 Task: Find connections with filter location Nakūr with filter topic #coacheswith filter profile language English with filter current company Fasal - Grow More, Grow Better™ with filter school INDUS UNIVERSITY with filter industry Personal Care Product Manufacturing with filter service category Interior Design with filter keywords title Continuous Improvement Lead
Action: Mouse moved to (548, 89)
Screenshot: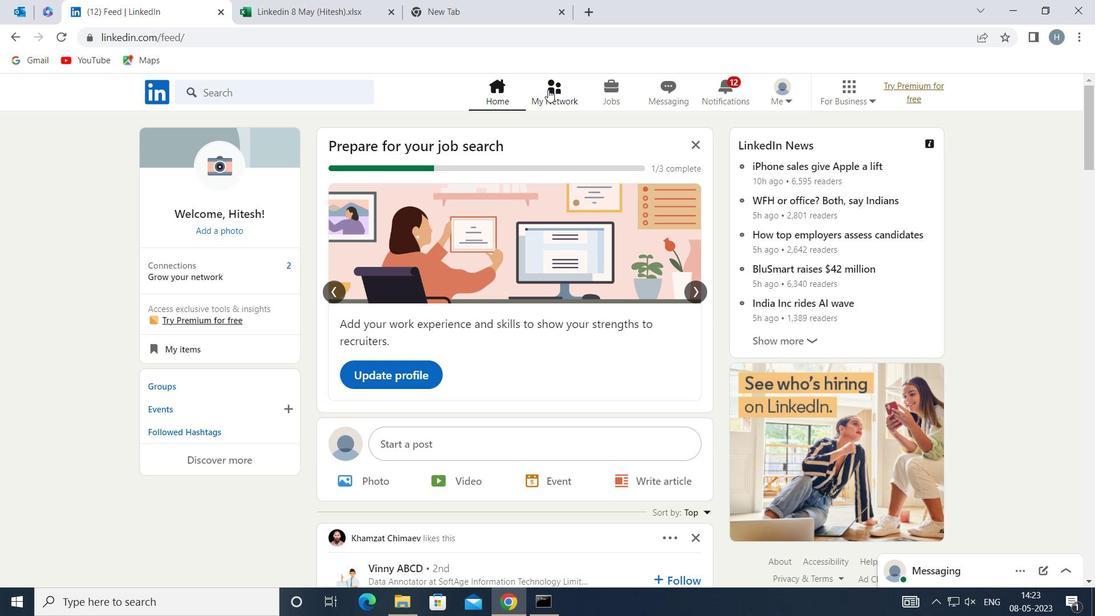 
Action: Mouse pressed left at (548, 89)
Screenshot: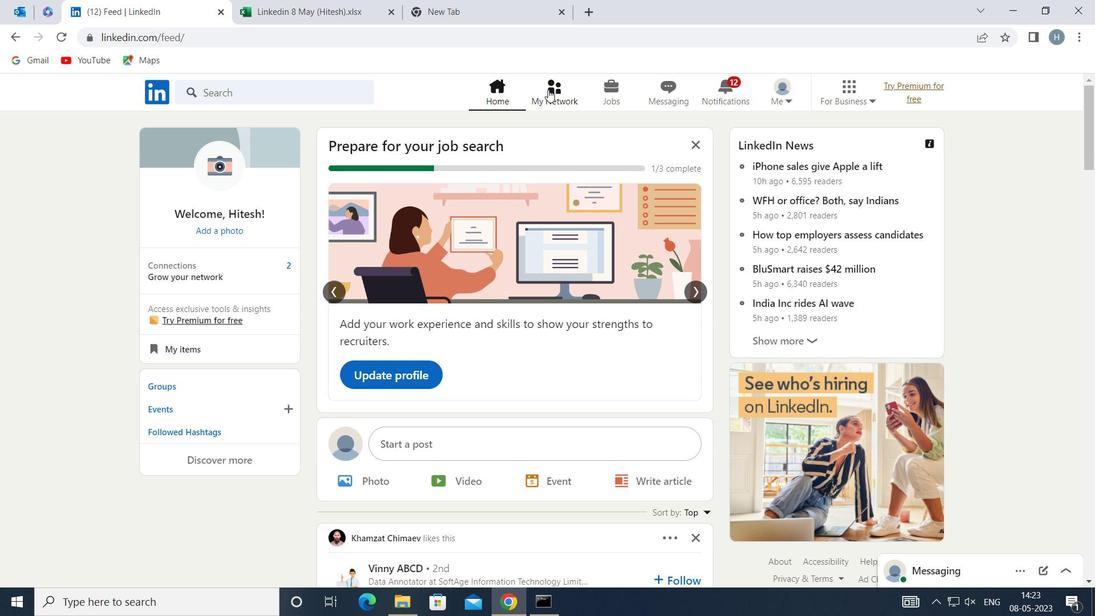 
Action: Mouse moved to (277, 167)
Screenshot: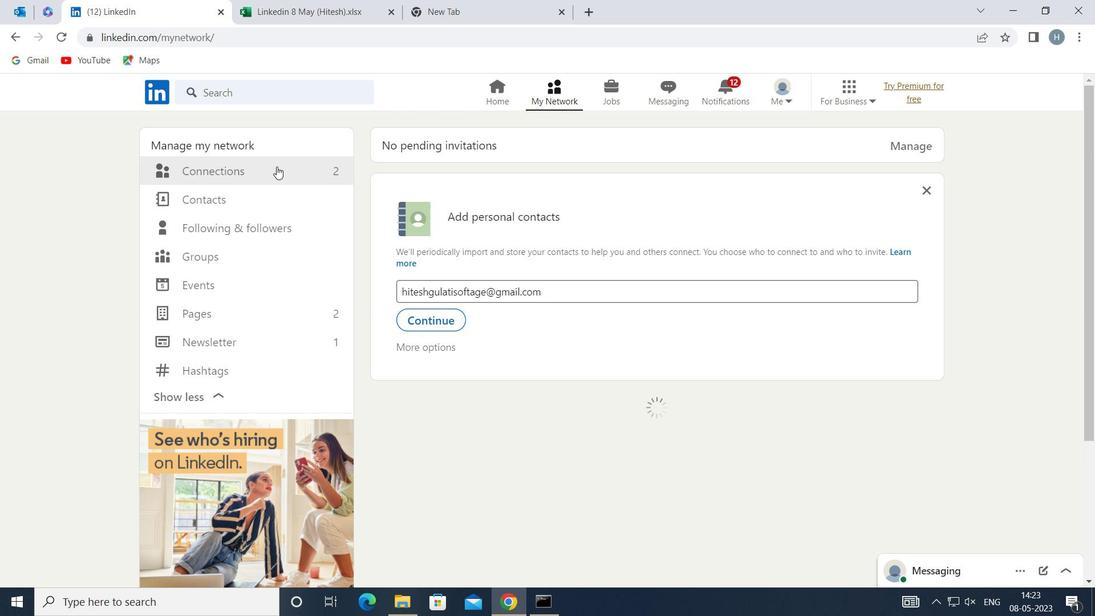 
Action: Mouse pressed left at (277, 167)
Screenshot: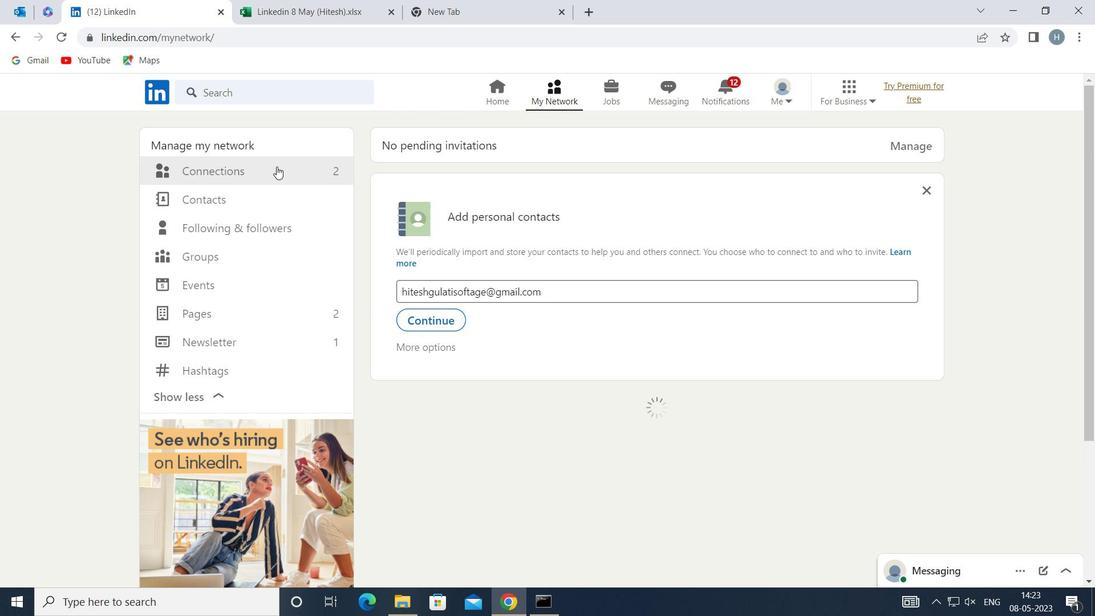 
Action: Mouse moved to (652, 168)
Screenshot: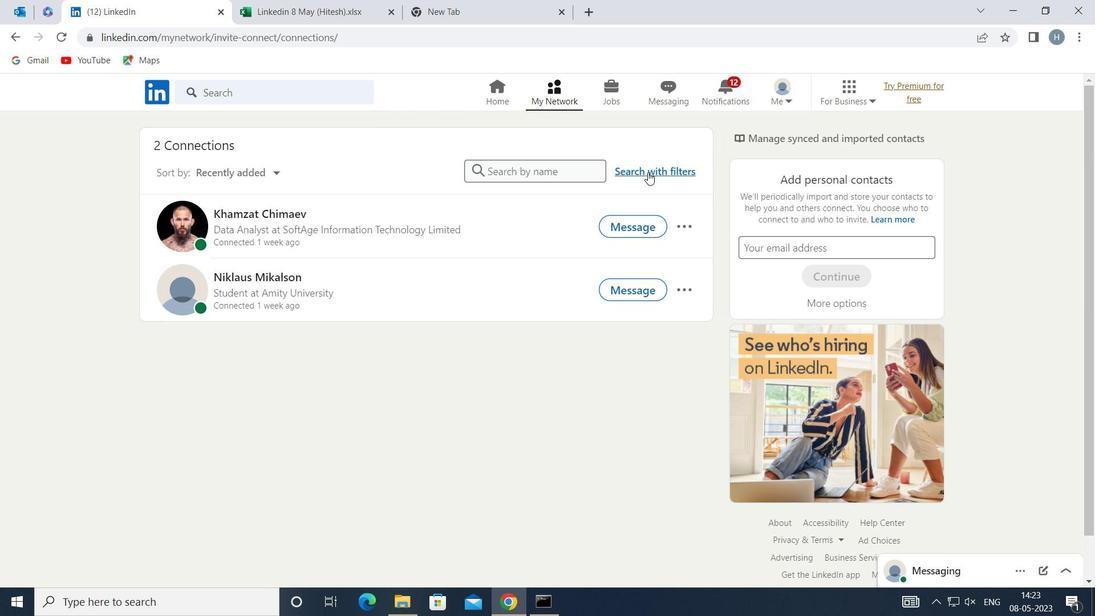 
Action: Mouse pressed left at (652, 168)
Screenshot: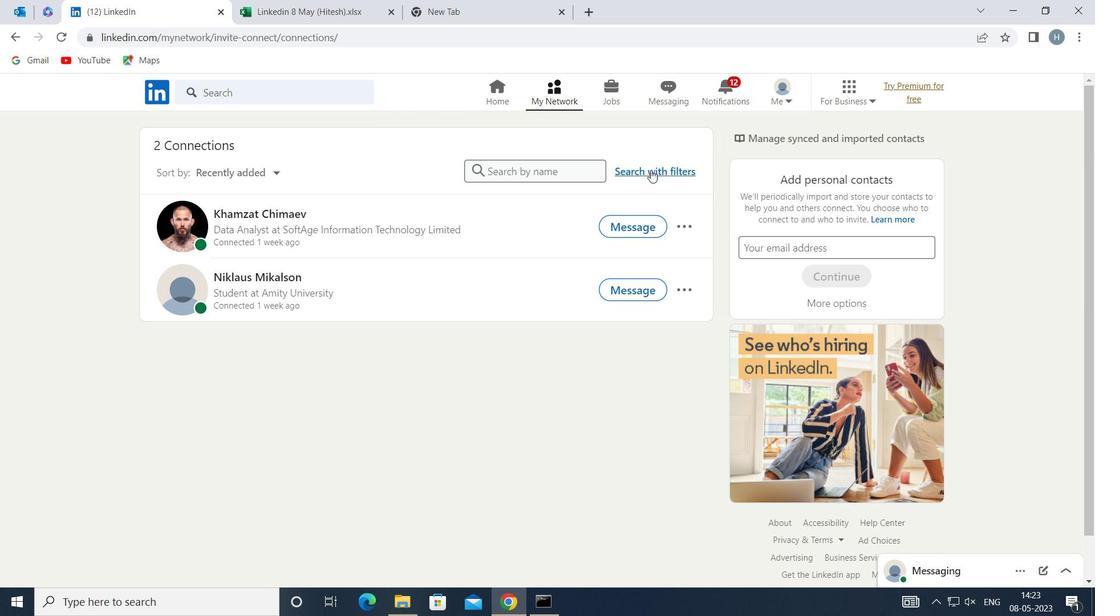 
Action: Mouse moved to (589, 127)
Screenshot: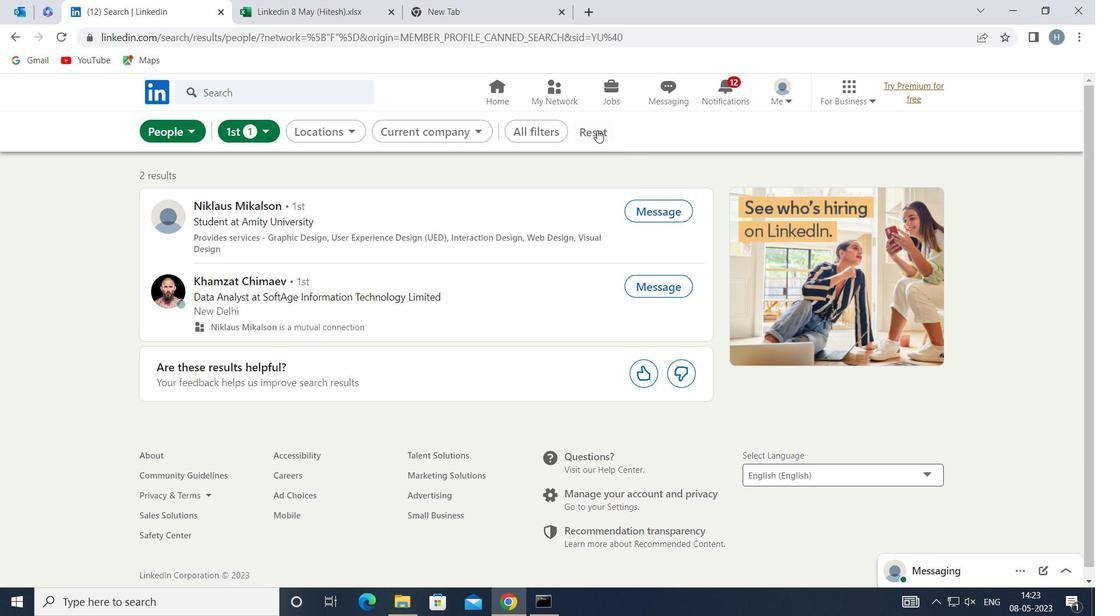 
Action: Mouse pressed left at (589, 127)
Screenshot: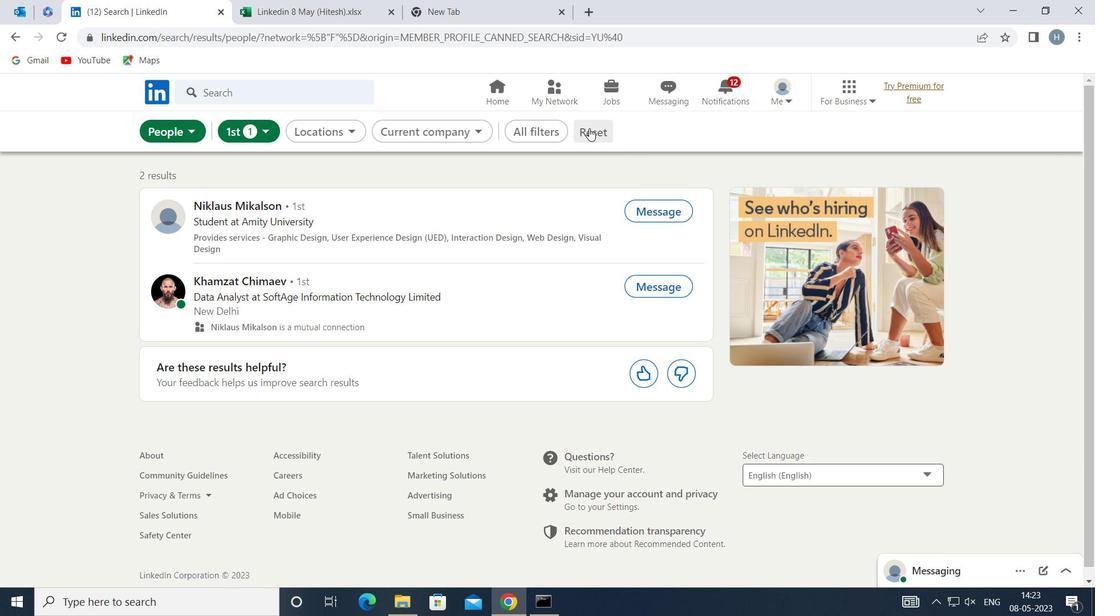 
Action: Mouse moved to (576, 127)
Screenshot: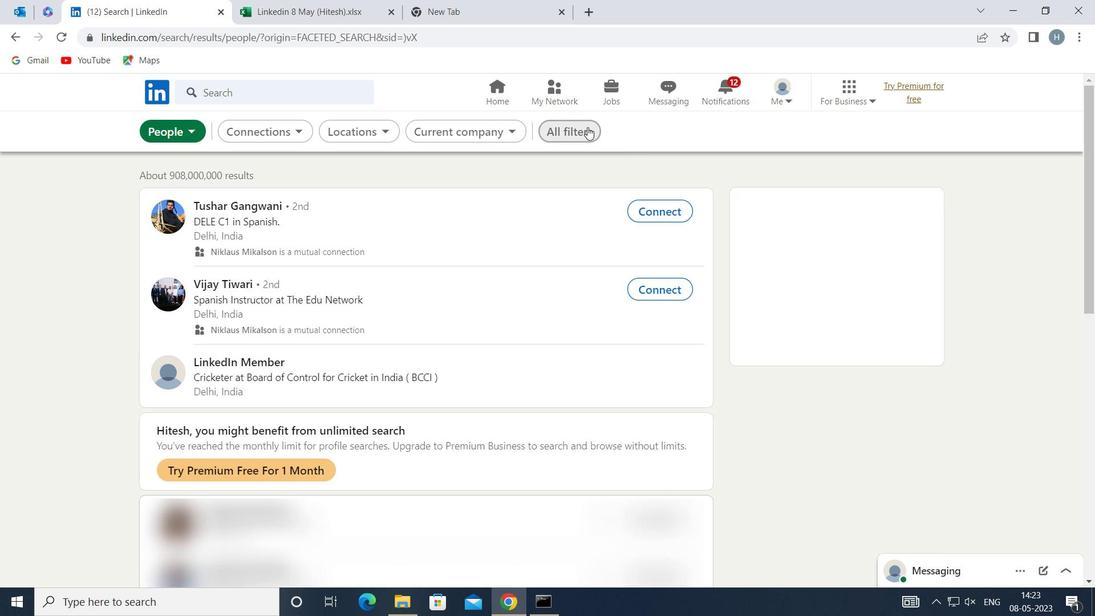 
Action: Mouse pressed left at (576, 127)
Screenshot: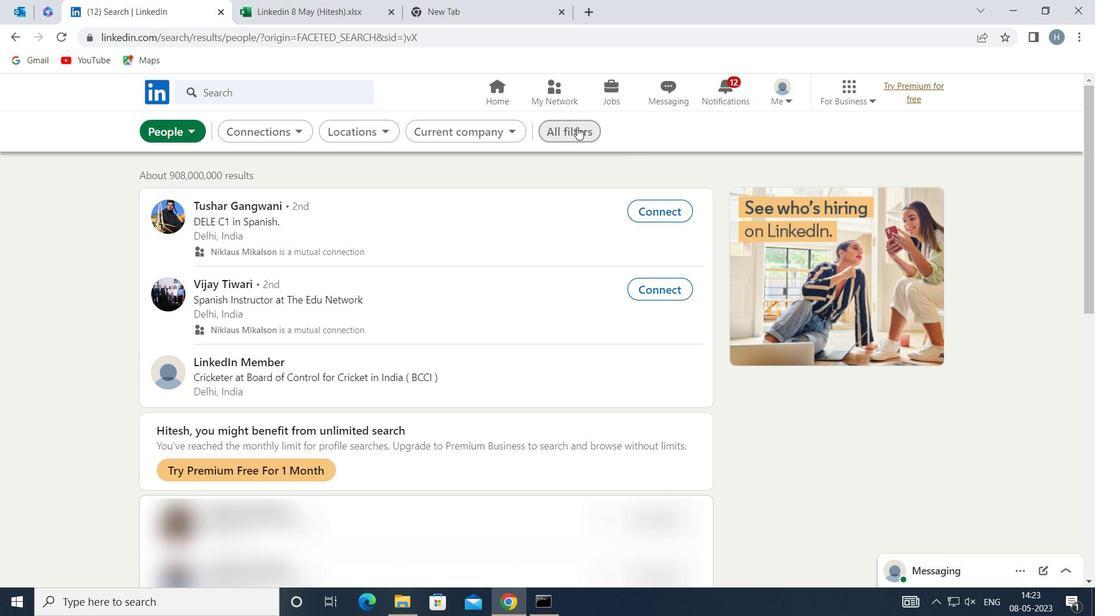
Action: Mouse moved to (822, 302)
Screenshot: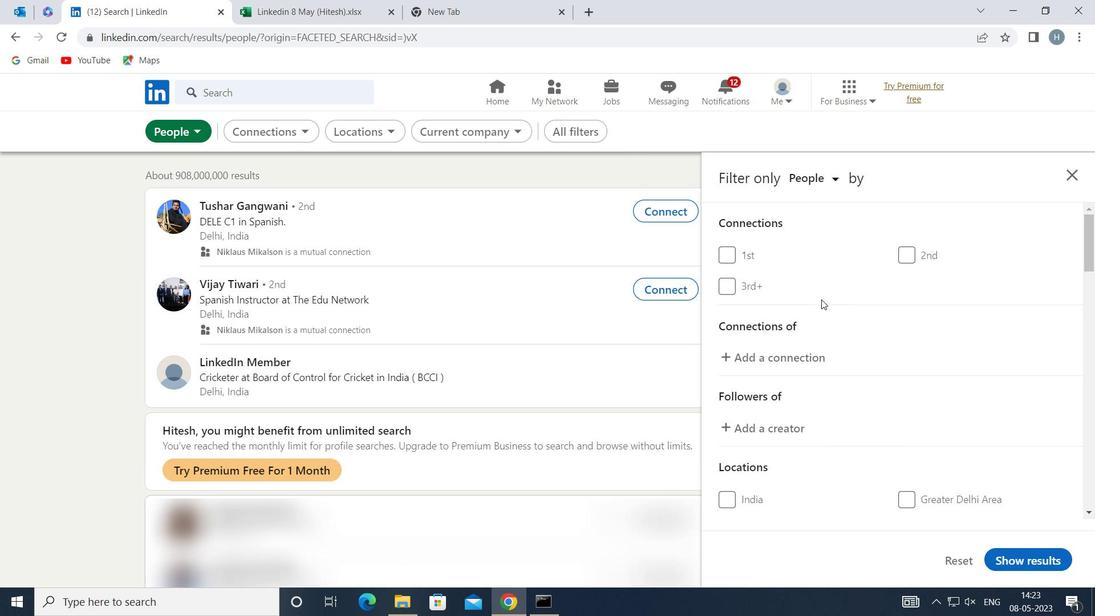 
Action: Mouse scrolled (822, 302) with delta (0, 0)
Screenshot: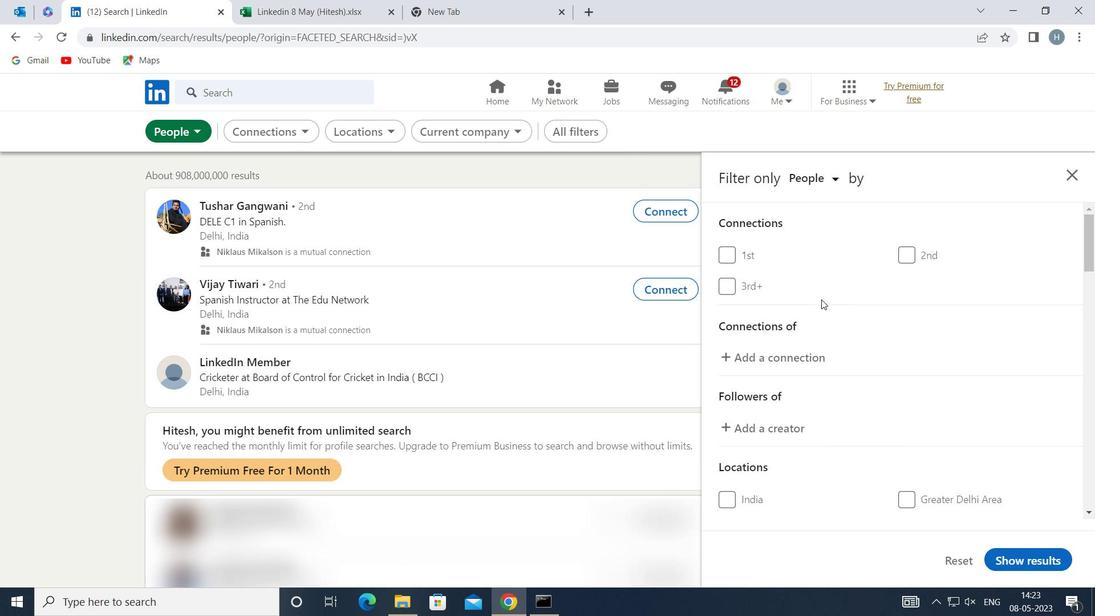 
Action: Mouse moved to (821, 305)
Screenshot: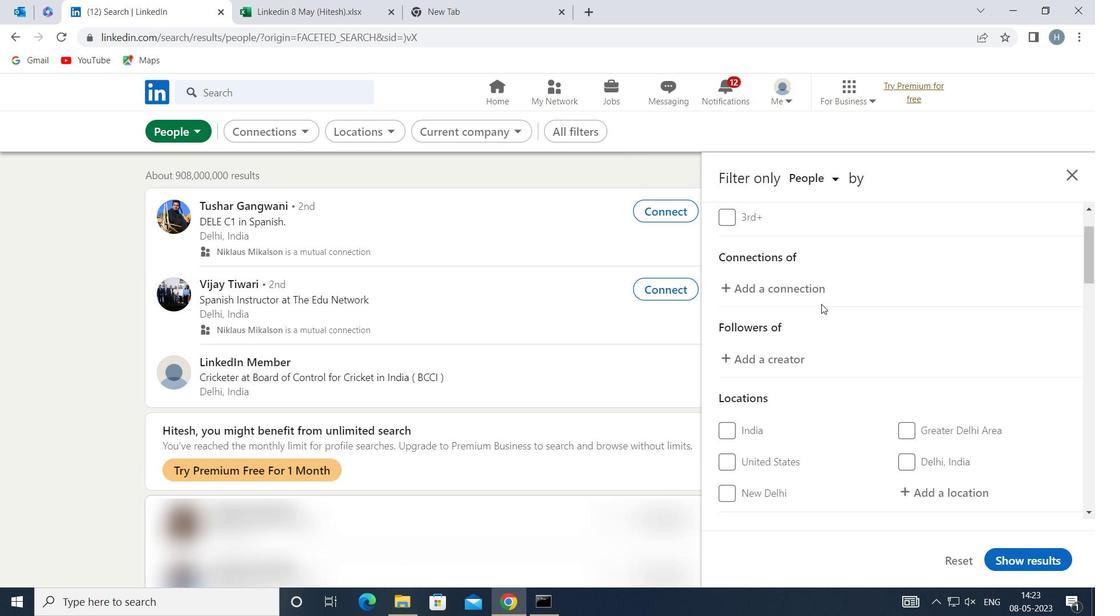 
Action: Mouse scrolled (821, 304) with delta (0, 0)
Screenshot: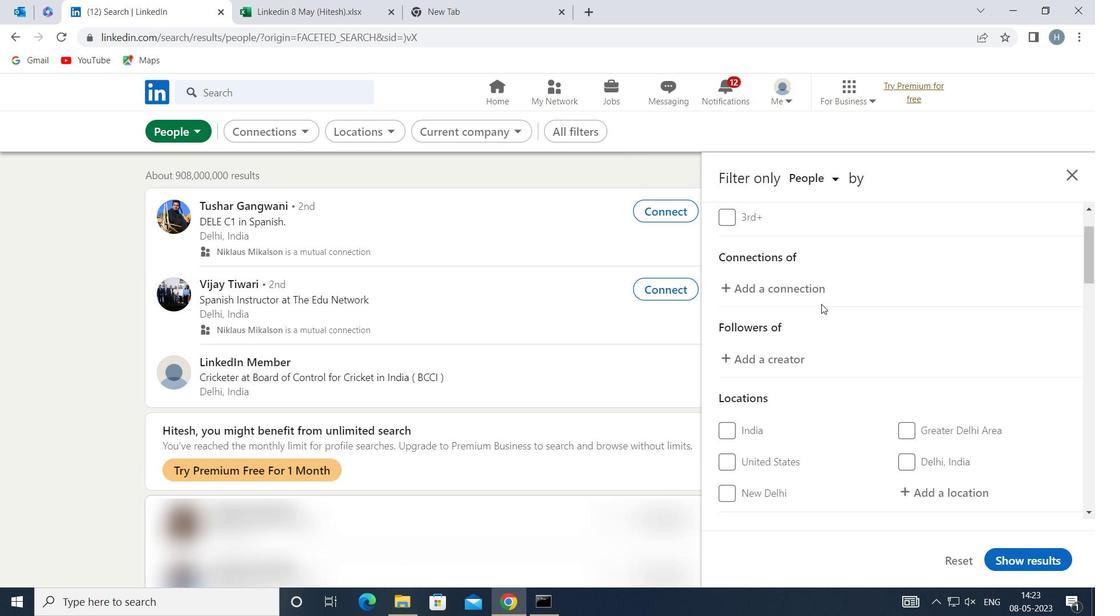 
Action: Mouse moved to (821, 306)
Screenshot: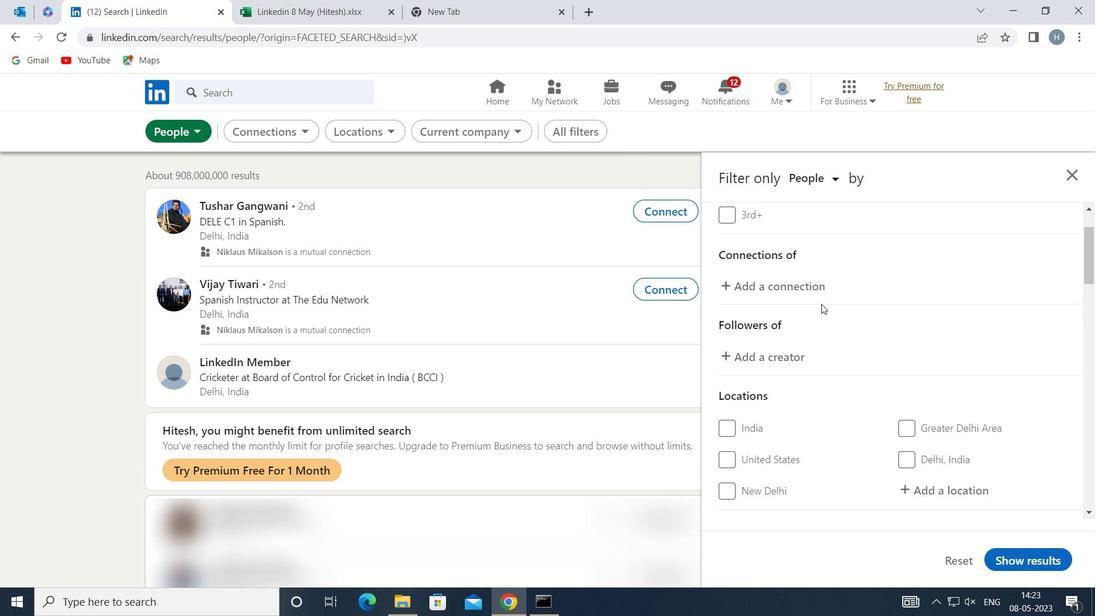 
Action: Mouse scrolled (821, 306) with delta (0, 0)
Screenshot: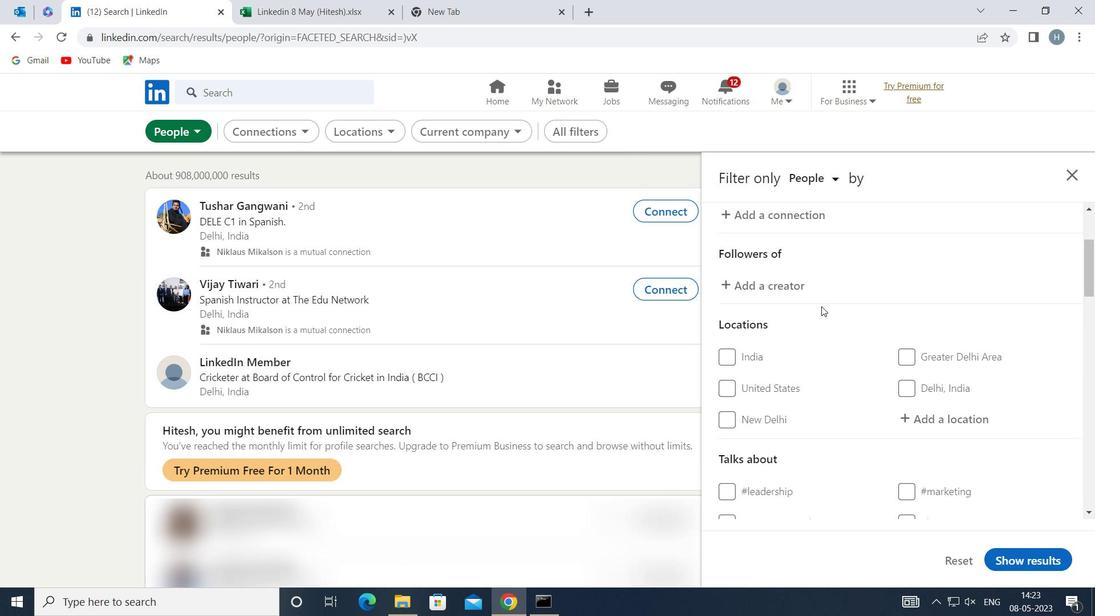 
Action: Mouse moved to (910, 344)
Screenshot: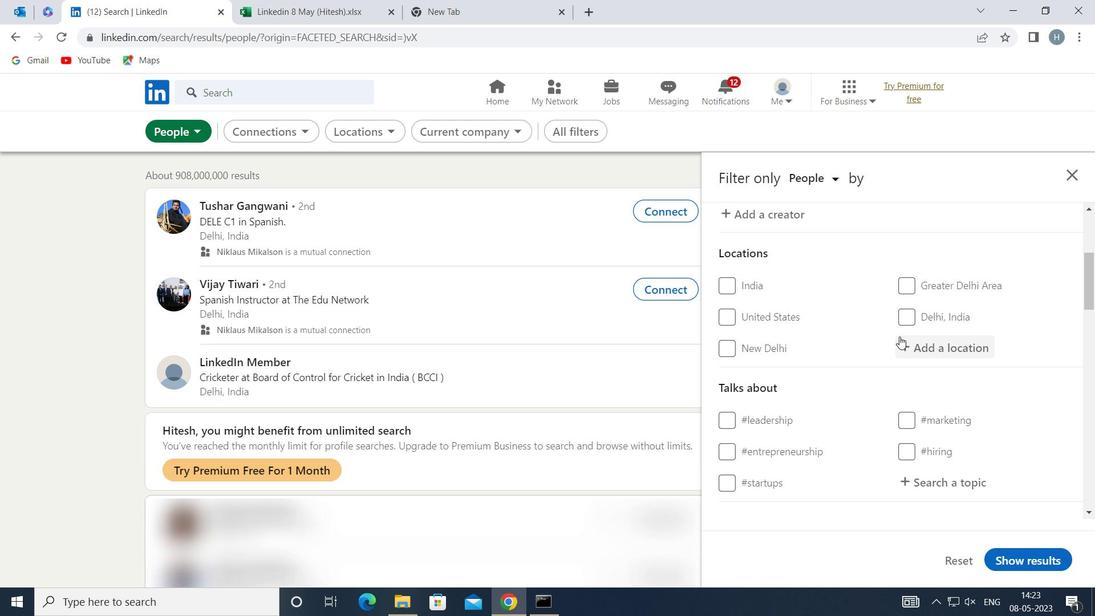 
Action: Mouse pressed left at (910, 344)
Screenshot: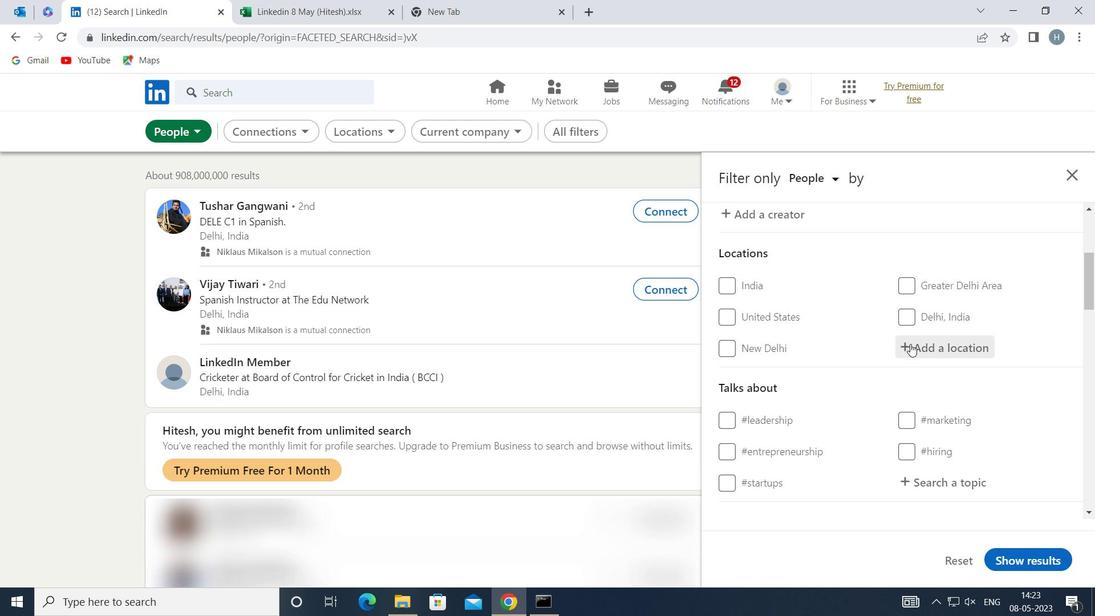 
Action: Key pressed <Key.shift>NAKUR
Screenshot: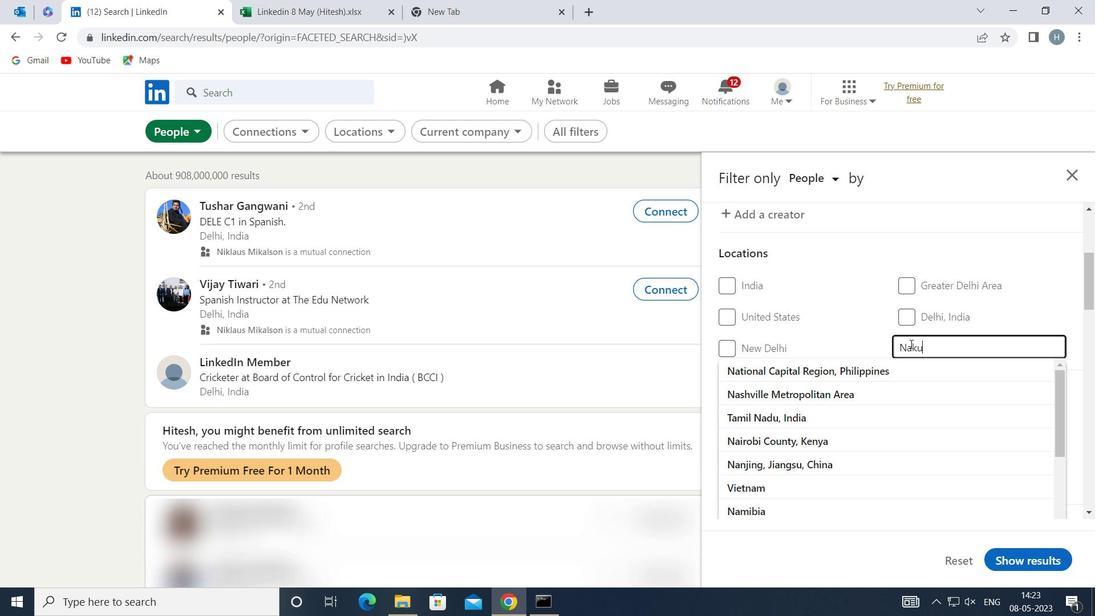 
Action: Mouse moved to (1045, 289)
Screenshot: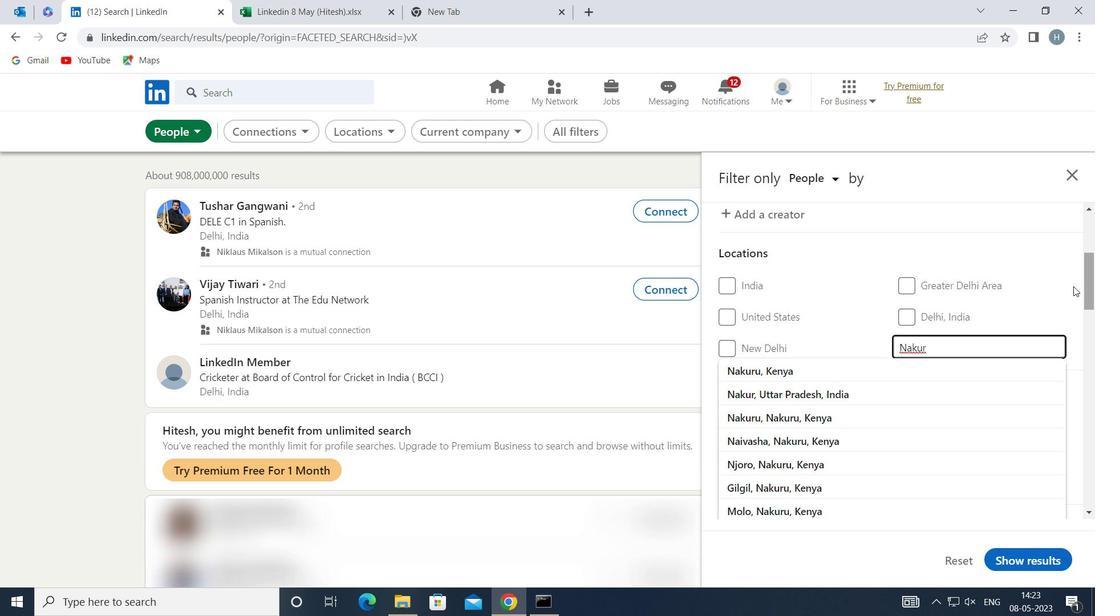 
Action: Mouse pressed left at (1045, 289)
Screenshot: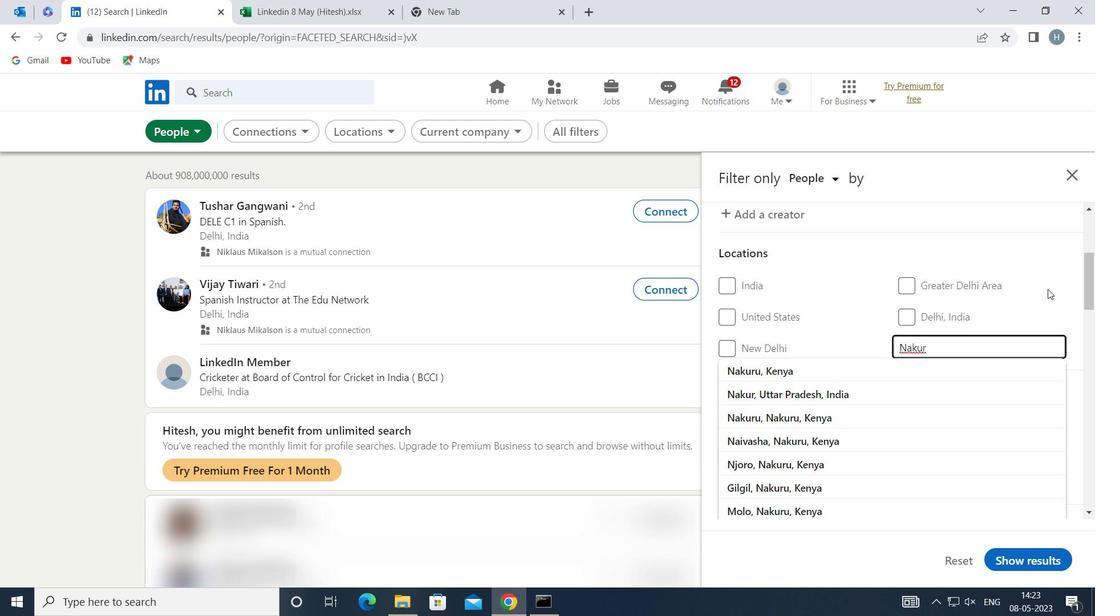 
Action: Mouse moved to (1037, 292)
Screenshot: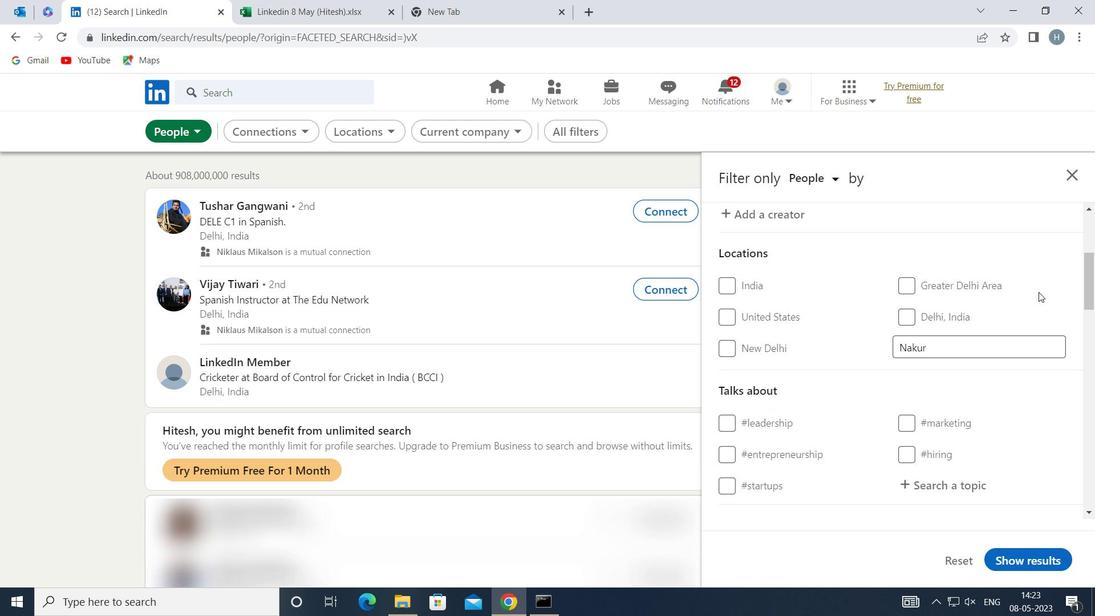 
Action: Mouse scrolled (1037, 292) with delta (0, 0)
Screenshot: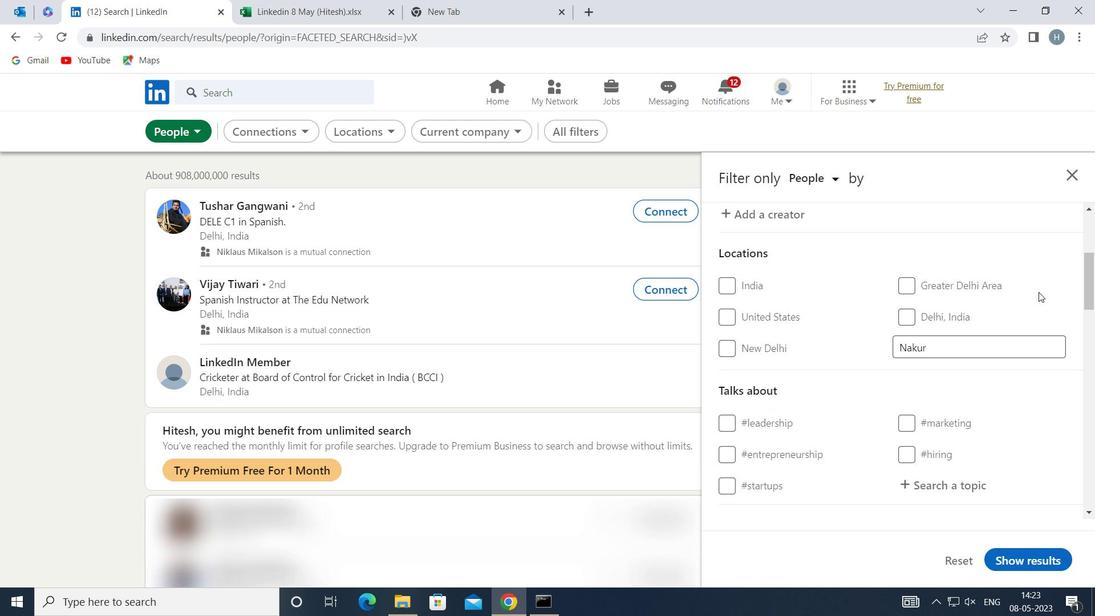 
Action: Mouse moved to (1037, 294)
Screenshot: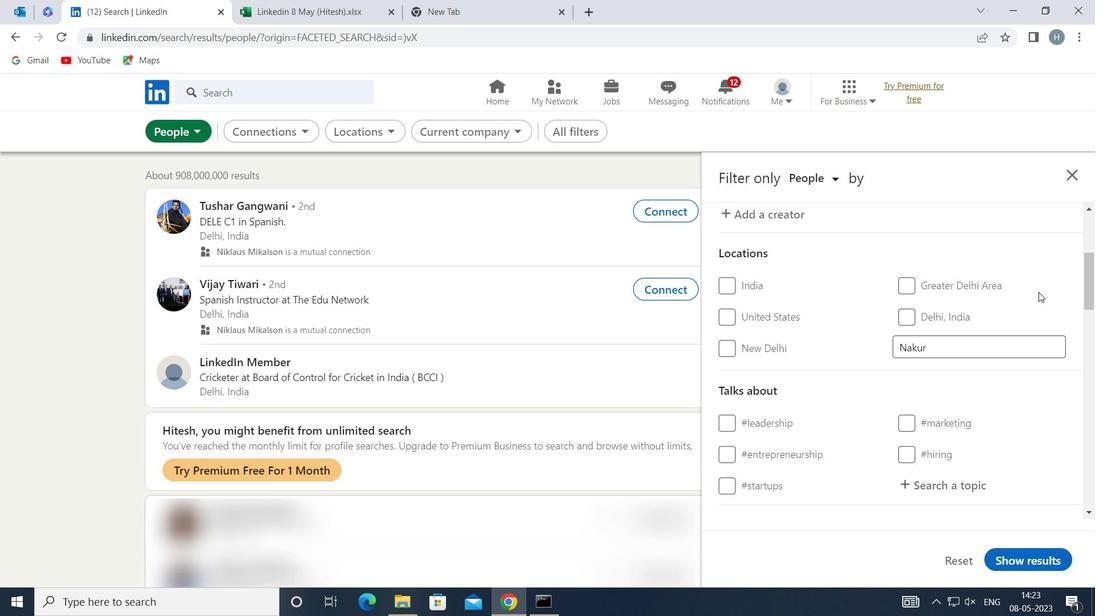 
Action: Mouse scrolled (1037, 293) with delta (0, 0)
Screenshot: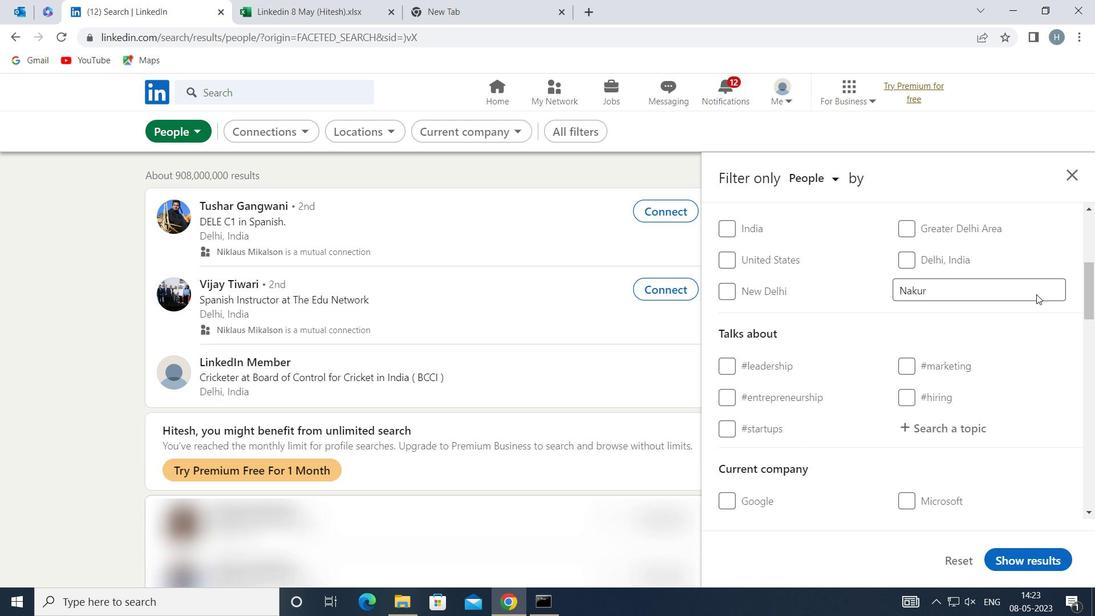 
Action: Mouse moved to (955, 340)
Screenshot: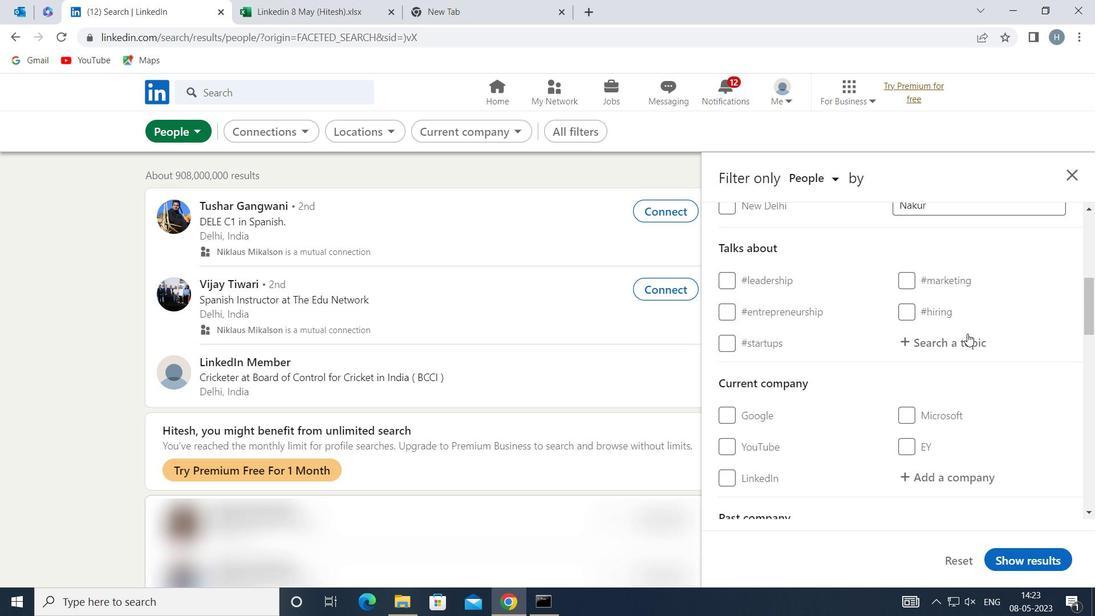 
Action: Mouse pressed left at (955, 340)
Screenshot: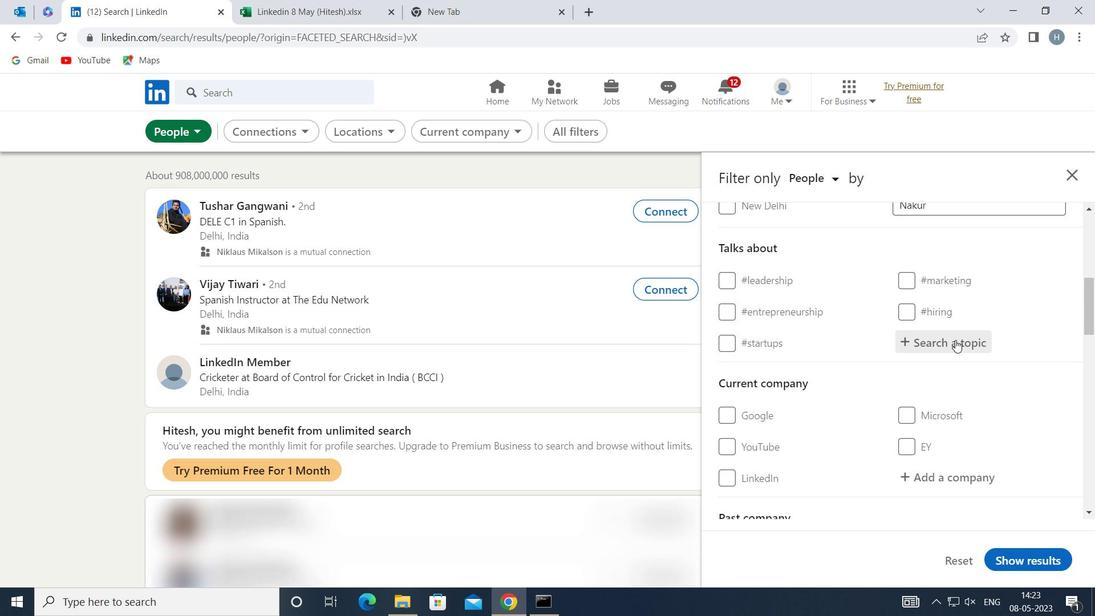 
Action: Key pressed CA<Key.backspace>OACH
Screenshot: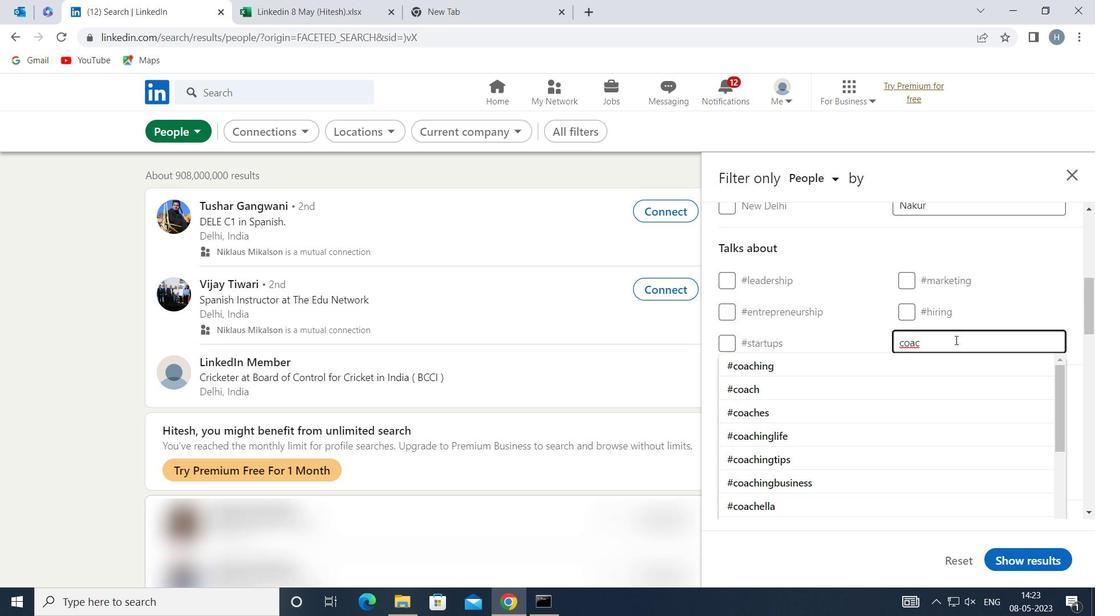 
Action: Mouse moved to (929, 340)
Screenshot: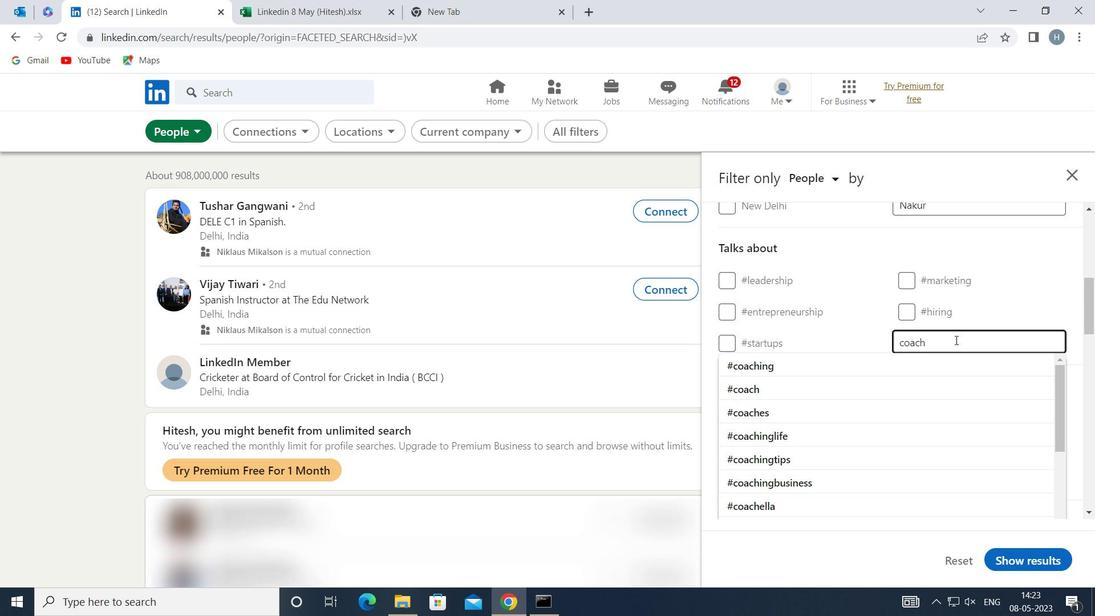 
Action: Key pressed ES
Screenshot: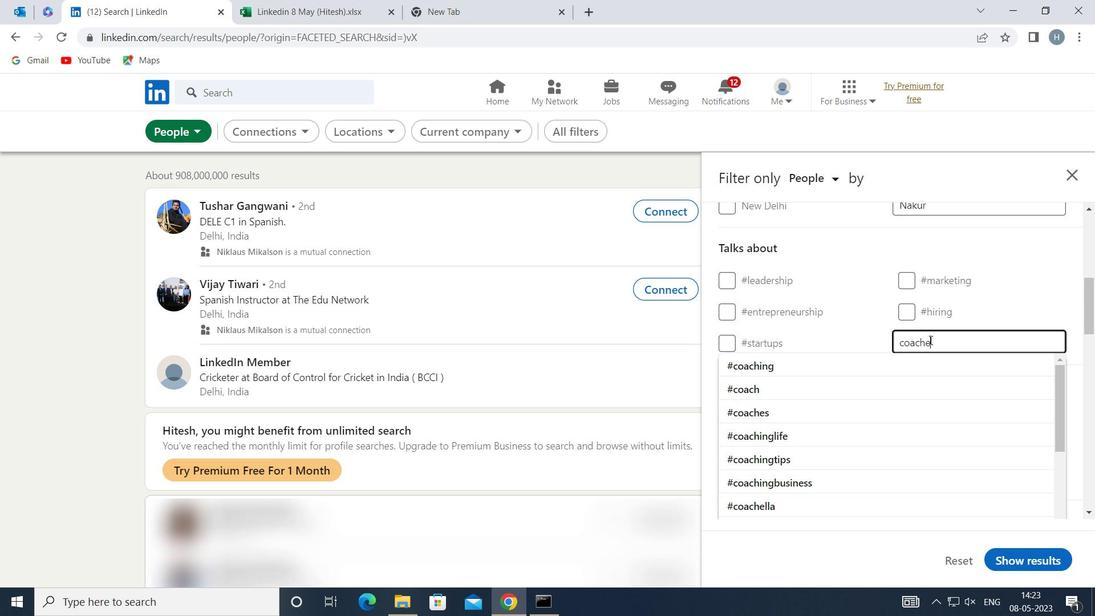 
Action: Mouse moved to (855, 367)
Screenshot: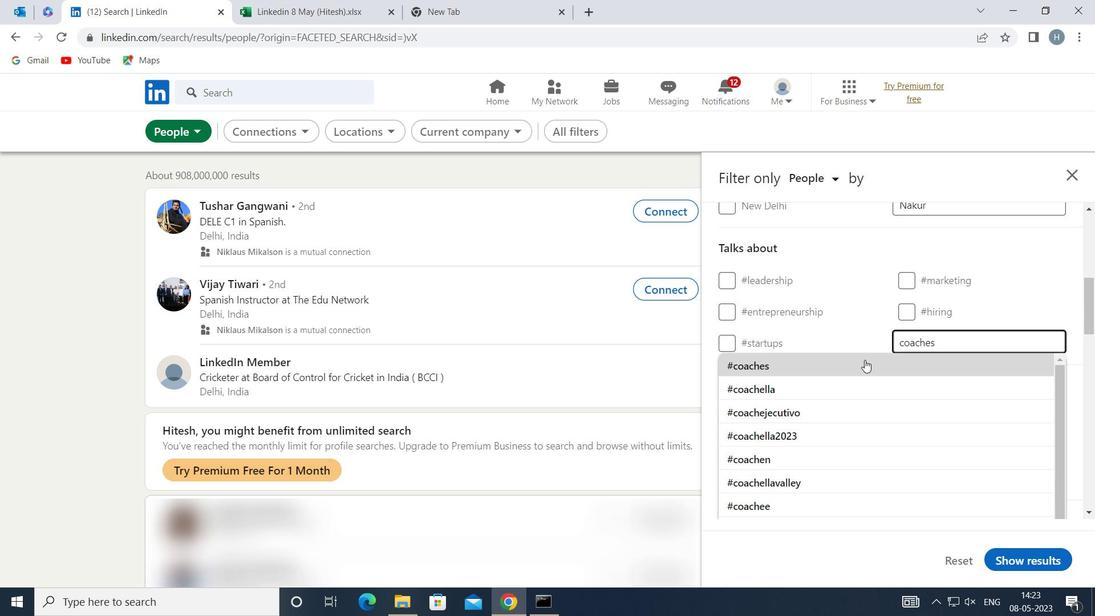
Action: Mouse pressed left at (855, 367)
Screenshot: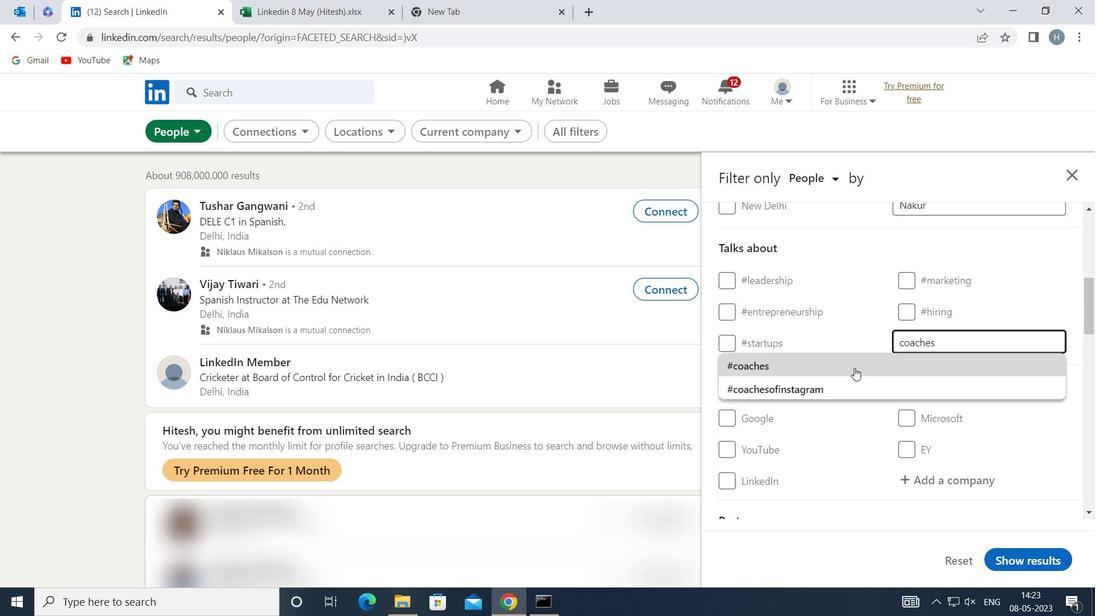 
Action: Mouse scrolled (855, 367) with delta (0, 0)
Screenshot: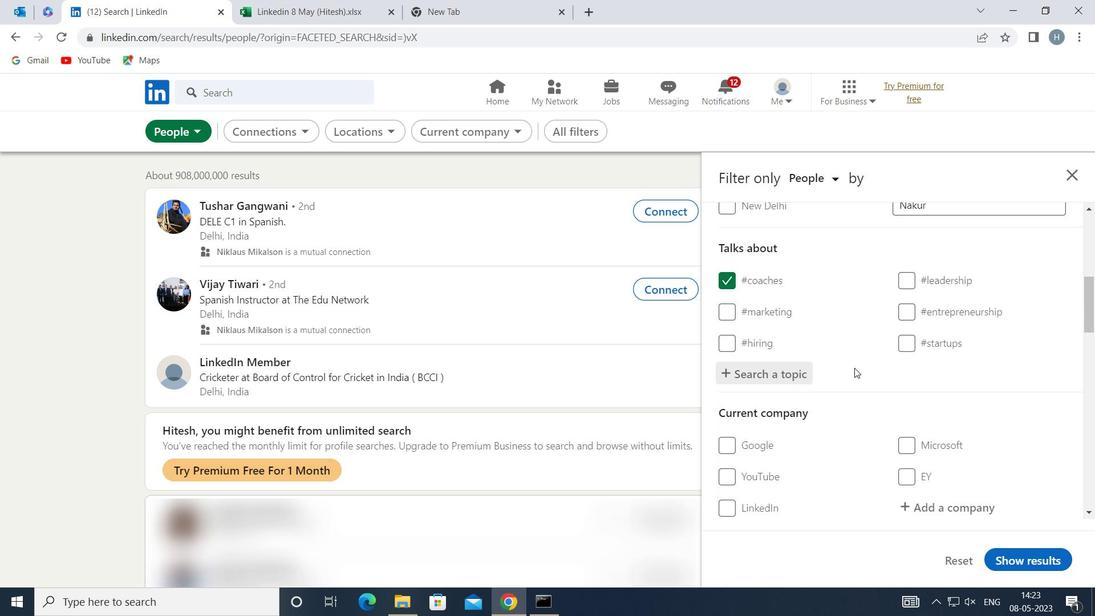 
Action: Mouse scrolled (855, 367) with delta (0, 0)
Screenshot: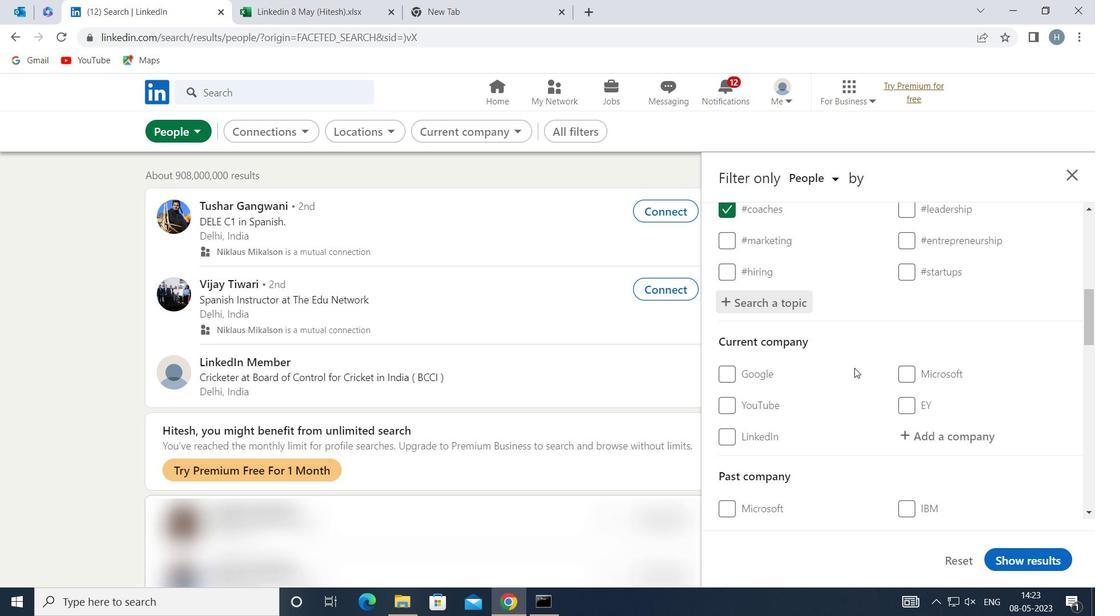 
Action: Mouse scrolled (855, 367) with delta (0, 0)
Screenshot: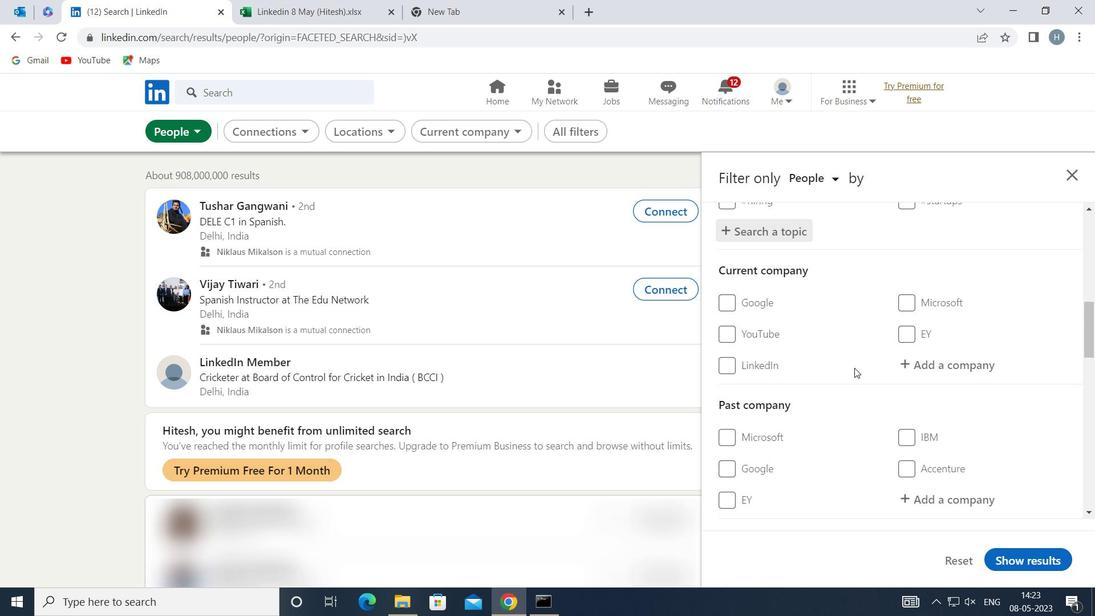 
Action: Mouse moved to (854, 368)
Screenshot: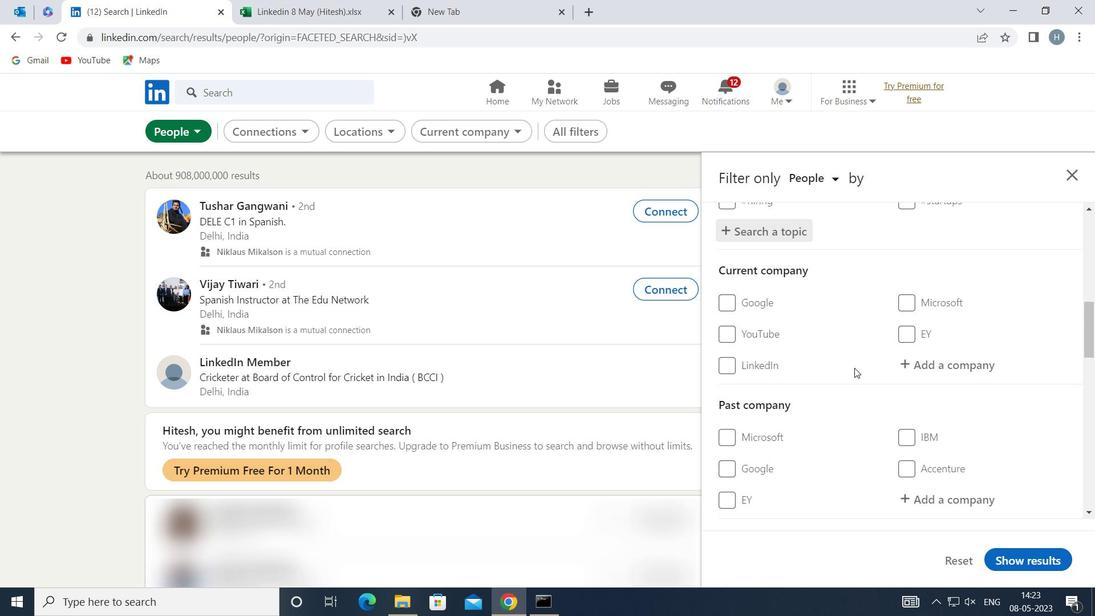 
Action: Mouse scrolled (854, 367) with delta (0, 0)
Screenshot: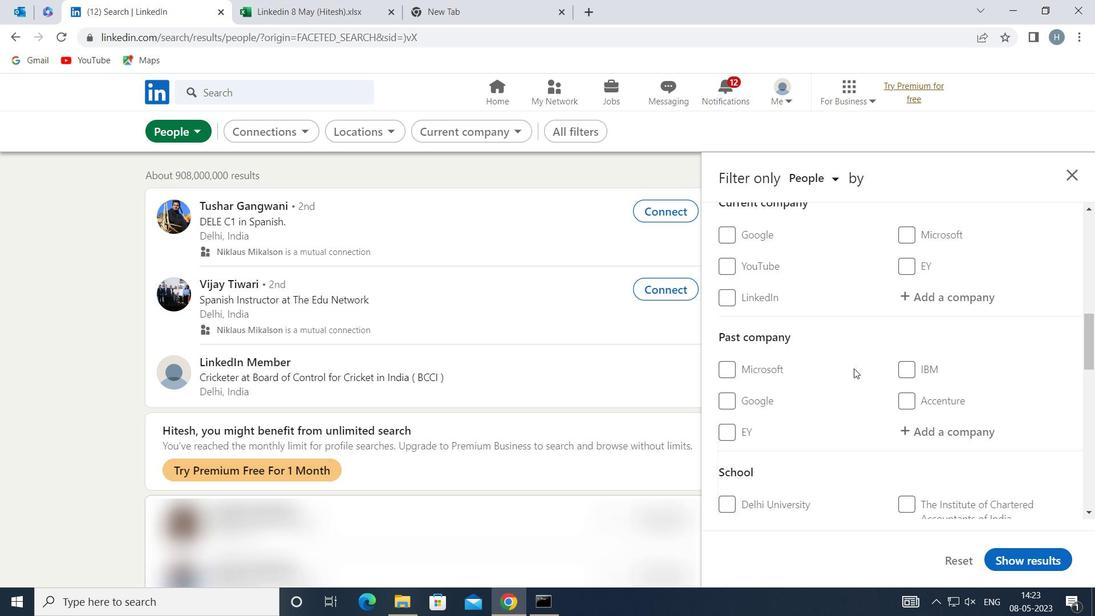 
Action: Mouse scrolled (854, 367) with delta (0, 0)
Screenshot: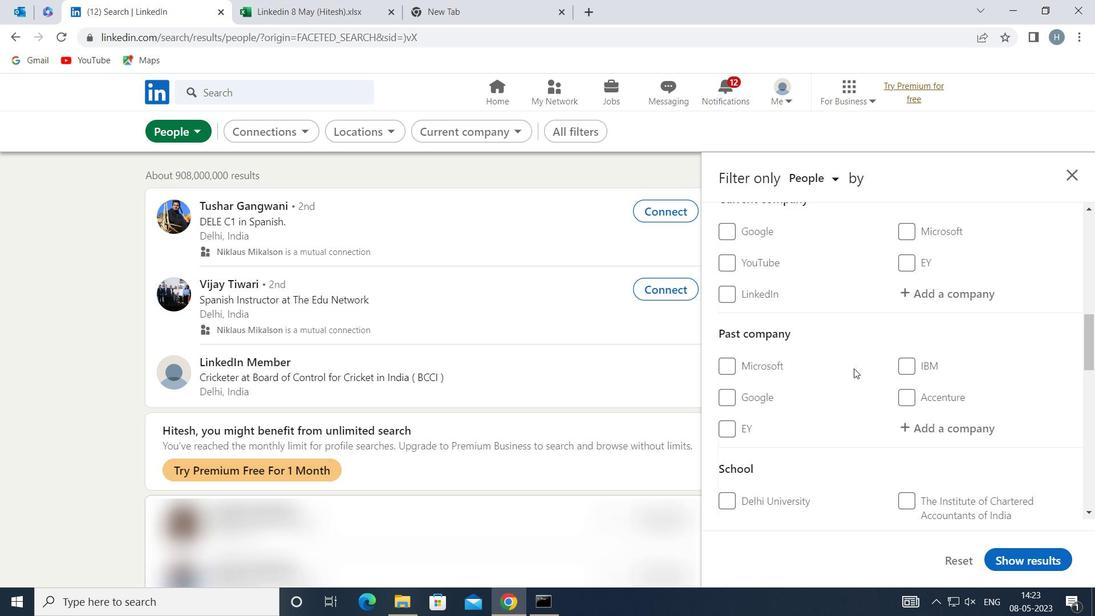 
Action: Mouse scrolled (854, 367) with delta (0, 0)
Screenshot: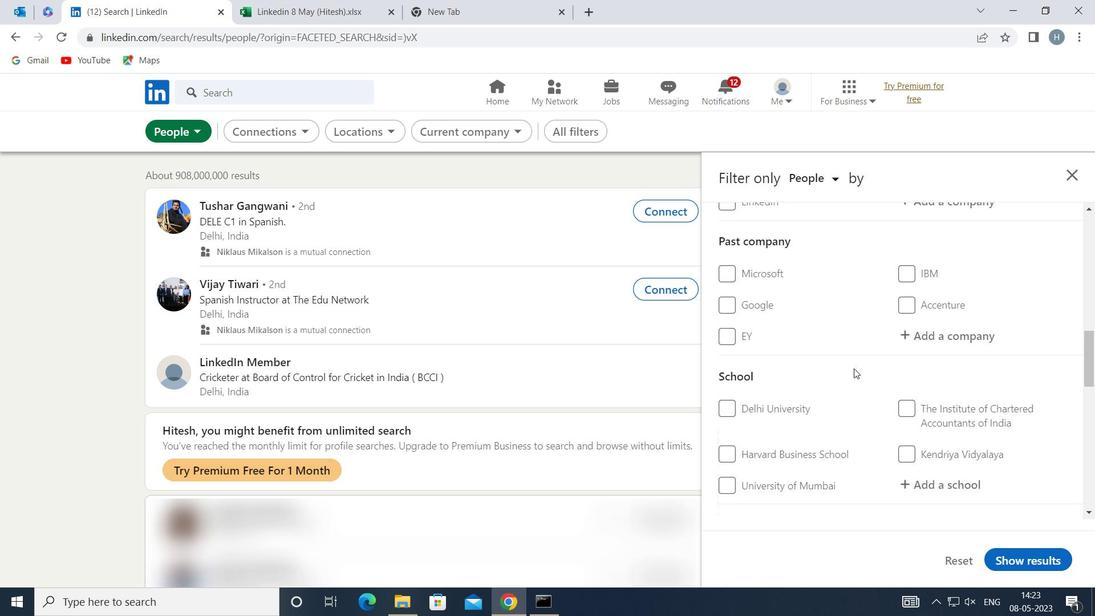 
Action: Mouse scrolled (854, 367) with delta (0, 0)
Screenshot: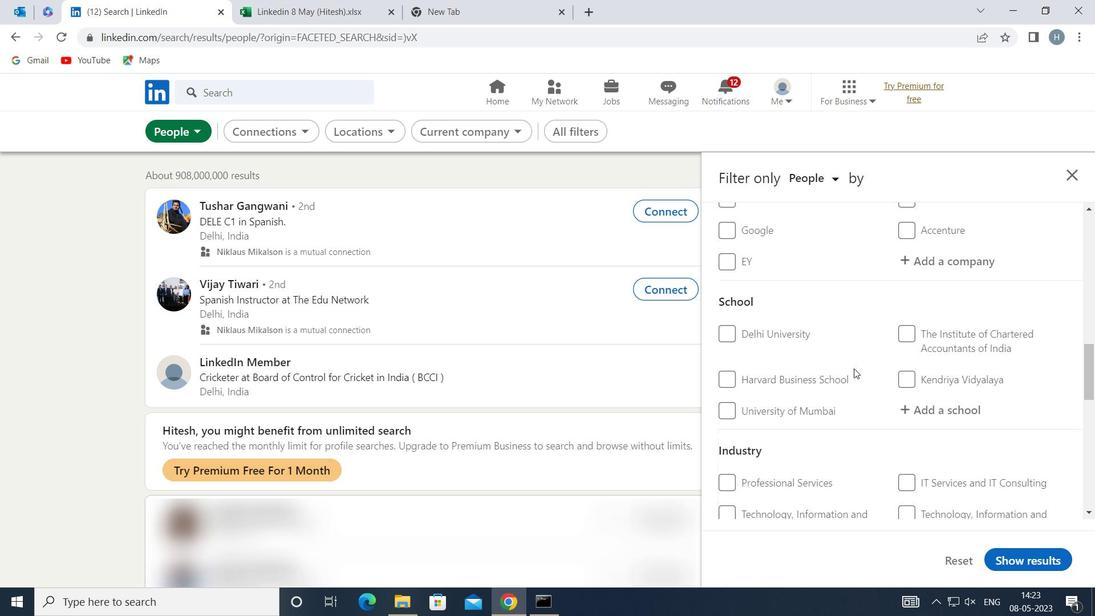 
Action: Mouse scrolled (854, 367) with delta (0, 0)
Screenshot: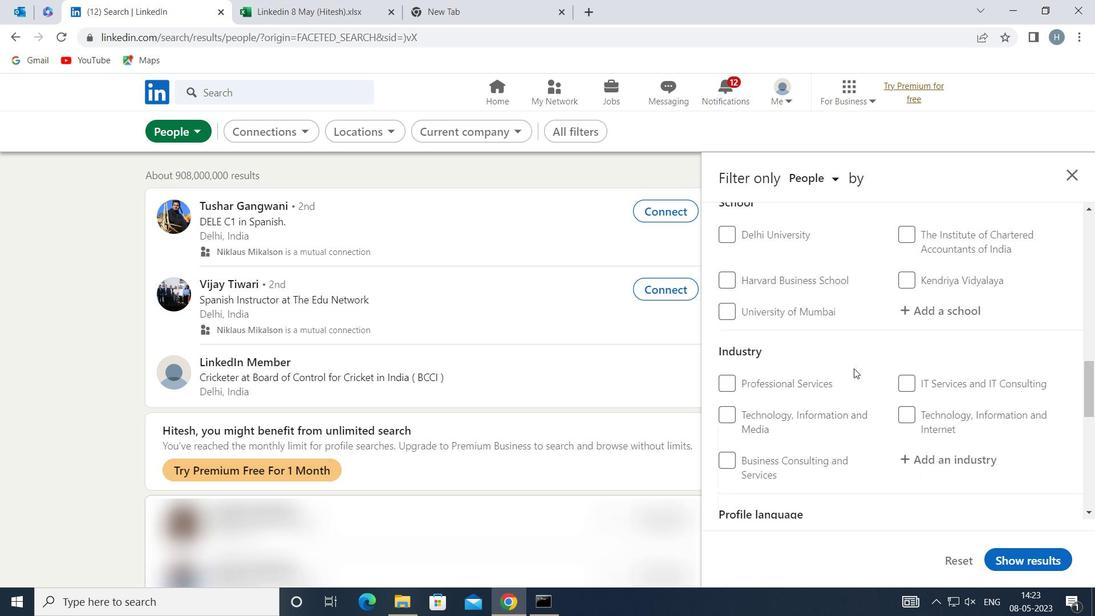 
Action: Mouse scrolled (854, 367) with delta (0, 0)
Screenshot: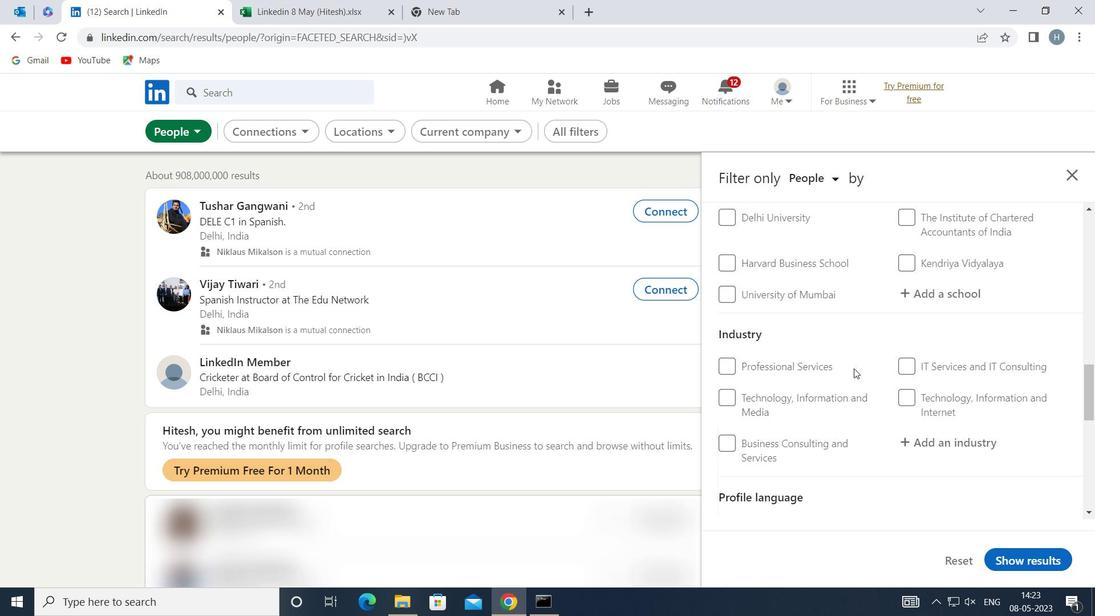 
Action: Mouse scrolled (854, 367) with delta (0, 0)
Screenshot: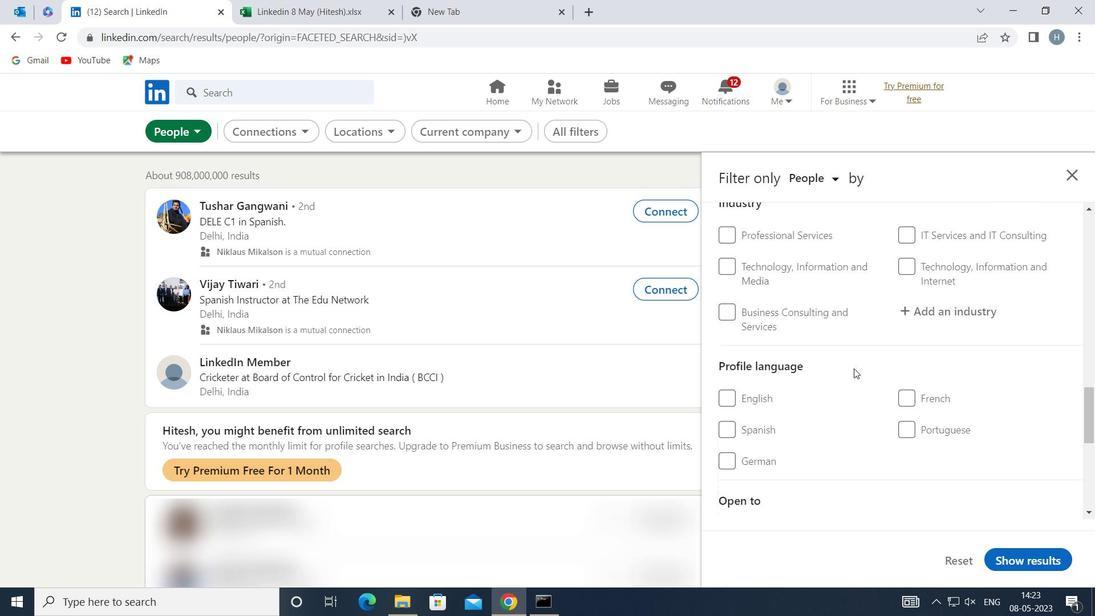 
Action: Mouse moved to (734, 316)
Screenshot: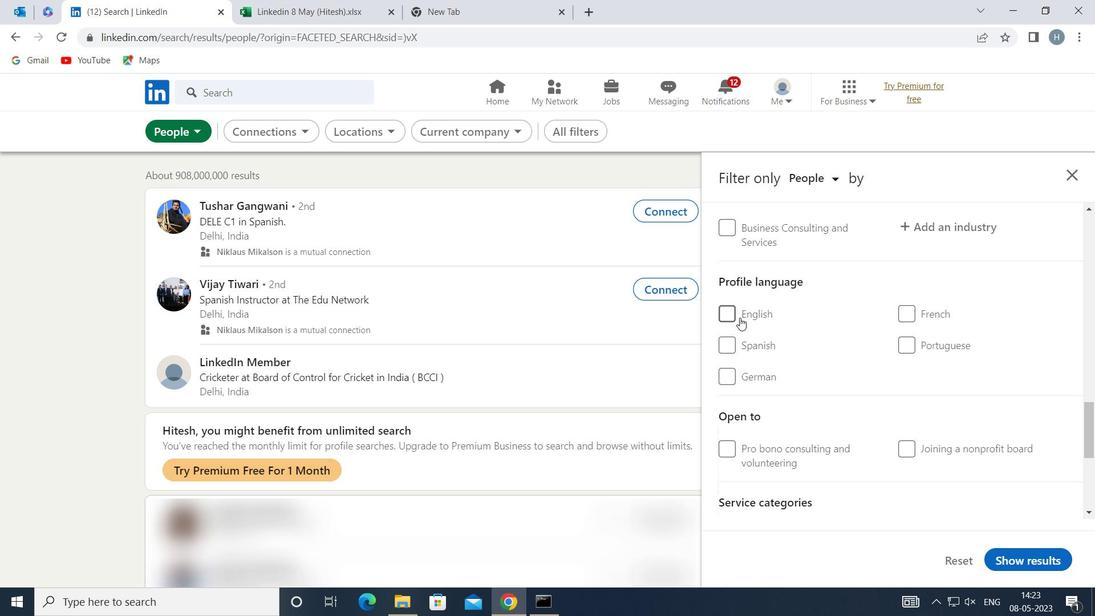 
Action: Mouse pressed left at (734, 316)
Screenshot: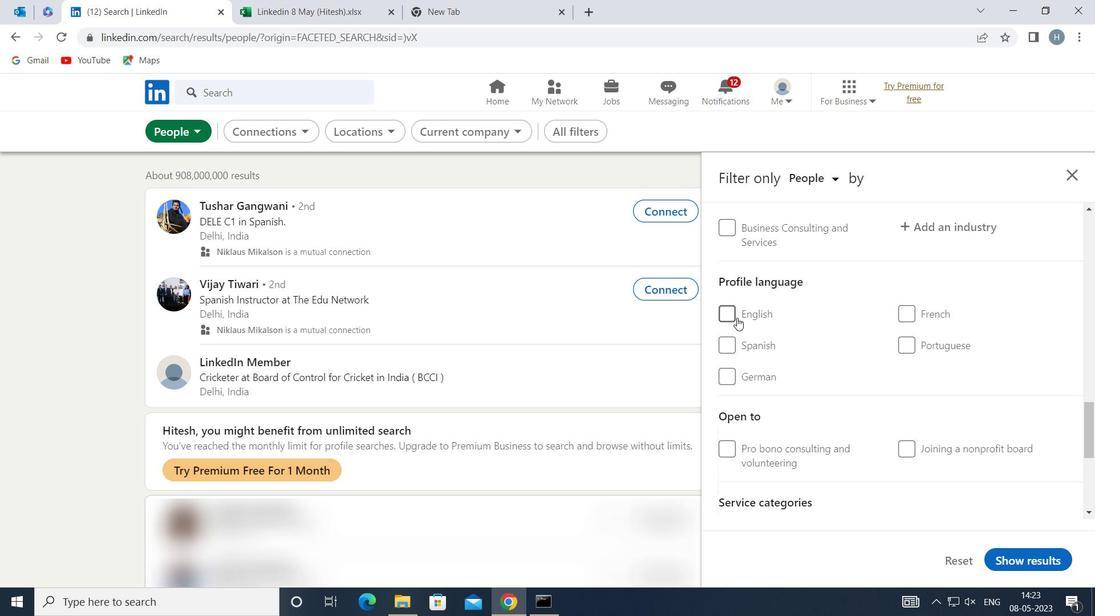 
Action: Mouse moved to (867, 332)
Screenshot: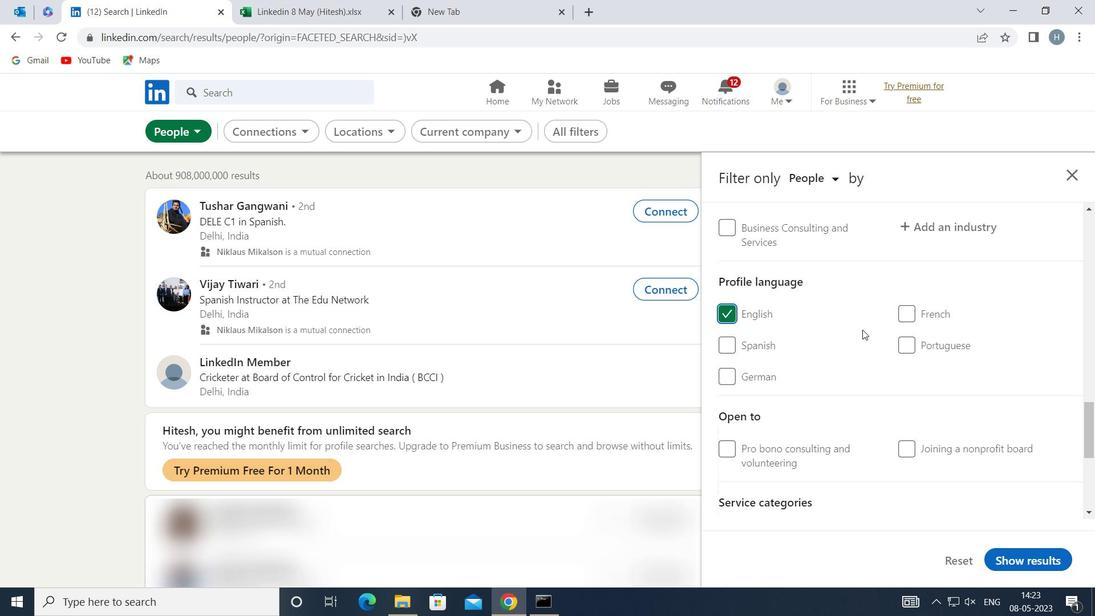 
Action: Mouse scrolled (867, 333) with delta (0, 0)
Screenshot: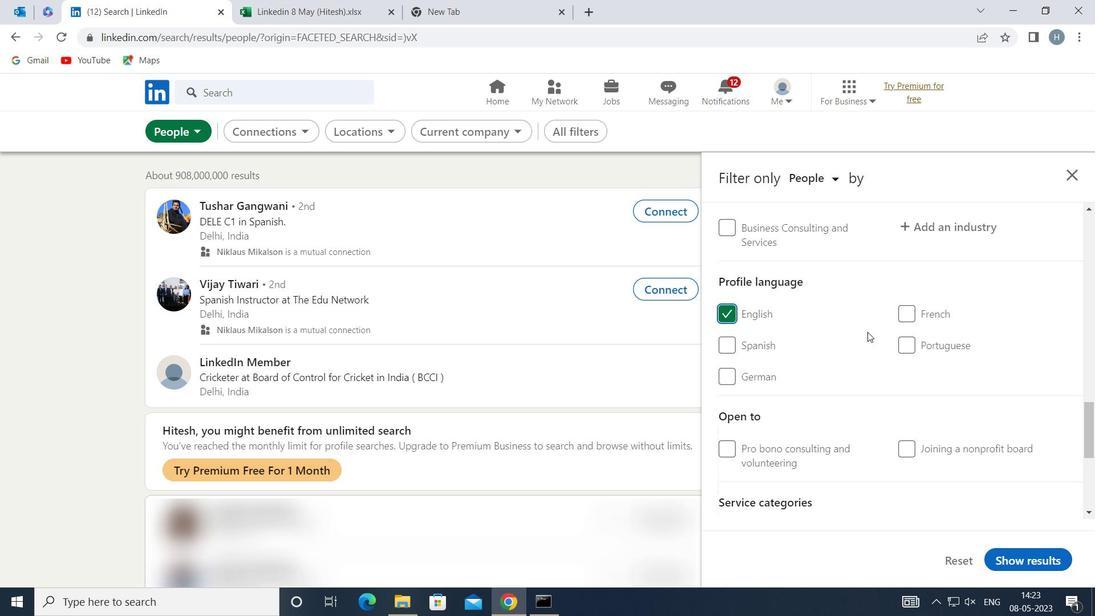 
Action: Mouse moved to (868, 331)
Screenshot: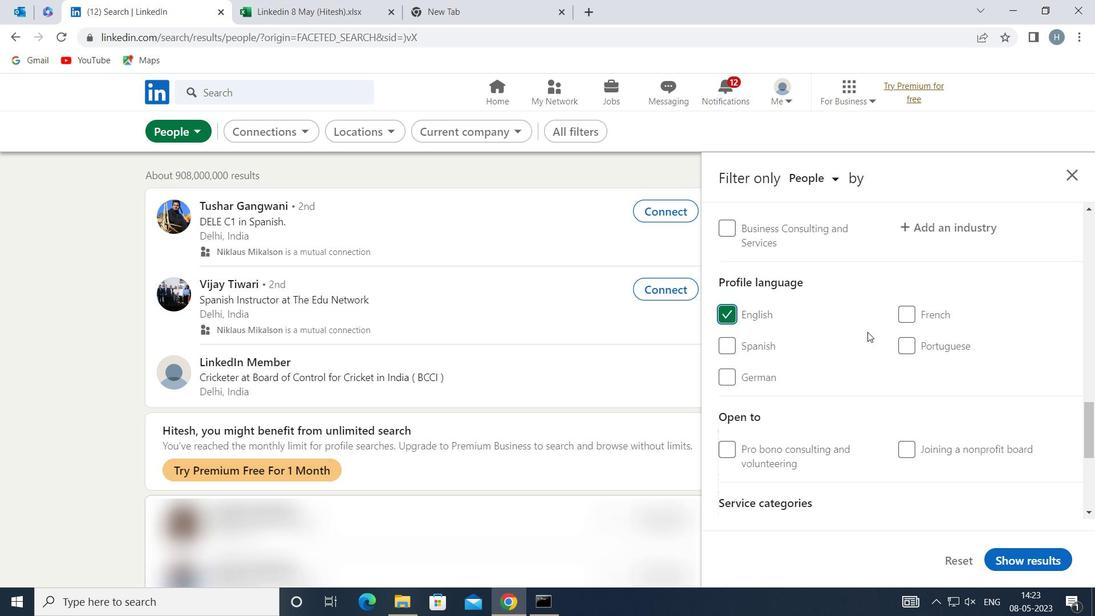 
Action: Mouse scrolled (868, 332) with delta (0, 0)
Screenshot: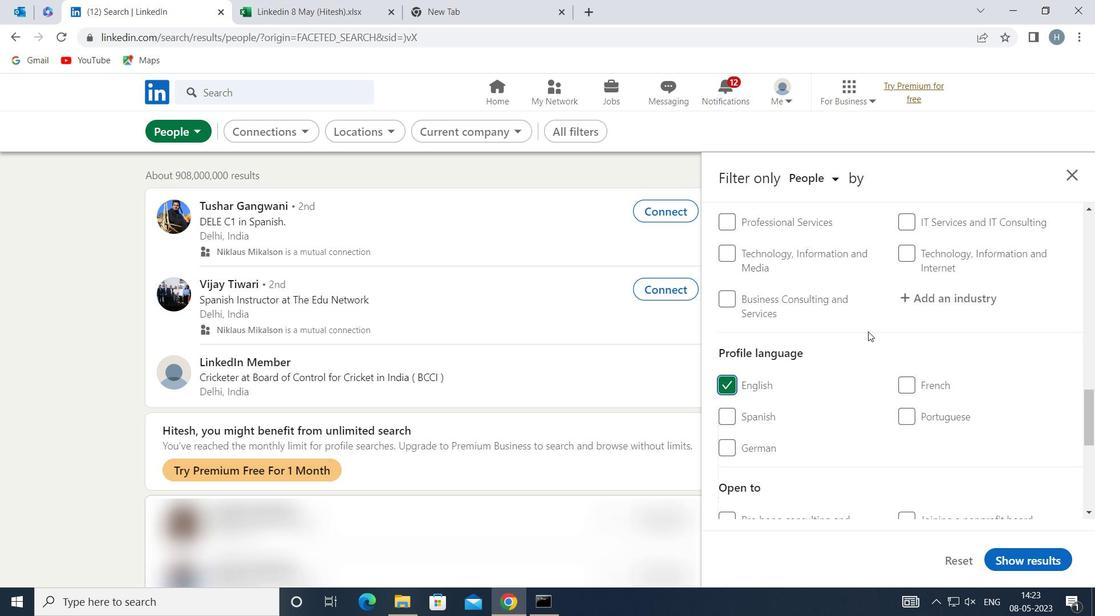
Action: Mouse moved to (868, 330)
Screenshot: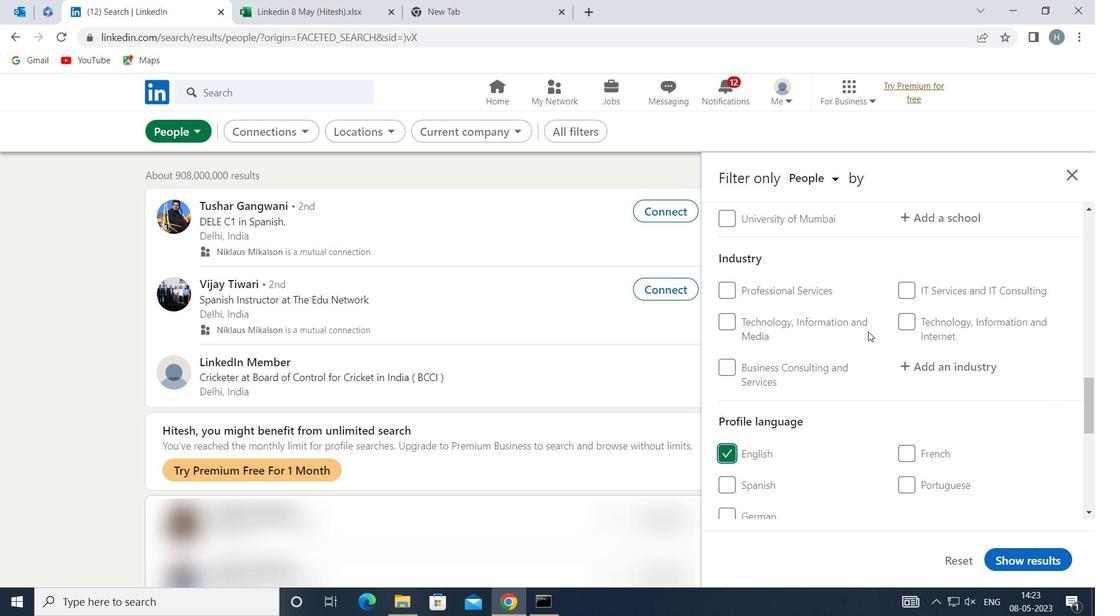 
Action: Mouse scrolled (868, 331) with delta (0, 0)
Screenshot: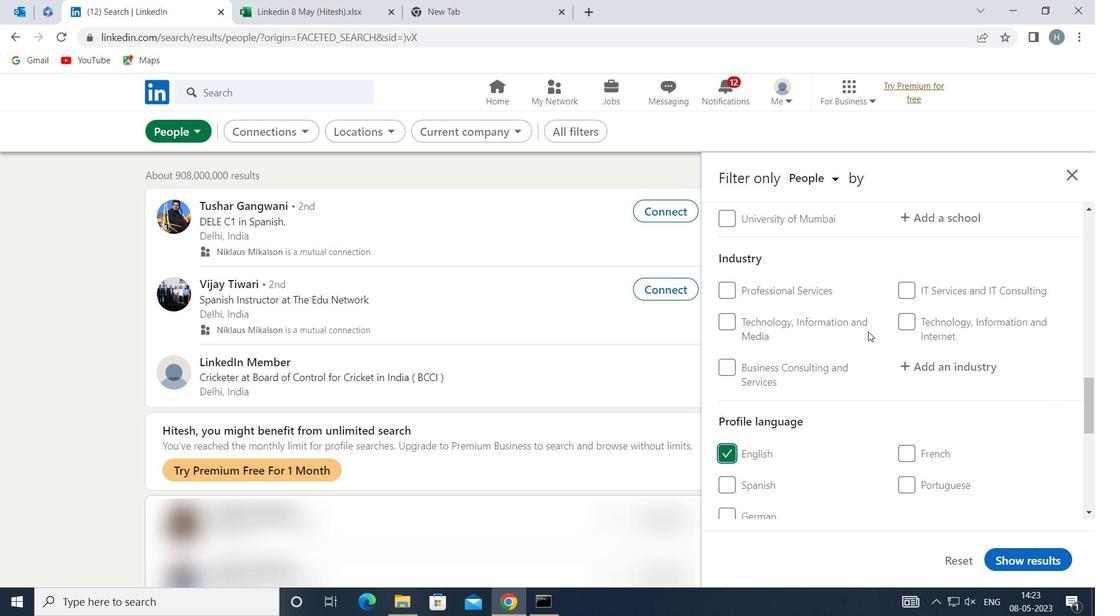 
Action: Mouse moved to (867, 332)
Screenshot: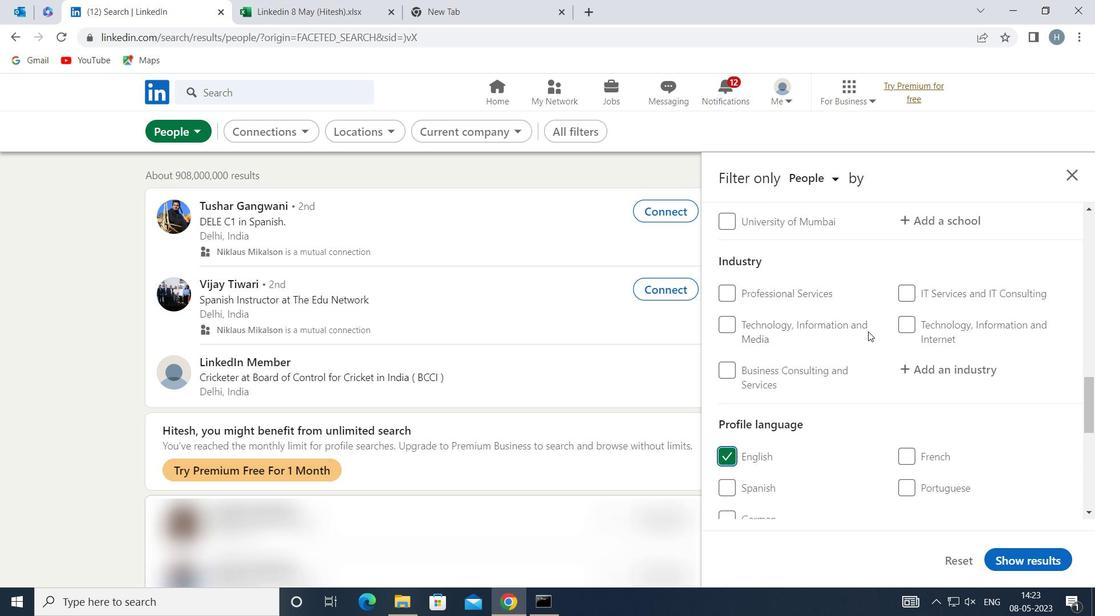 
Action: Mouse scrolled (867, 332) with delta (0, 0)
Screenshot: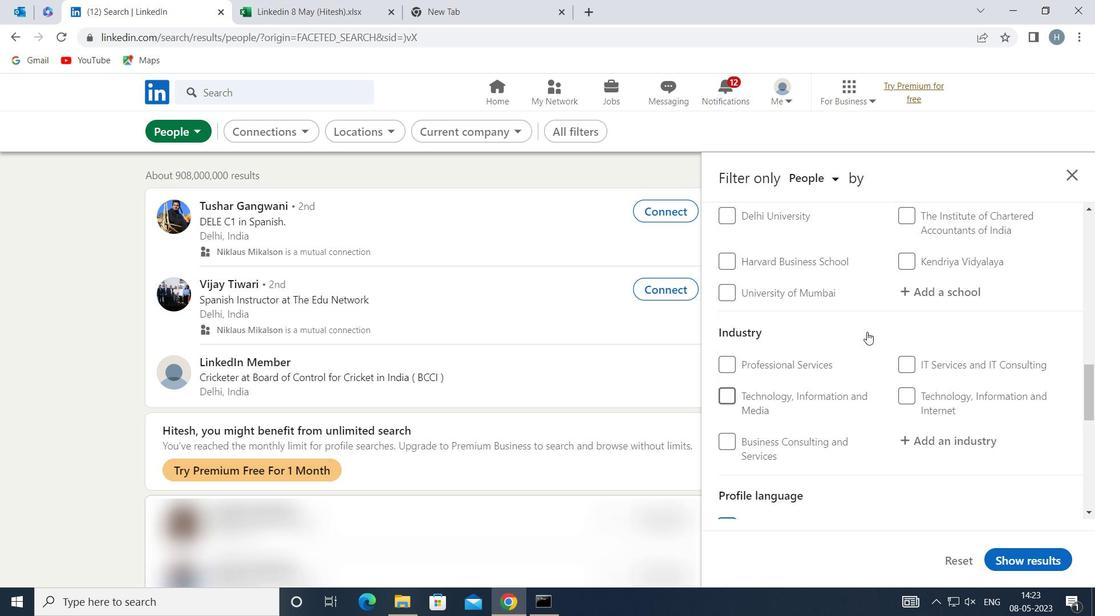 
Action: Mouse scrolled (867, 332) with delta (0, 0)
Screenshot: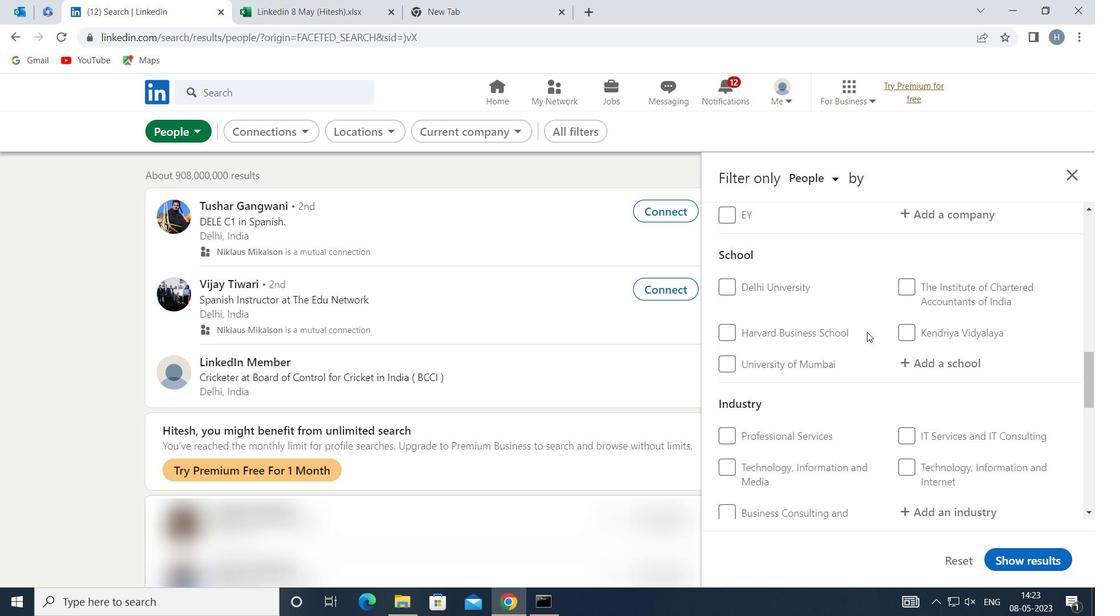
Action: Mouse scrolled (867, 332) with delta (0, 0)
Screenshot: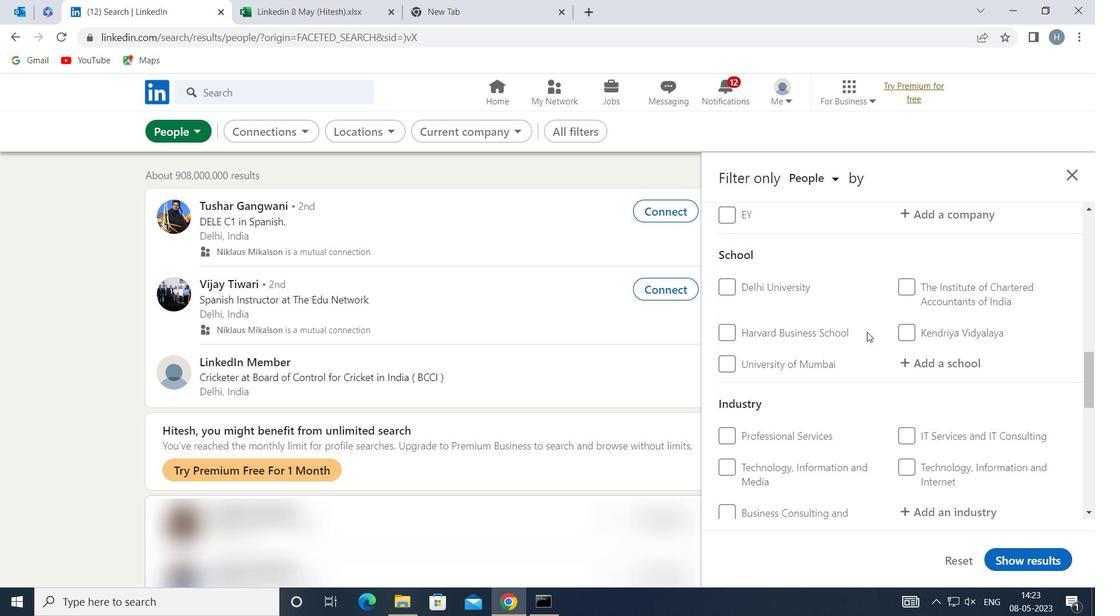 
Action: Mouse scrolled (867, 332) with delta (0, 0)
Screenshot: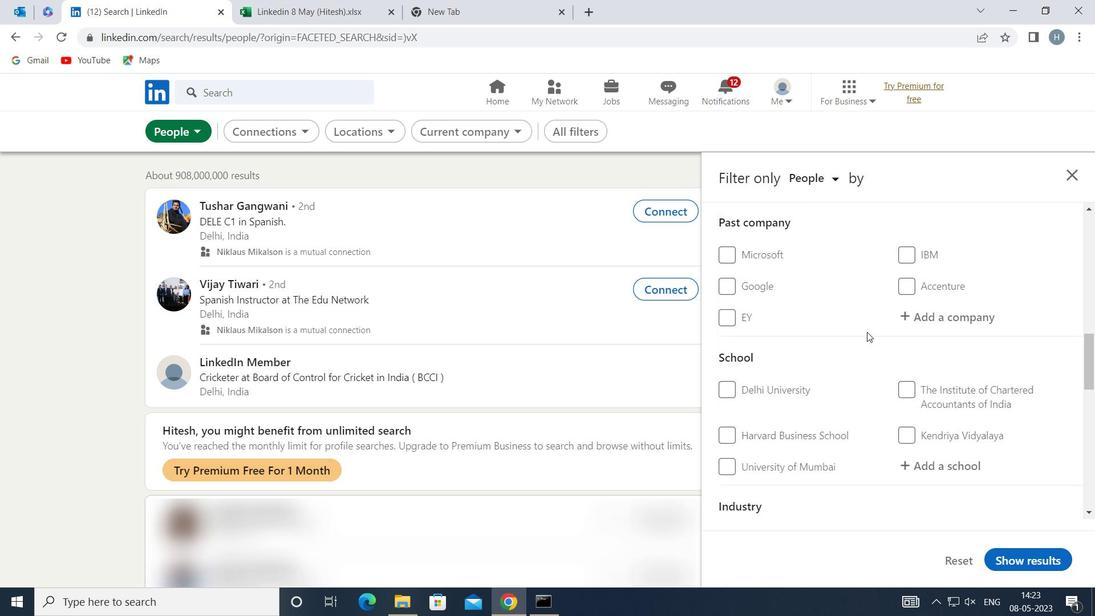 
Action: Mouse scrolled (867, 332) with delta (0, 0)
Screenshot: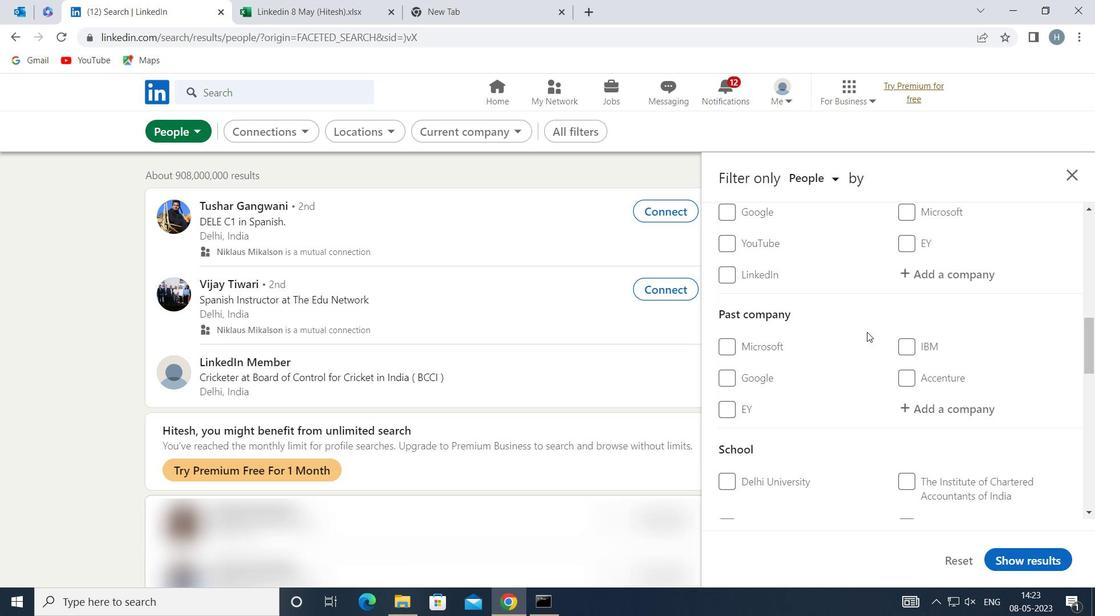 
Action: Mouse moved to (960, 370)
Screenshot: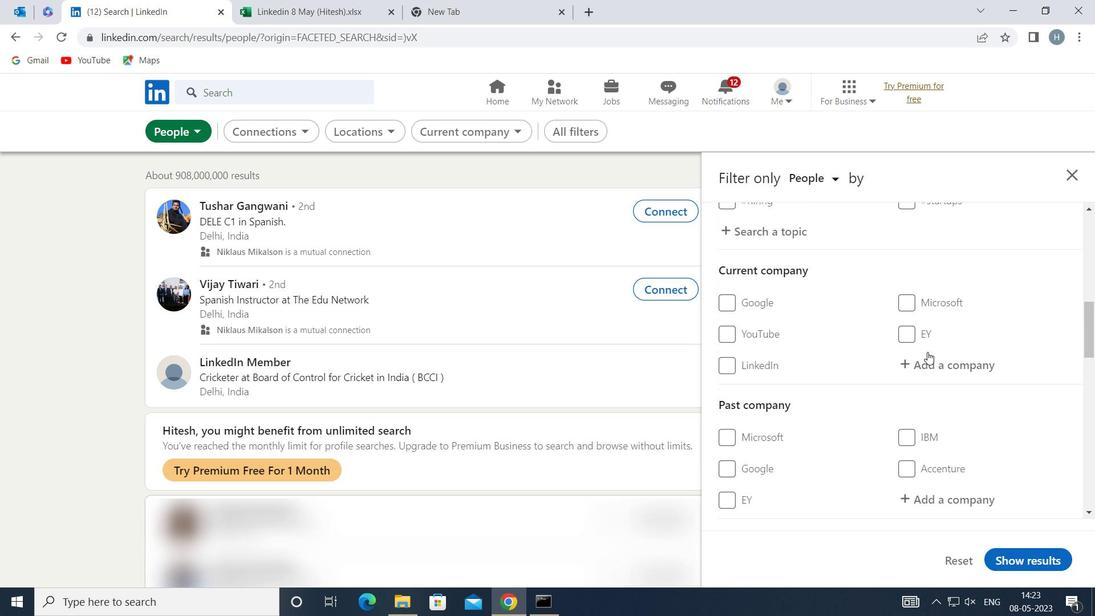 
Action: Mouse pressed left at (960, 370)
Screenshot: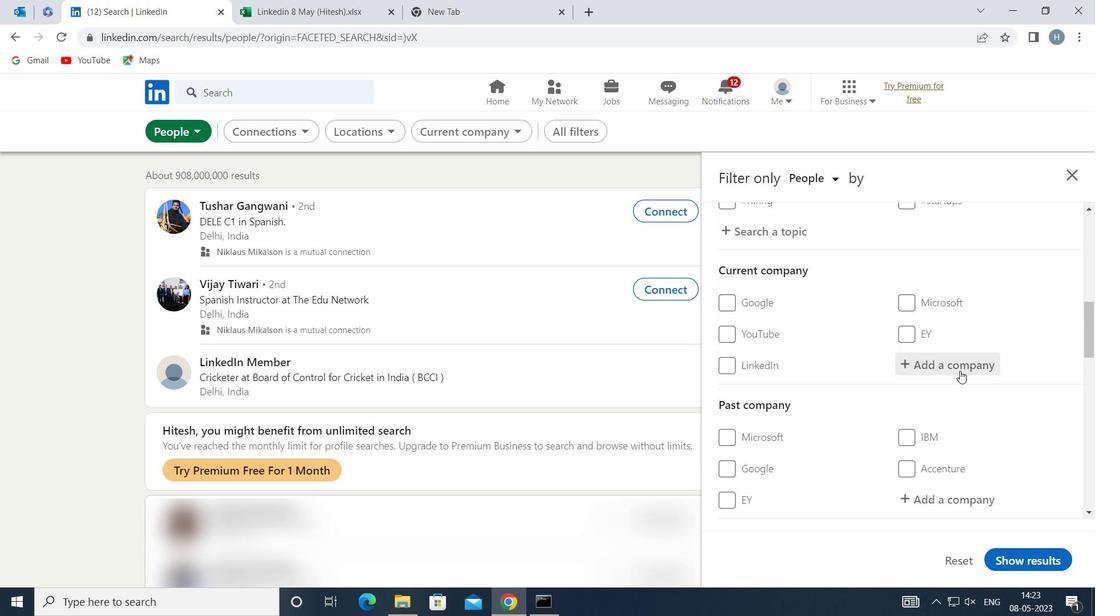 
Action: Key pressed <Key.shift>FASAL
Screenshot: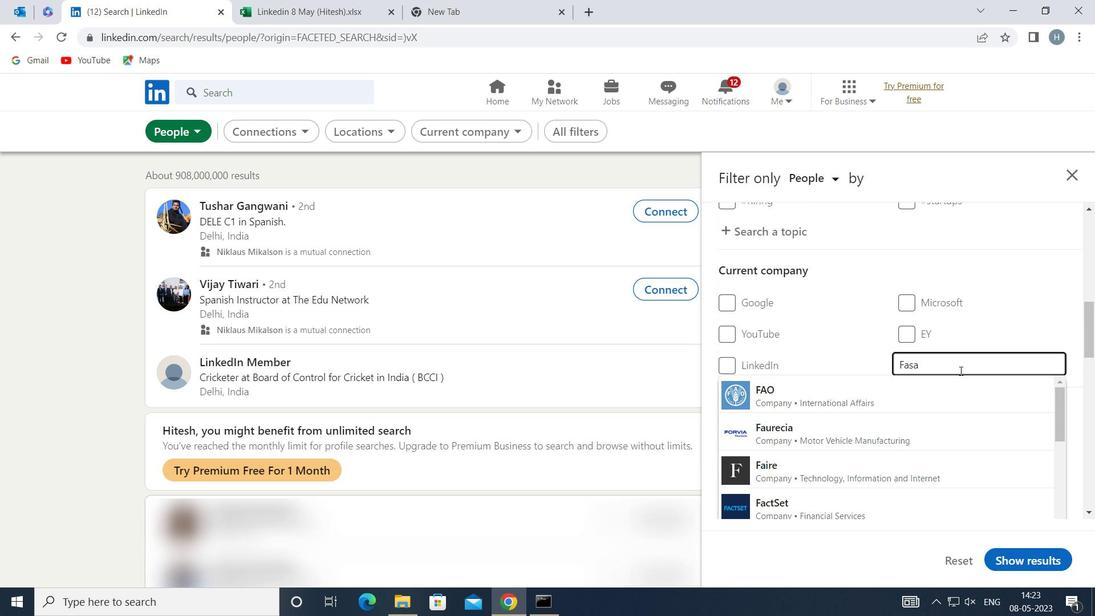 
Action: Mouse moved to (934, 384)
Screenshot: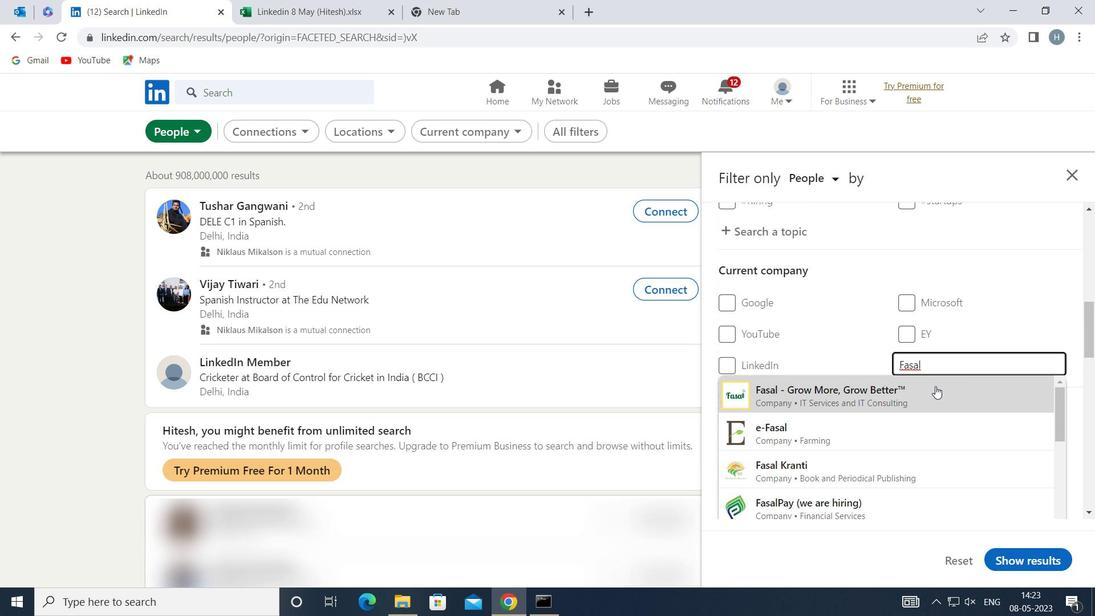 
Action: Mouse pressed left at (934, 384)
Screenshot: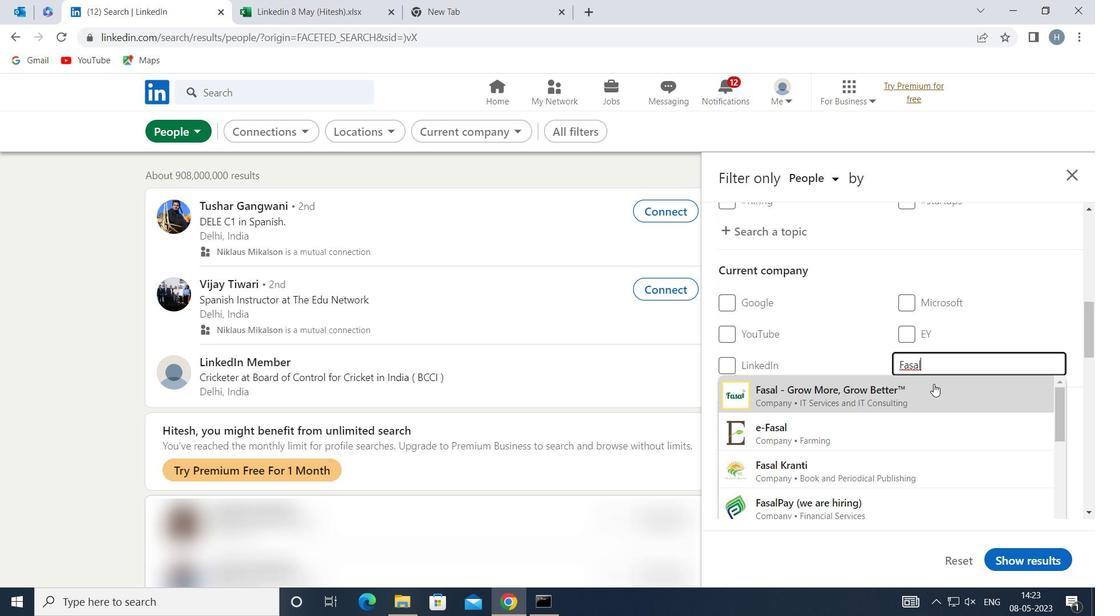 
Action: Mouse moved to (915, 374)
Screenshot: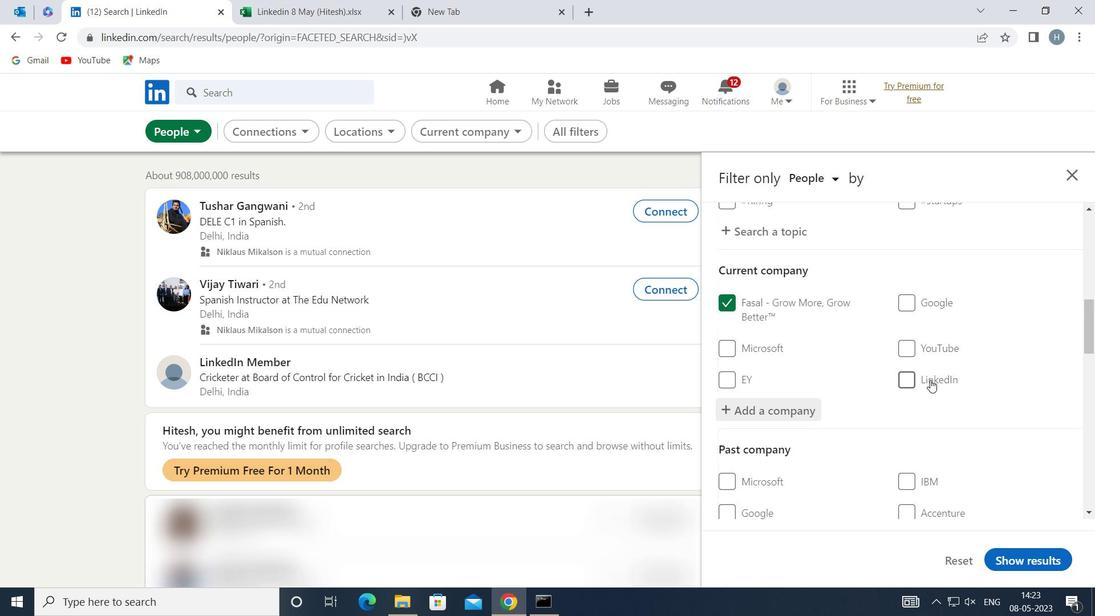 
Action: Mouse scrolled (915, 374) with delta (0, 0)
Screenshot: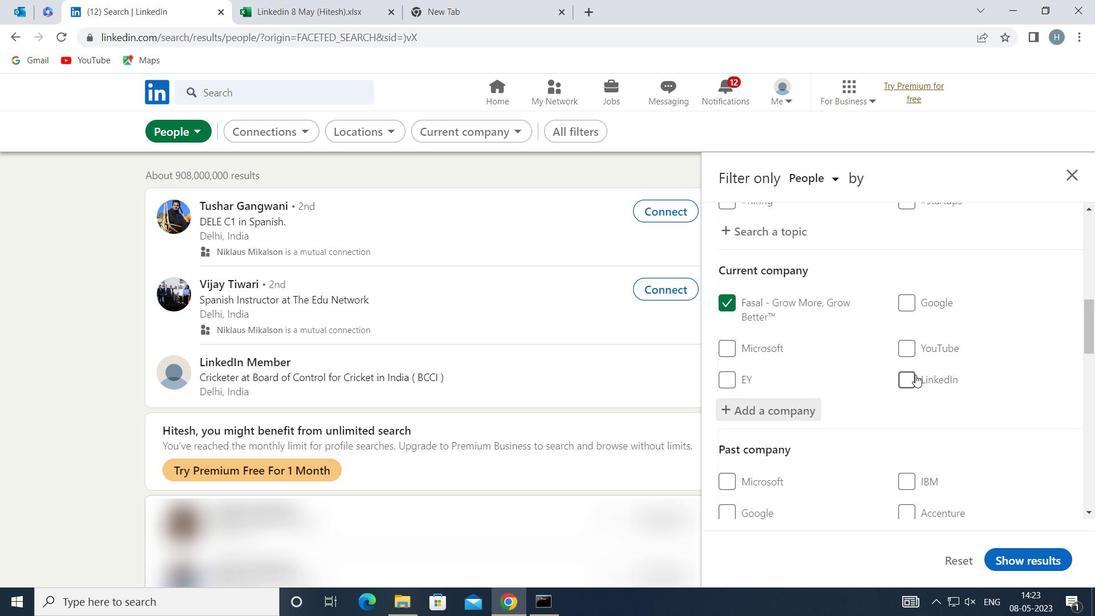 
Action: Mouse scrolled (915, 374) with delta (0, 0)
Screenshot: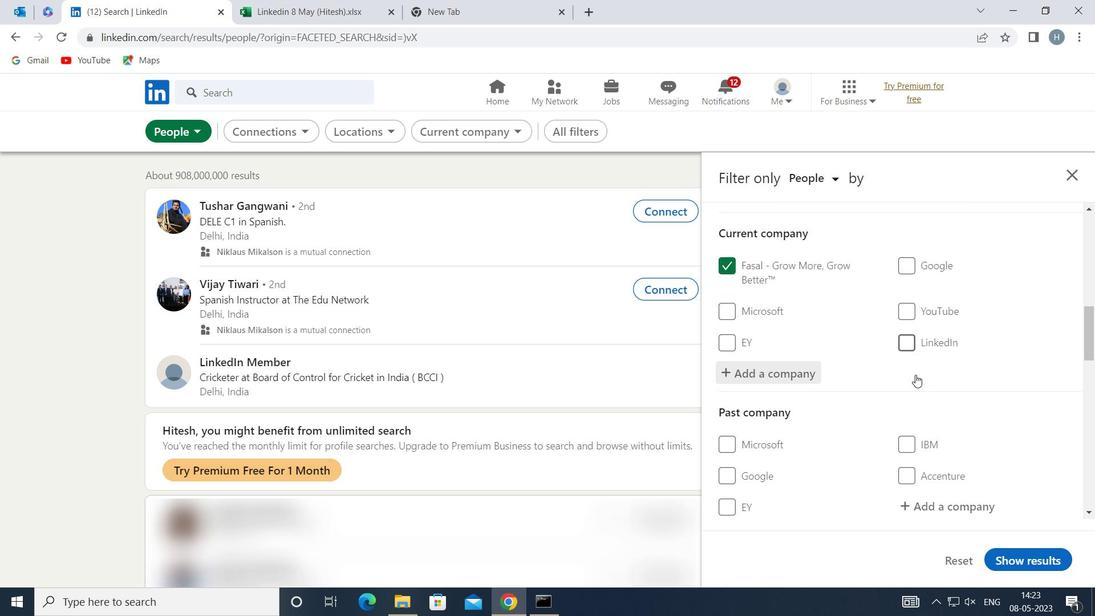 
Action: Mouse scrolled (915, 374) with delta (0, 0)
Screenshot: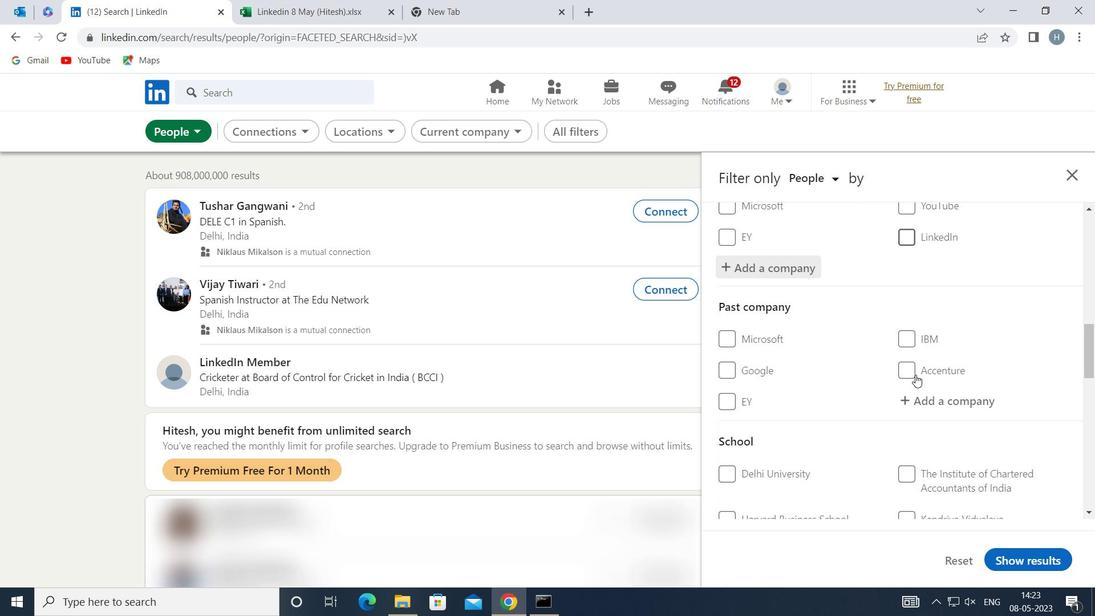 
Action: Mouse moved to (941, 474)
Screenshot: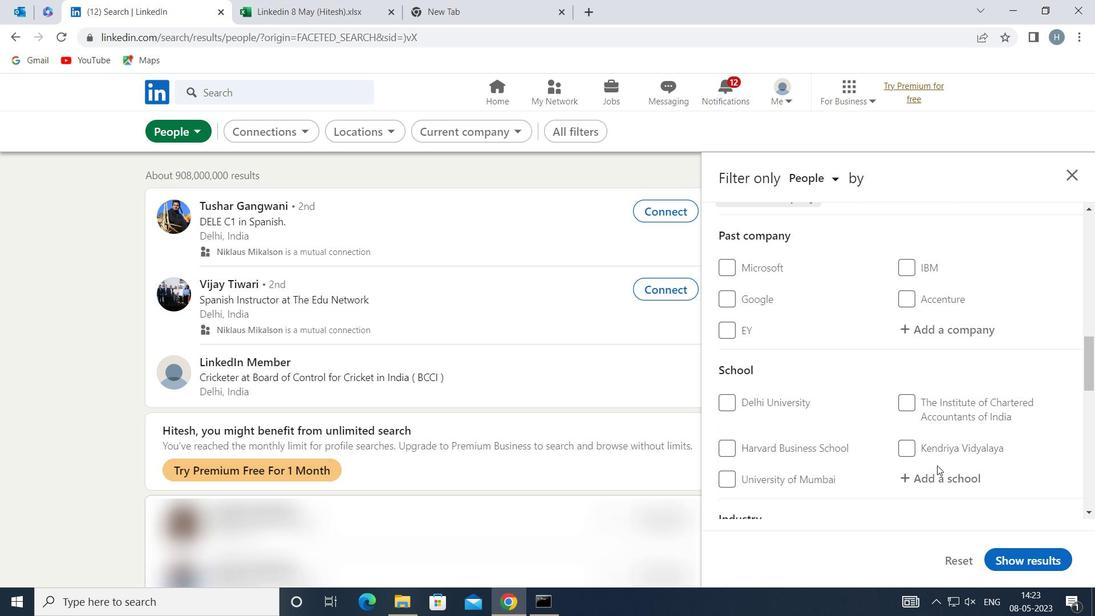 
Action: Mouse pressed left at (941, 474)
Screenshot: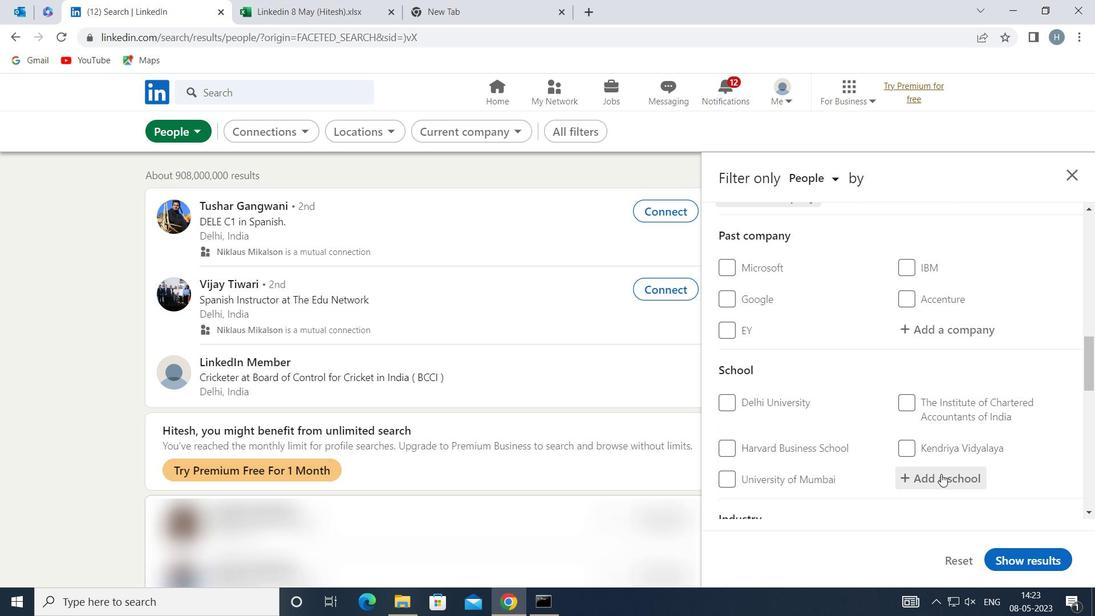 
Action: Key pressed <Key.shift>INDUS<Key.space>UNIVERSITY<Key.space>
Screenshot: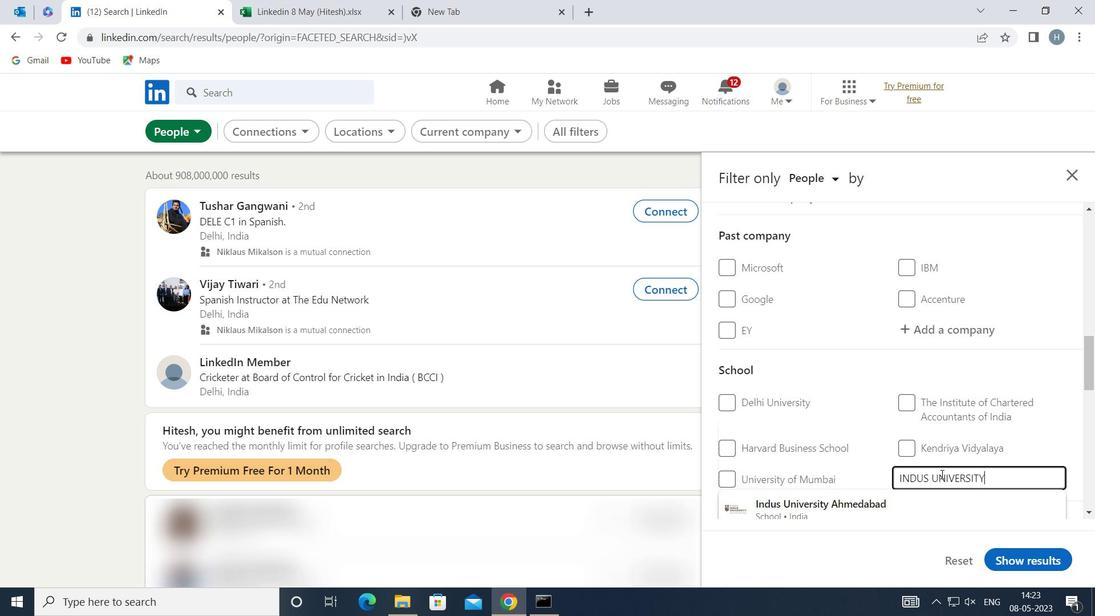 
Action: Mouse moved to (920, 455)
Screenshot: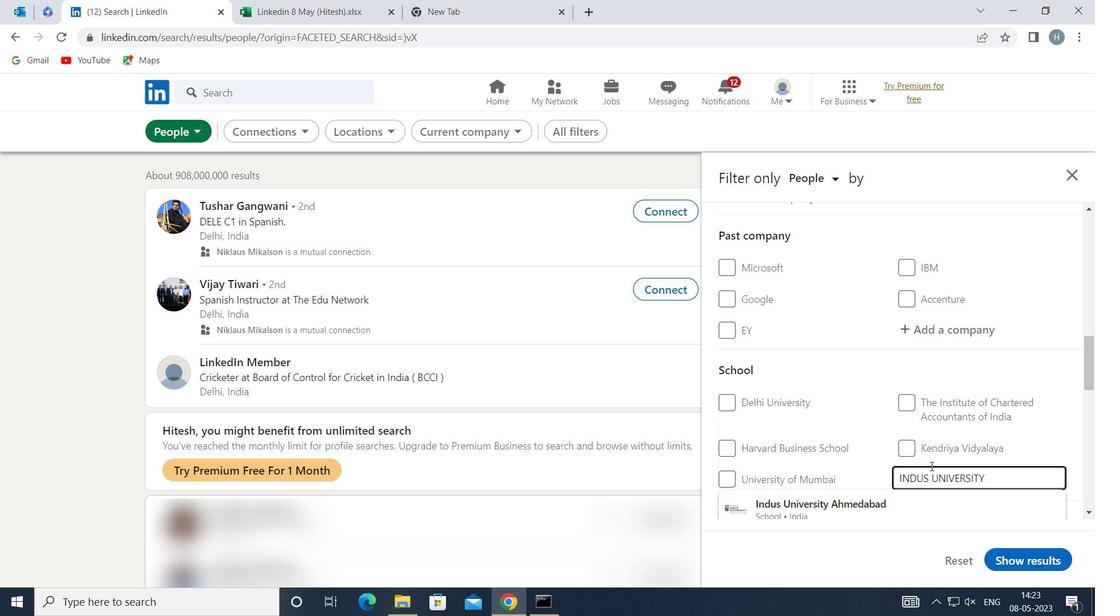 
Action: Mouse scrolled (920, 455) with delta (0, 0)
Screenshot: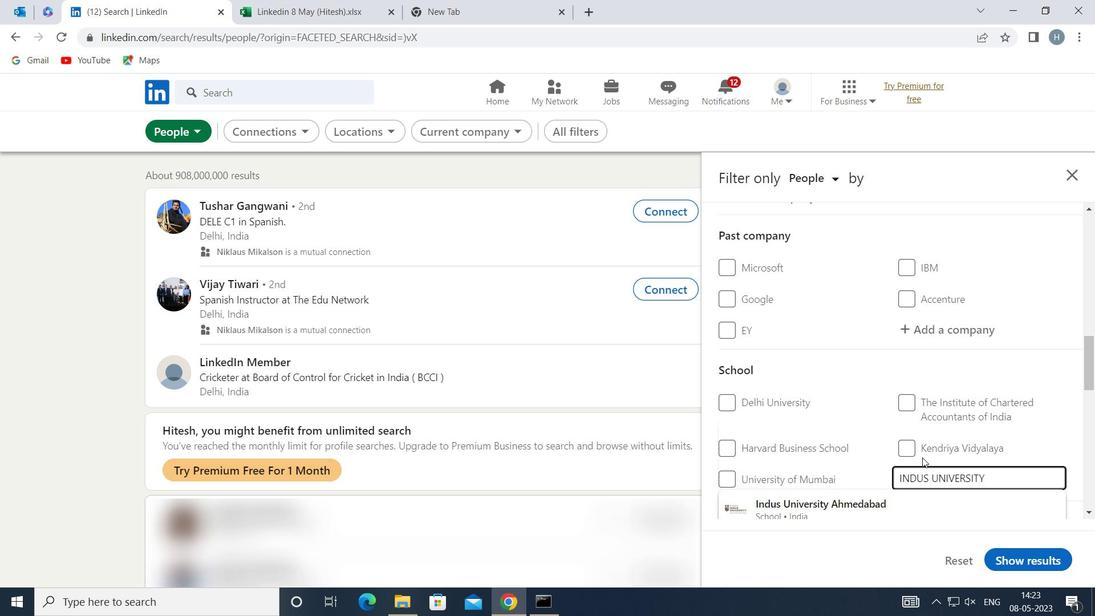 
Action: Mouse moved to (919, 455)
Screenshot: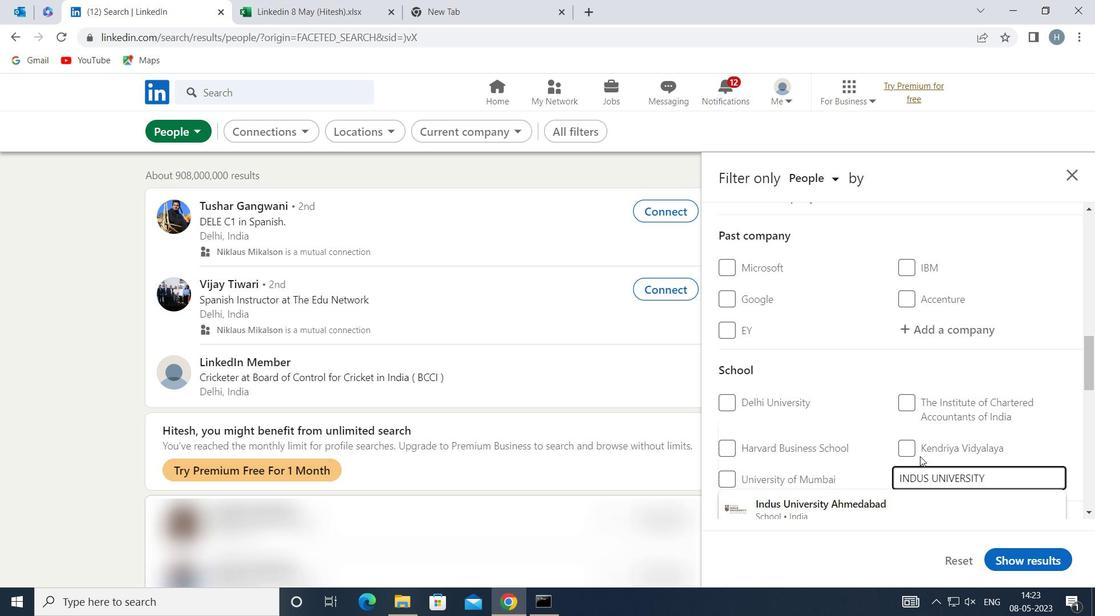 
Action: Mouse scrolled (919, 454) with delta (0, 0)
Screenshot: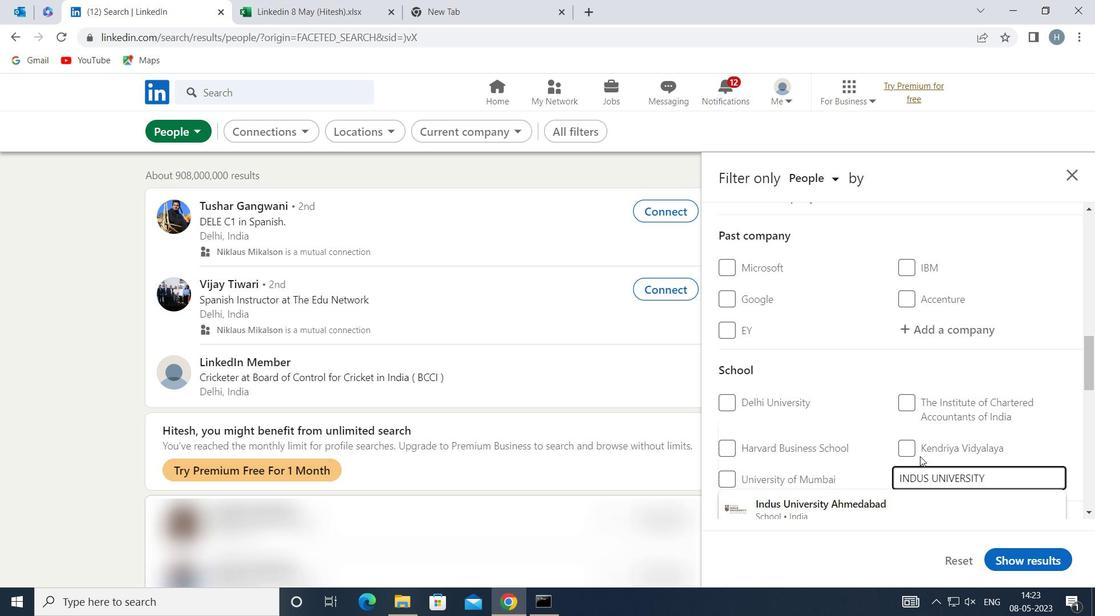 
Action: Mouse moved to (894, 430)
Screenshot: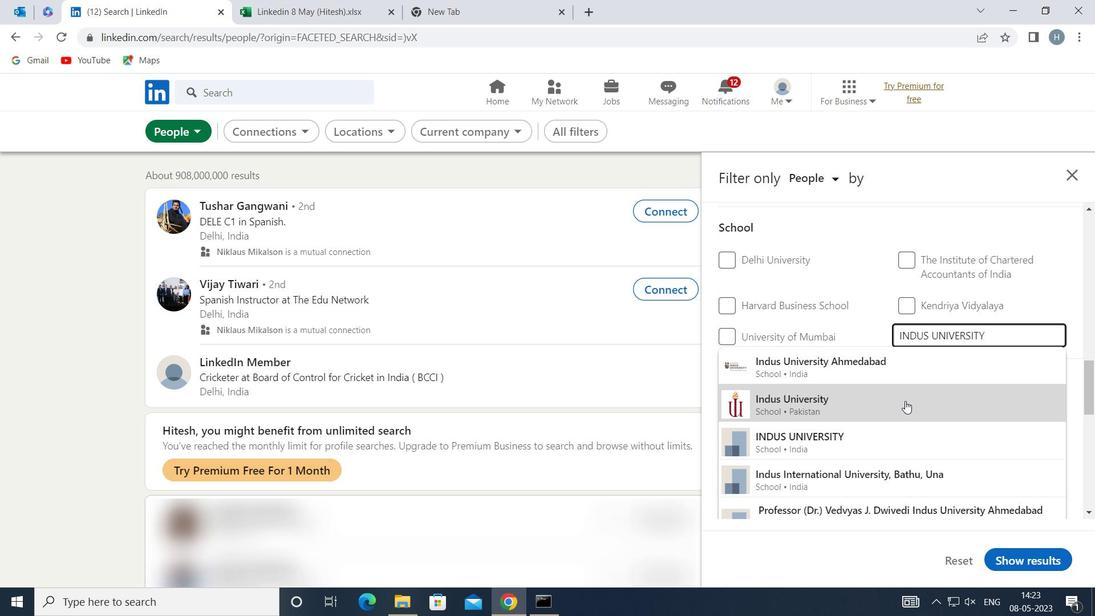 
Action: Mouse pressed left at (894, 430)
Screenshot: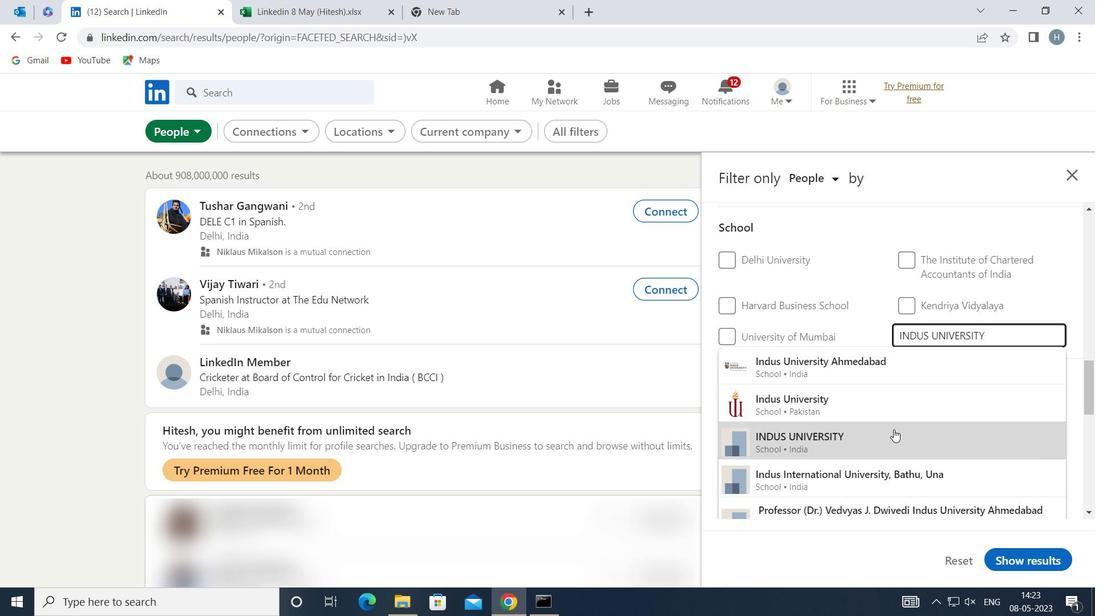 
Action: Mouse moved to (893, 402)
Screenshot: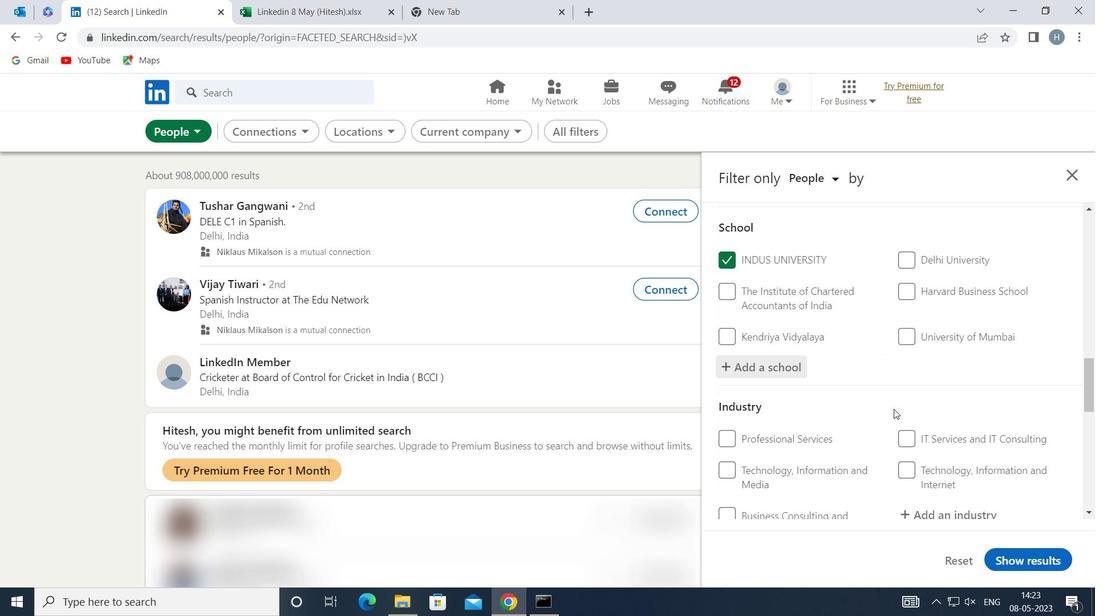 
Action: Mouse scrolled (893, 401) with delta (0, 0)
Screenshot: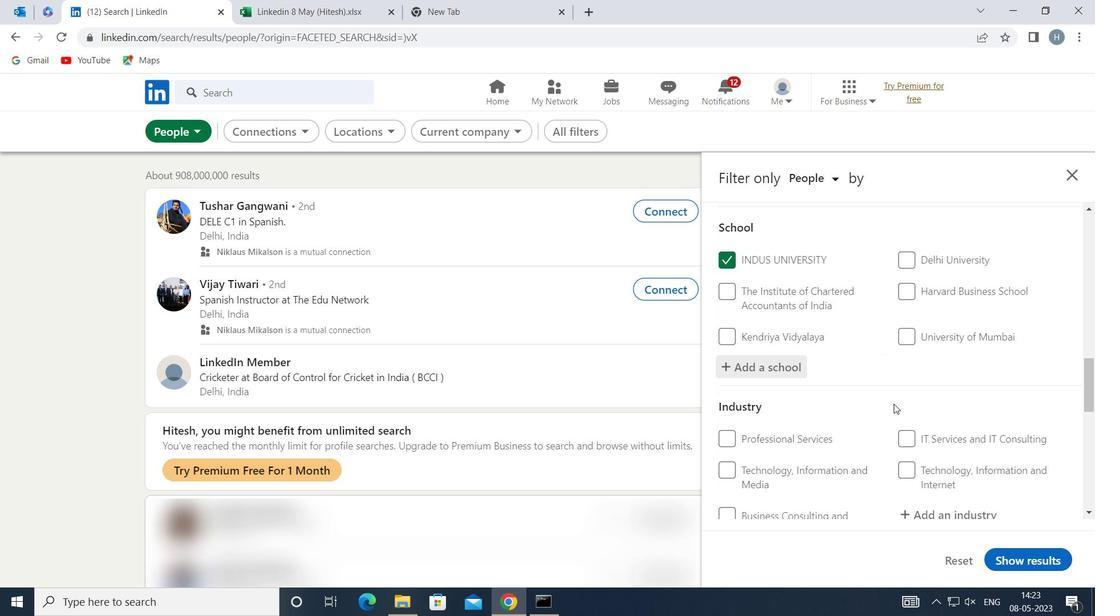 
Action: Mouse moved to (893, 401)
Screenshot: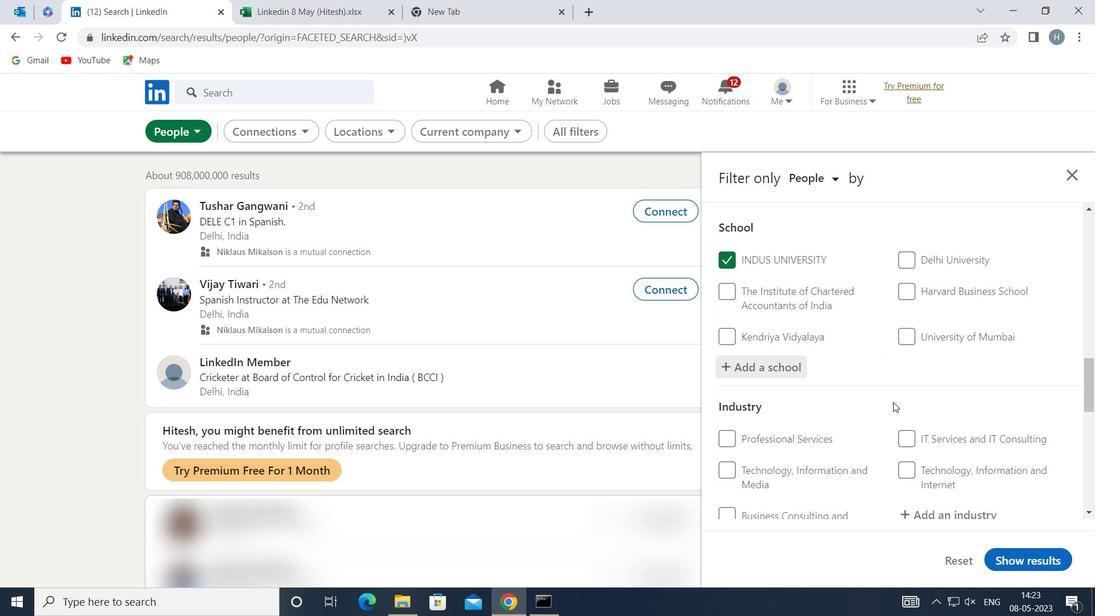 
Action: Mouse scrolled (893, 401) with delta (0, 0)
Screenshot: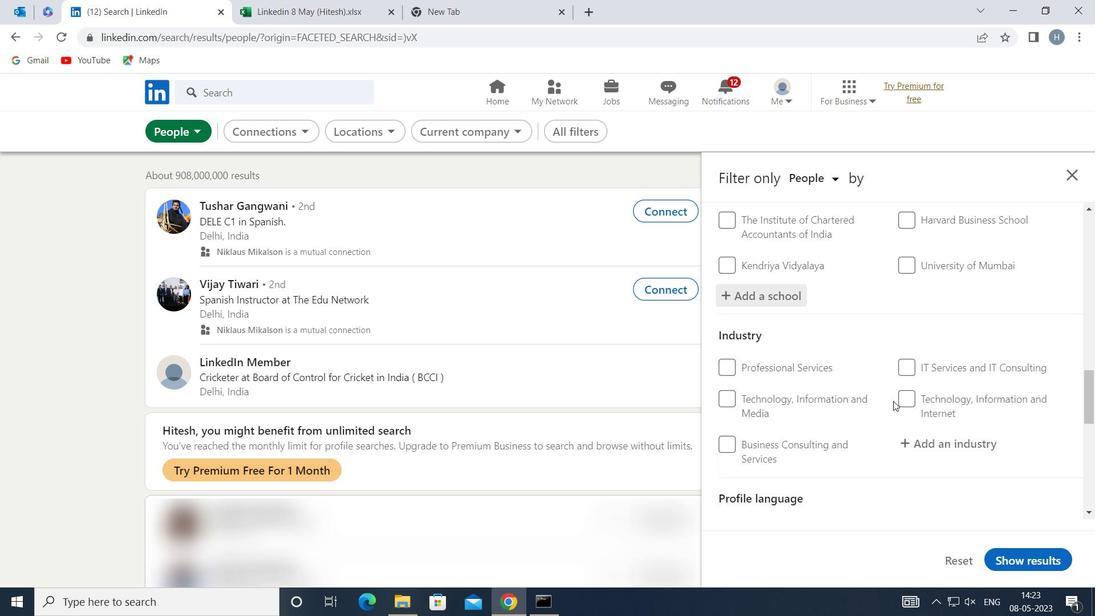 
Action: Mouse moved to (965, 377)
Screenshot: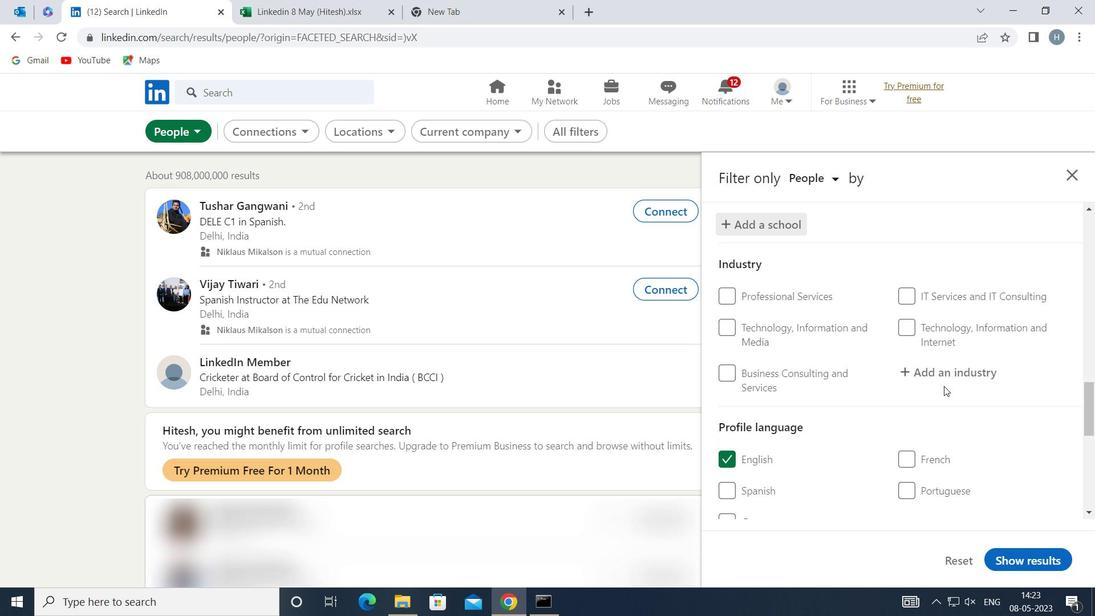 
Action: Mouse pressed left at (965, 377)
Screenshot: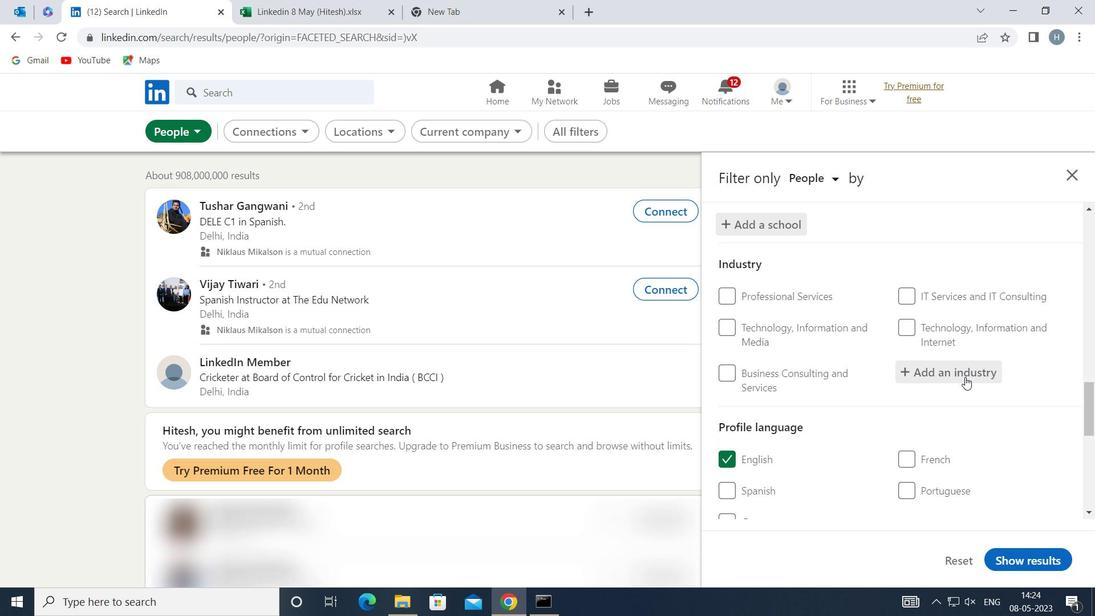 
Action: Key pressed <Key.shift>PERSONAL<Key.space><Key.shift>CARE
Screenshot: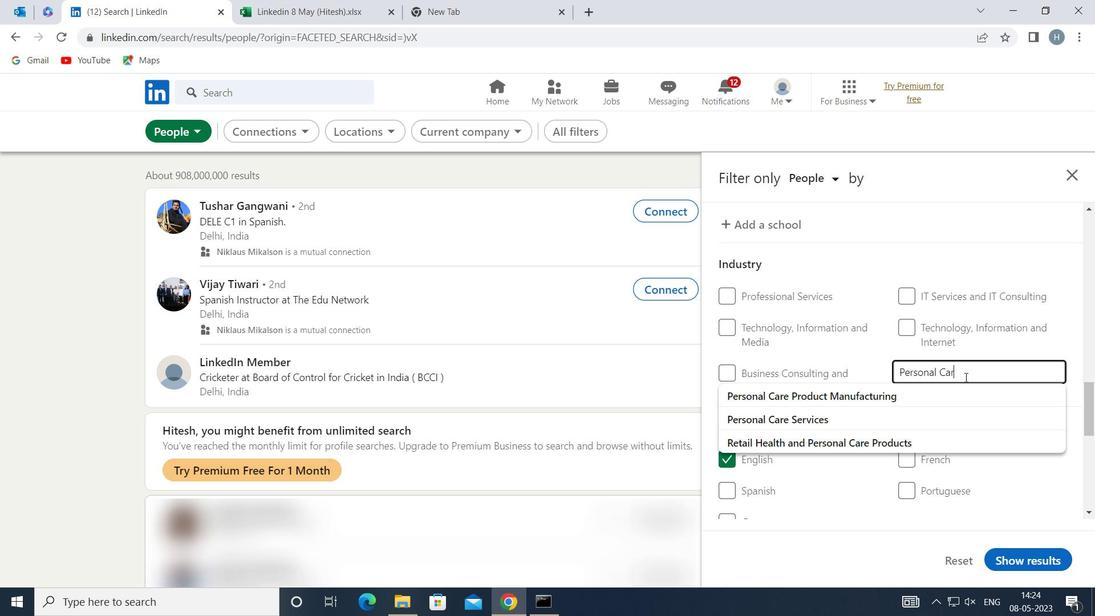 
Action: Mouse moved to (975, 395)
Screenshot: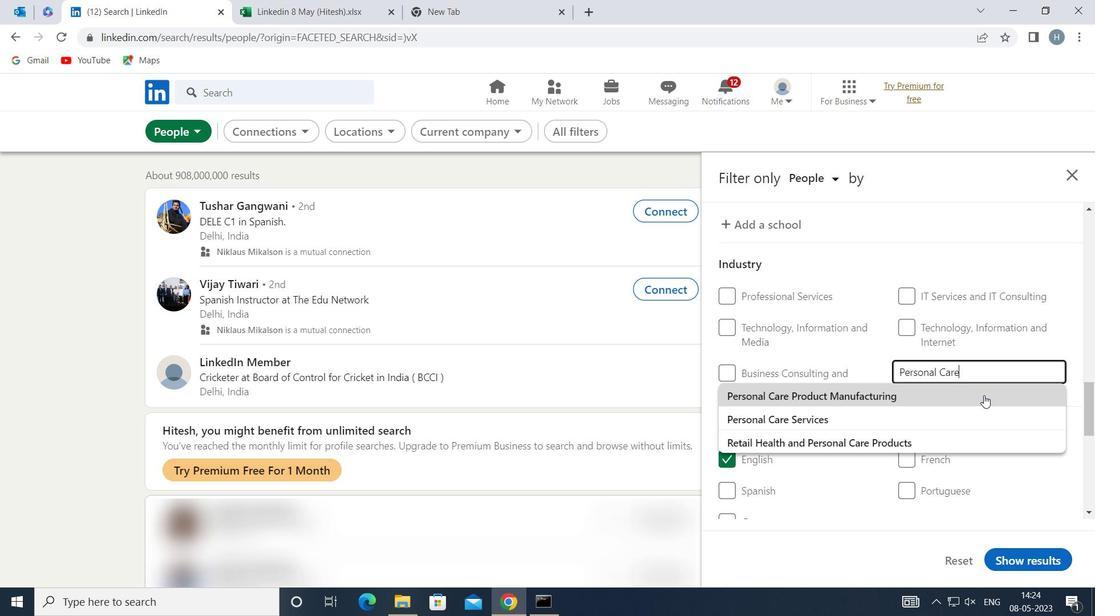 
Action: Mouse pressed left at (975, 395)
Screenshot: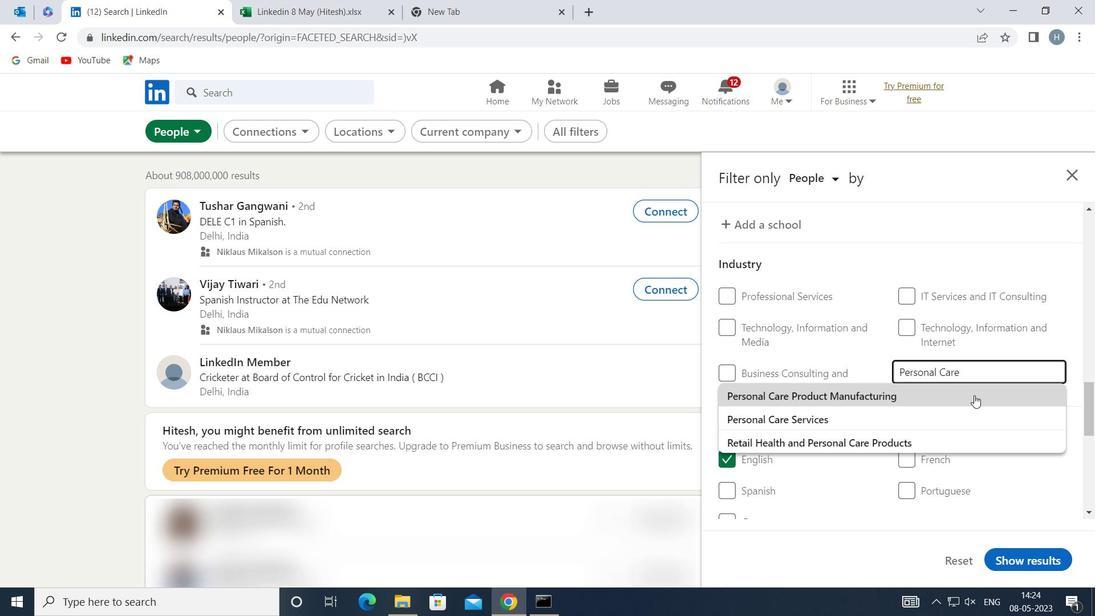 
Action: Mouse moved to (965, 389)
Screenshot: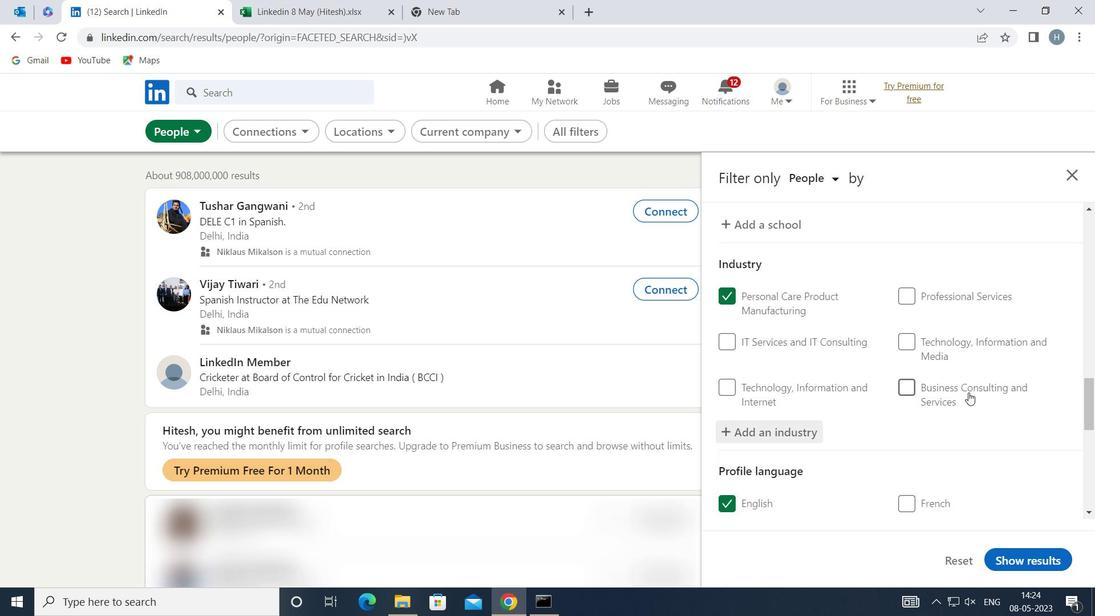 
Action: Mouse scrolled (965, 388) with delta (0, 0)
Screenshot: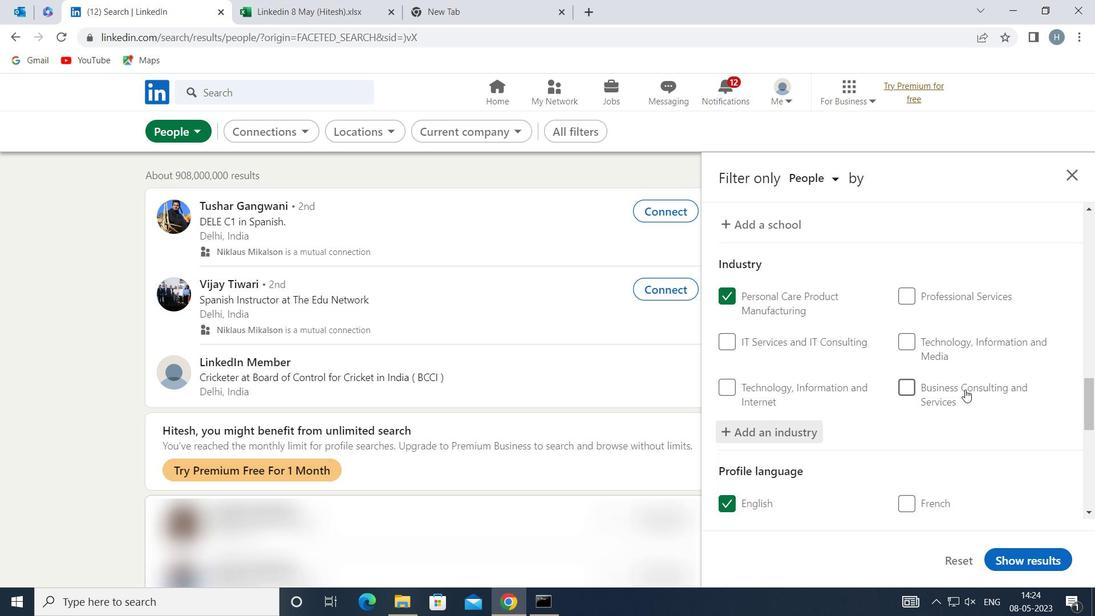 
Action: Mouse scrolled (965, 388) with delta (0, 0)
Screenshot: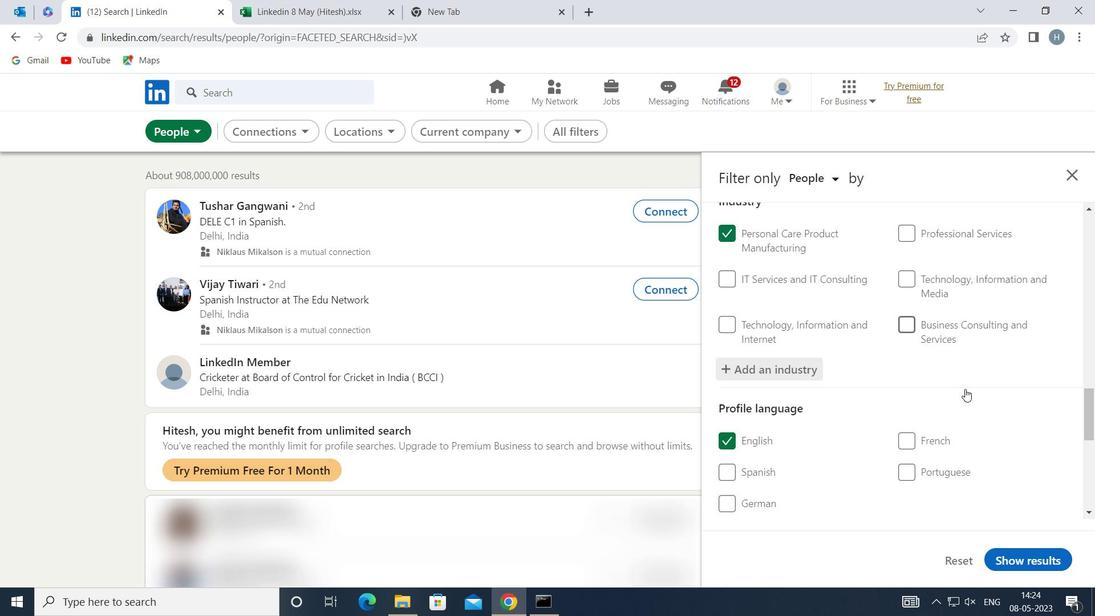 
Action: Mouse scrolled (965, 388) with delta (0, 0)
Screenshot: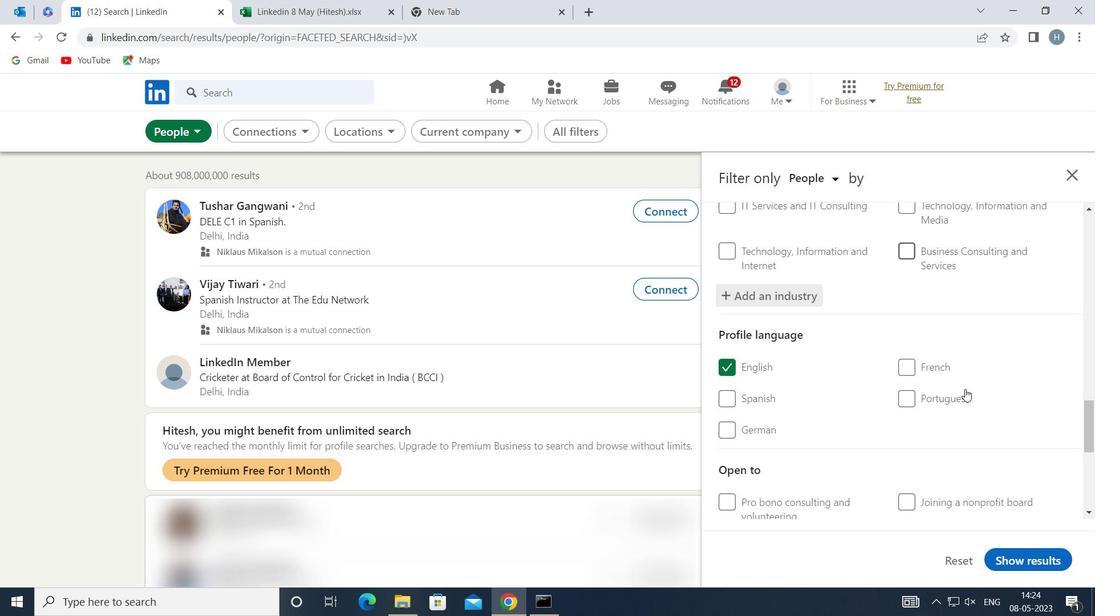 
Action: Mouse scrolled (965, 388) with delta (0, 0)
Screenshot: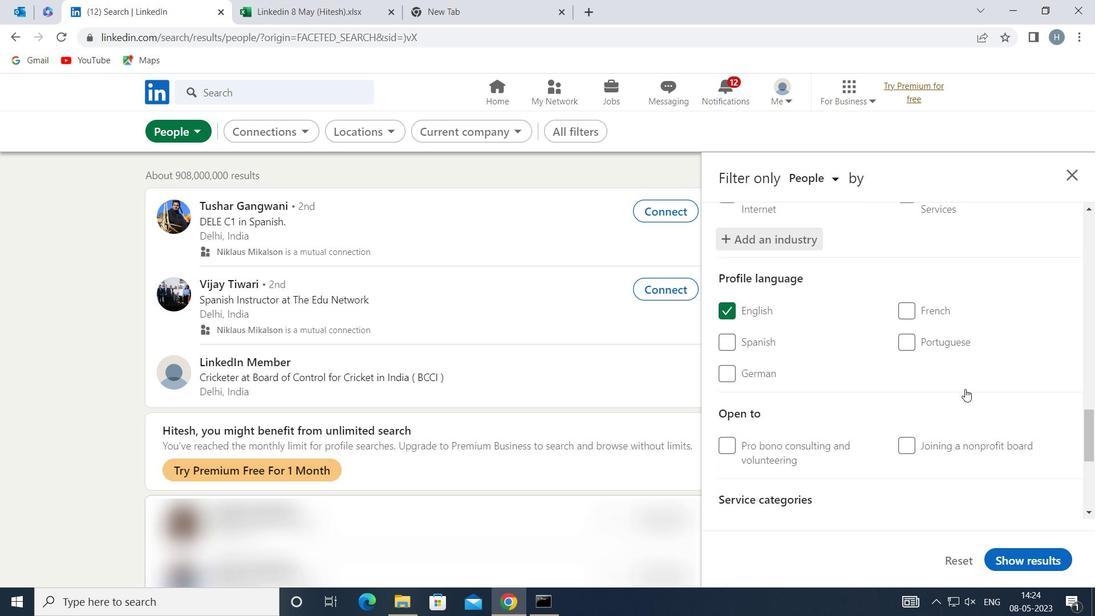 
Action: Mouse scrolled (965, 388) with delta (0, 0)
Screenshot: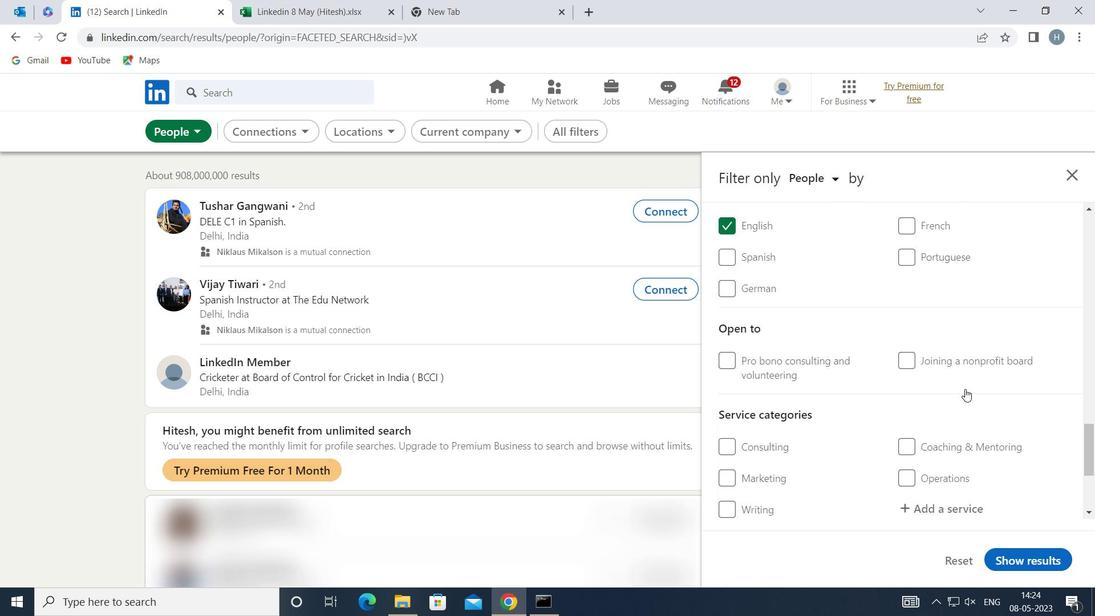 
Action: Mouse moved to (956, 422)
Screenshot: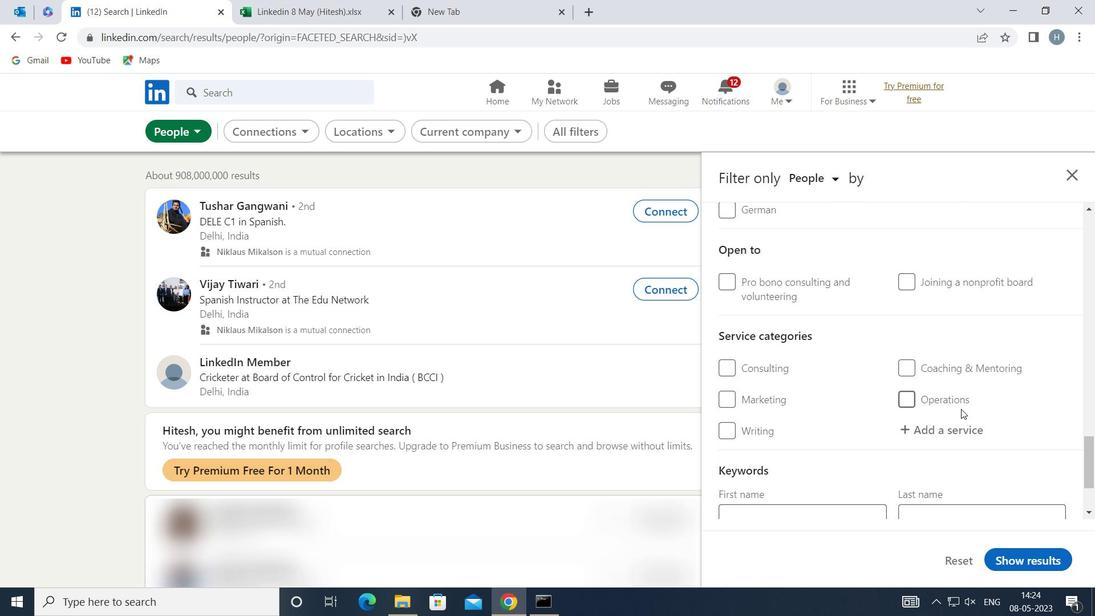 
Action: Mouse pressed left at (956, 422)
Screenshot: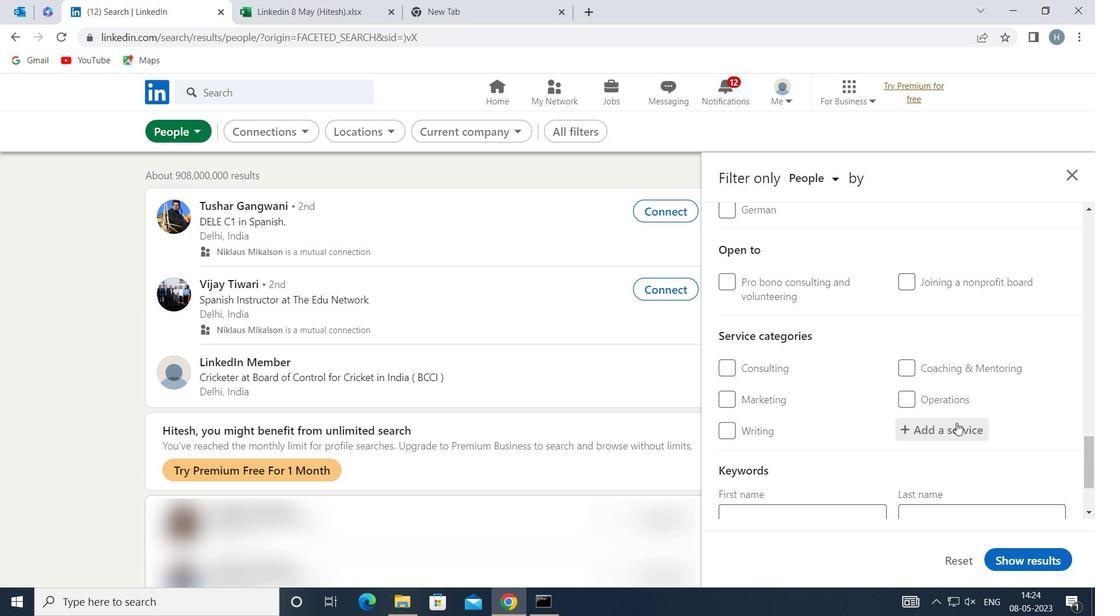 
Action: Key pressed <Key.shift>INTERIOR
Screenshot: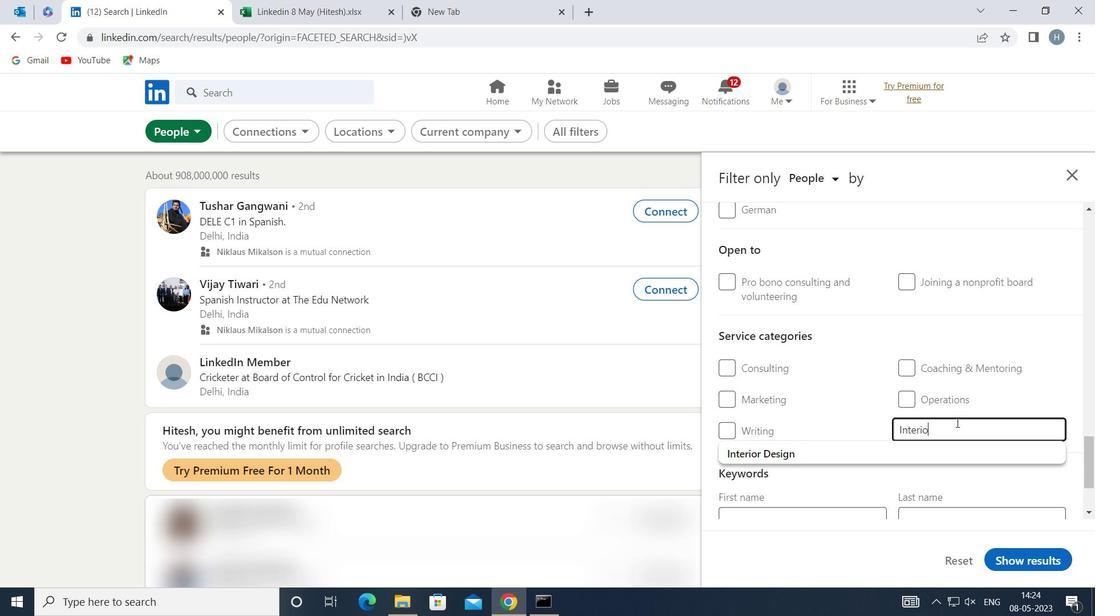 
Action: Mouse moved to (867, 451)
Screenshot: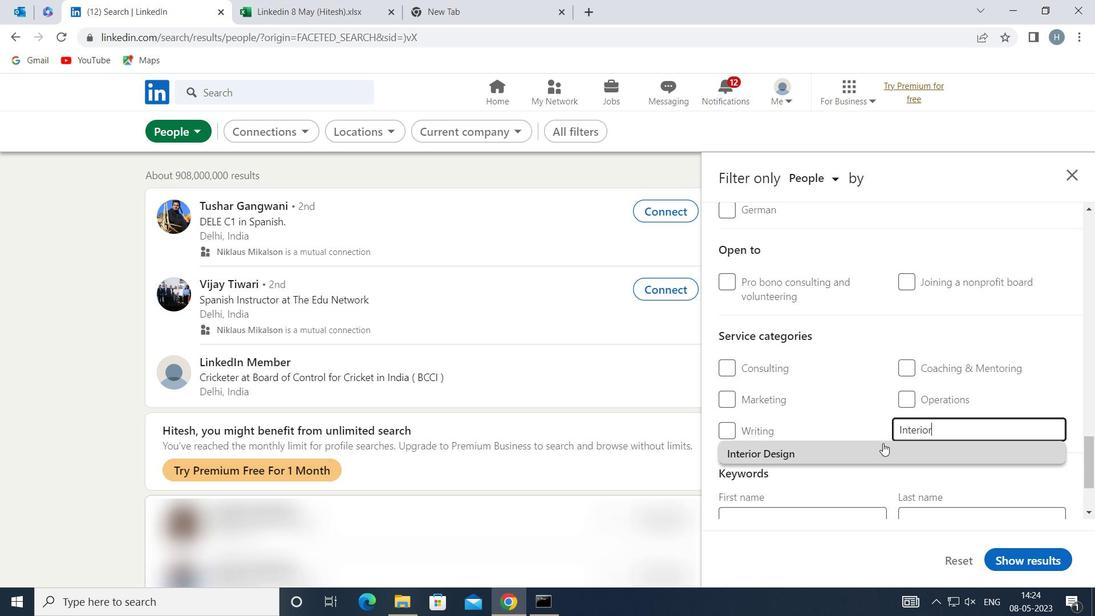 
Action: Mouse pressed left at (867, 451)
Screenshot: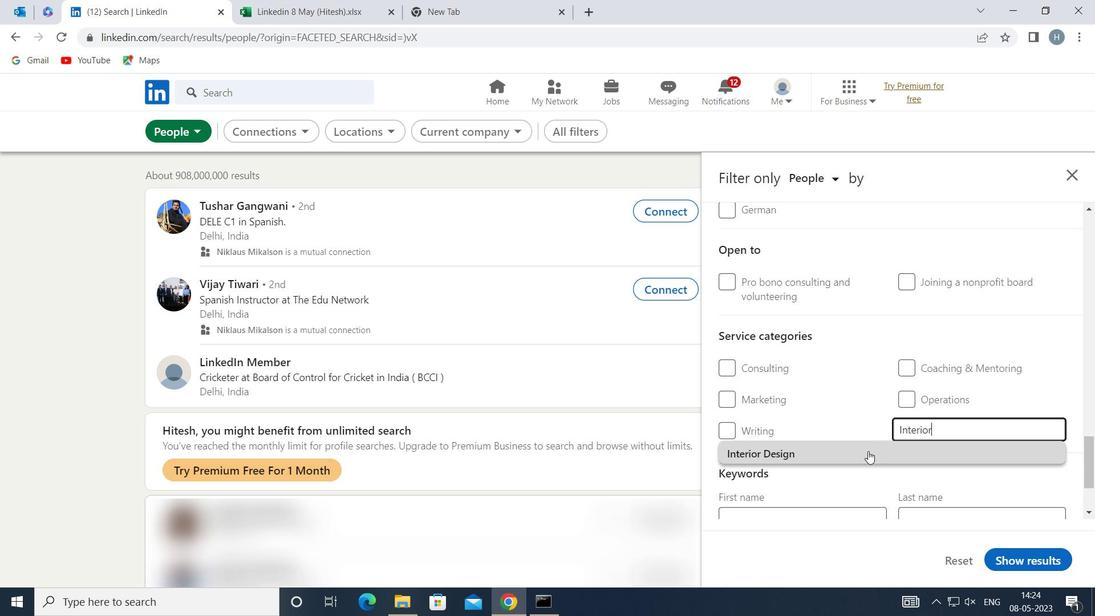 
Action: Mouse moved to (870, 442)
Screenshot: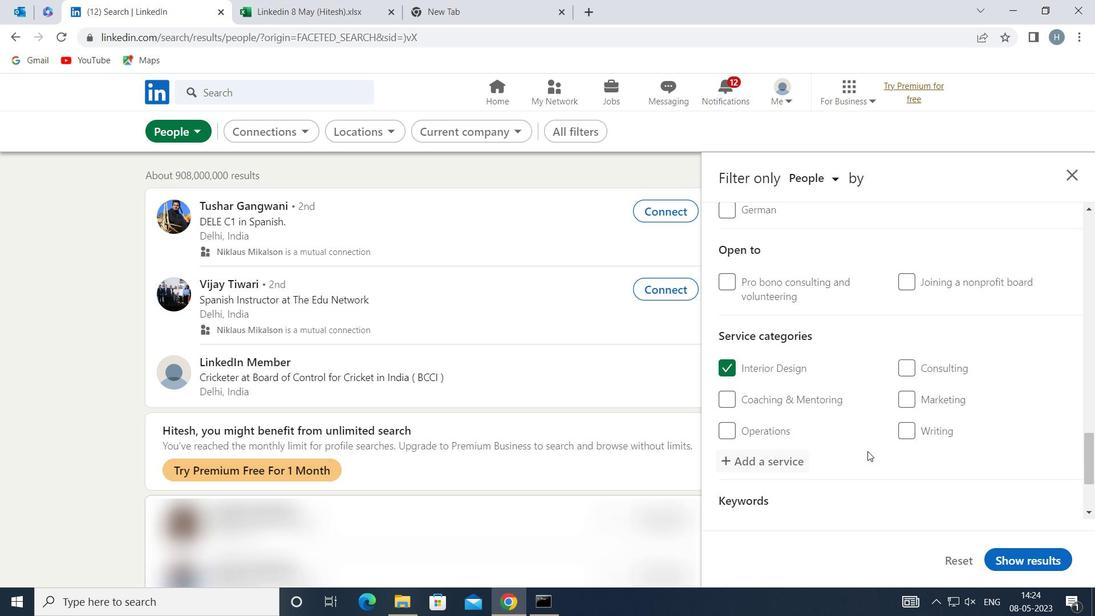 
Action: Mouse scrolled (870, 441) with delta (0, 0)
Screenshot: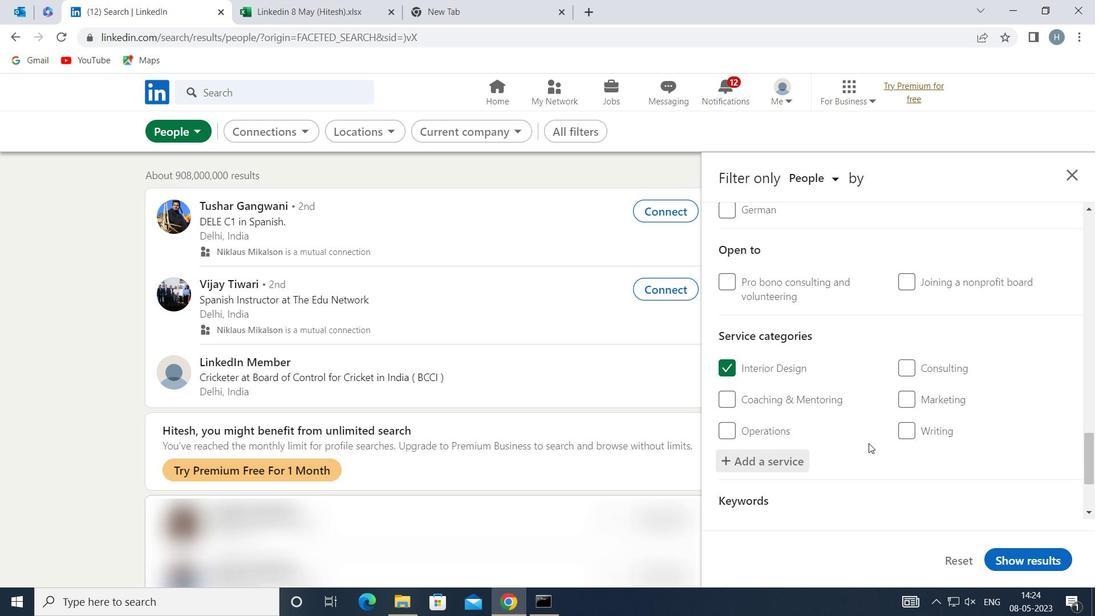 
Action: Mouse scrolled (870, 441) with delta (0, 0)
Screenshot: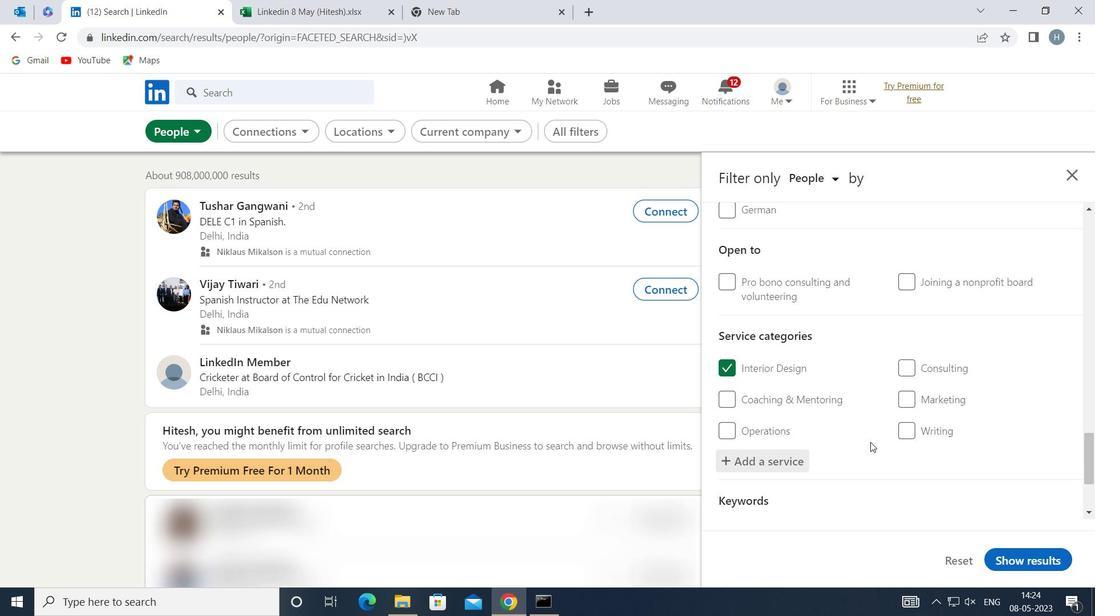 
Action: Mouse moved to (871, 441)
Screenshot: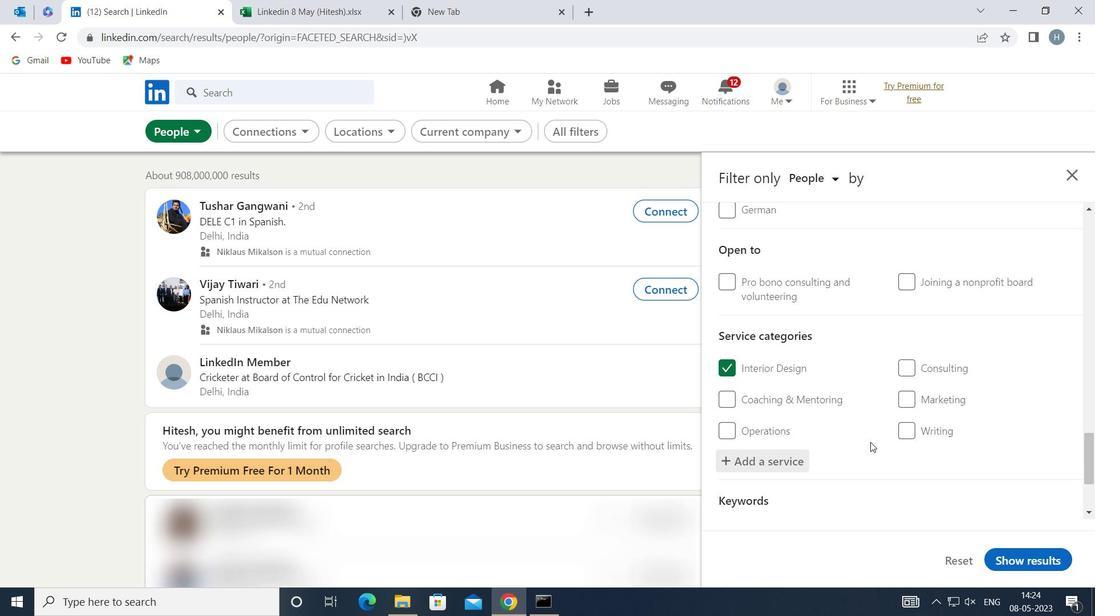 
Action: Mouse scrolled (871, 440) with delta (0, 0)
Screenshot: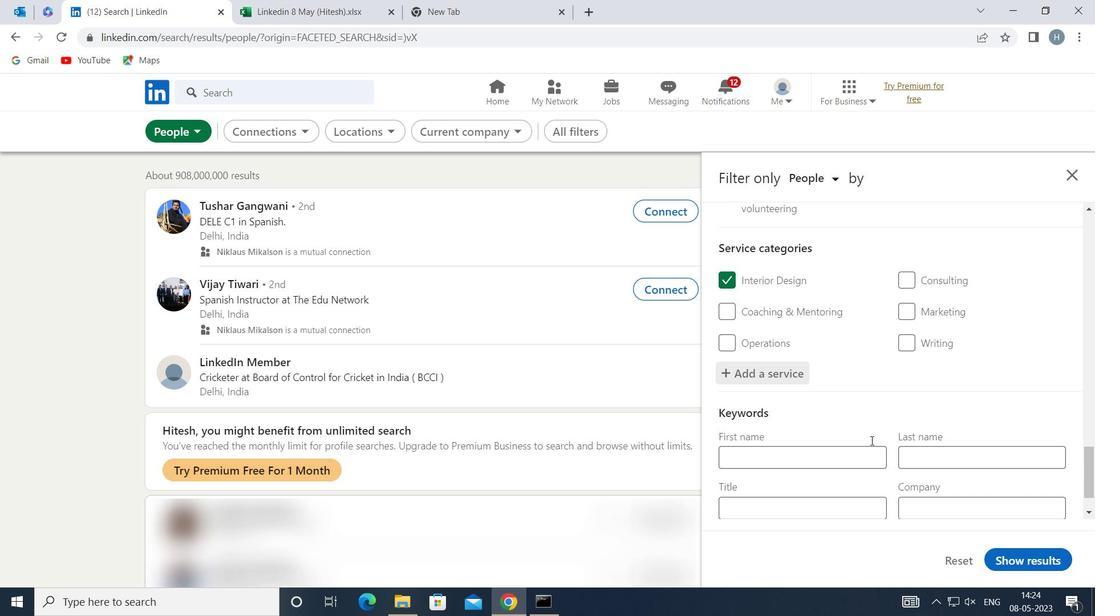 
Action: Mouse moved to (857, 449)
Screenshot: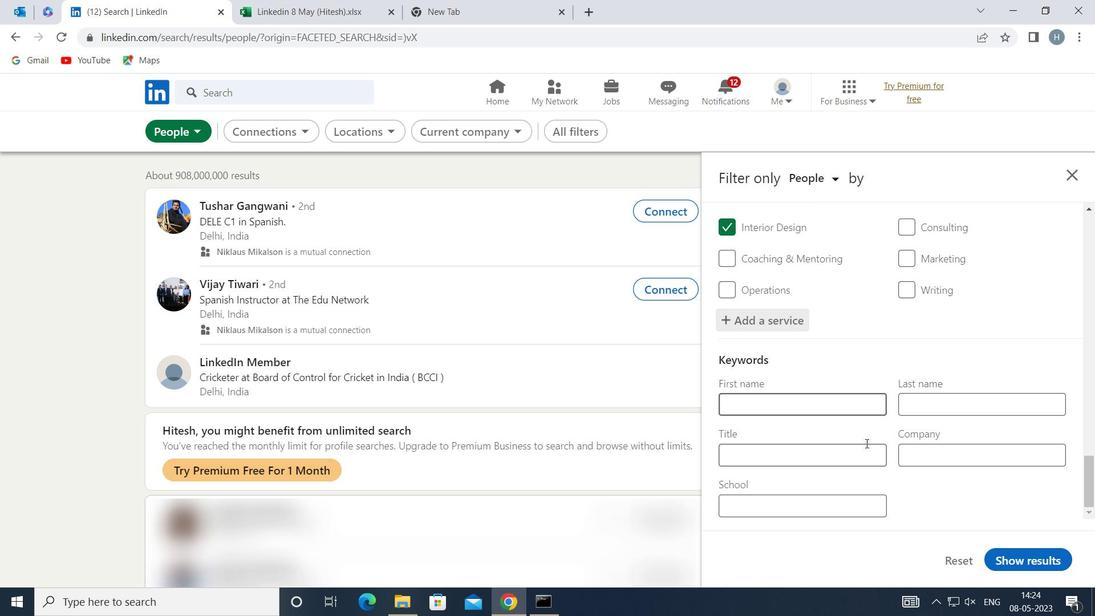 
Action: Mouse pressed left at (857, 449)
Screenshot: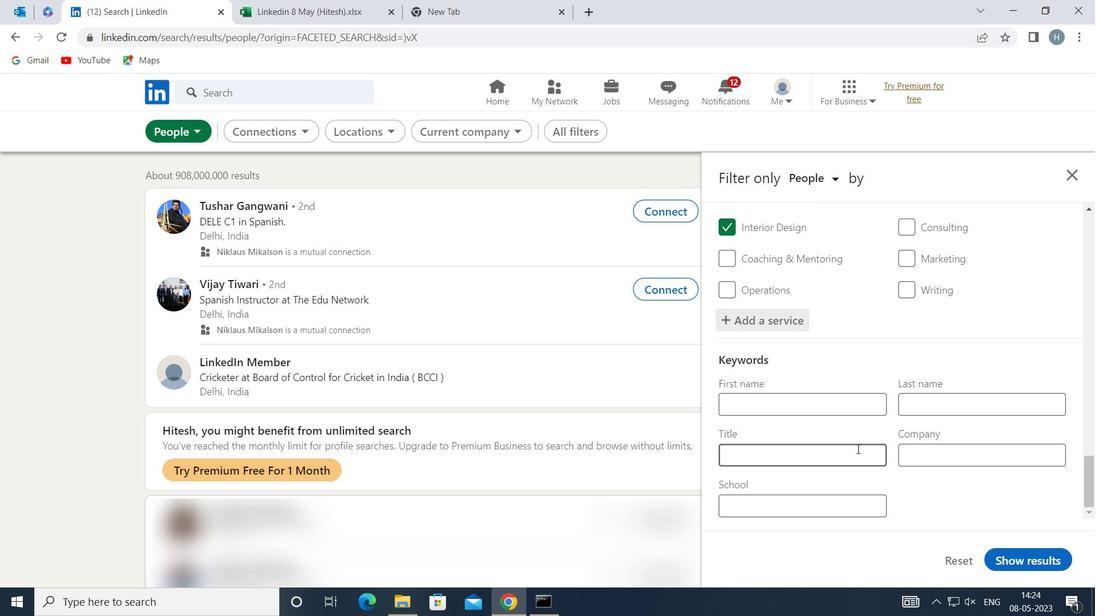 
Action: Mouse moved to (857, 450)
Screenshot: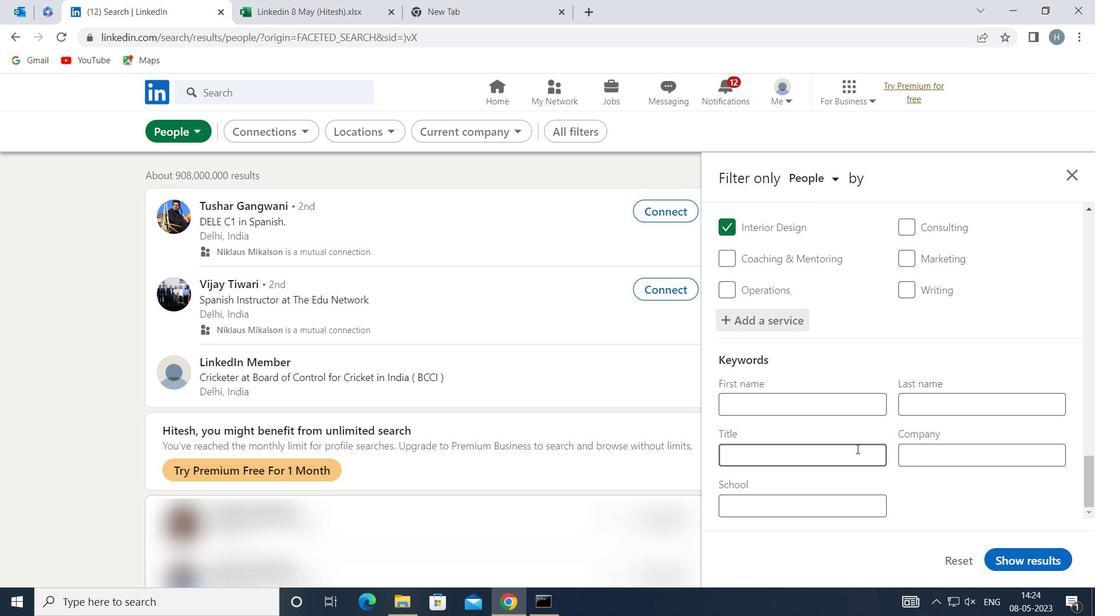 
Action: Key pressed <Key.shift>CONTINUOUS<Key.space><Key.shift>IMPROVEMENT<Key.space><Key.shift>LEAD
Screenshot: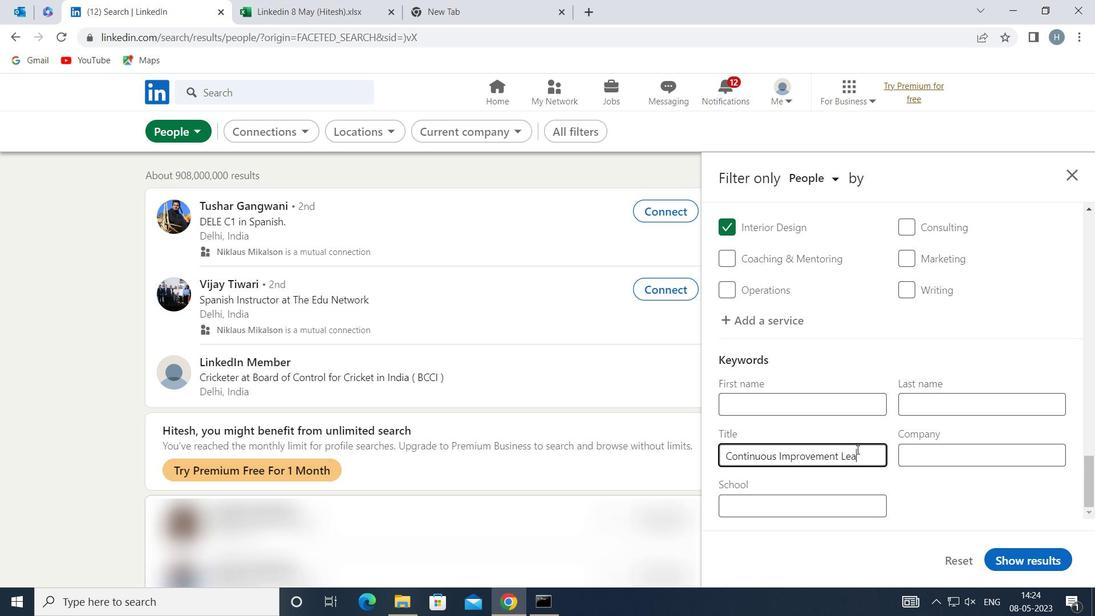 
Action: Mouse moved to (1028, 555)
Screenshot: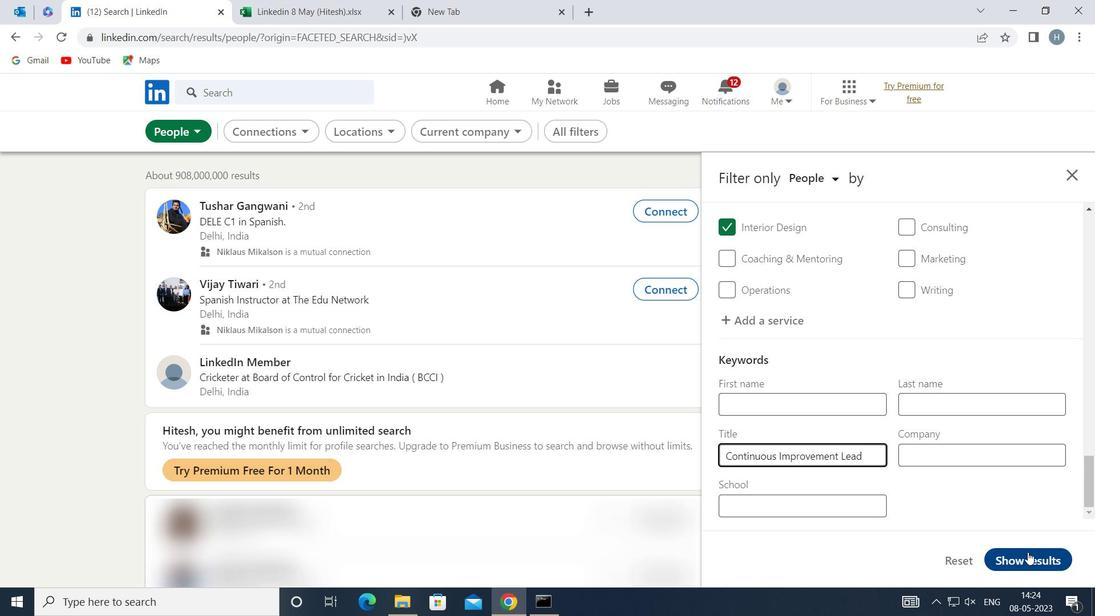 
Action: Mouse pressed left at (1028, 555)
Screenshot: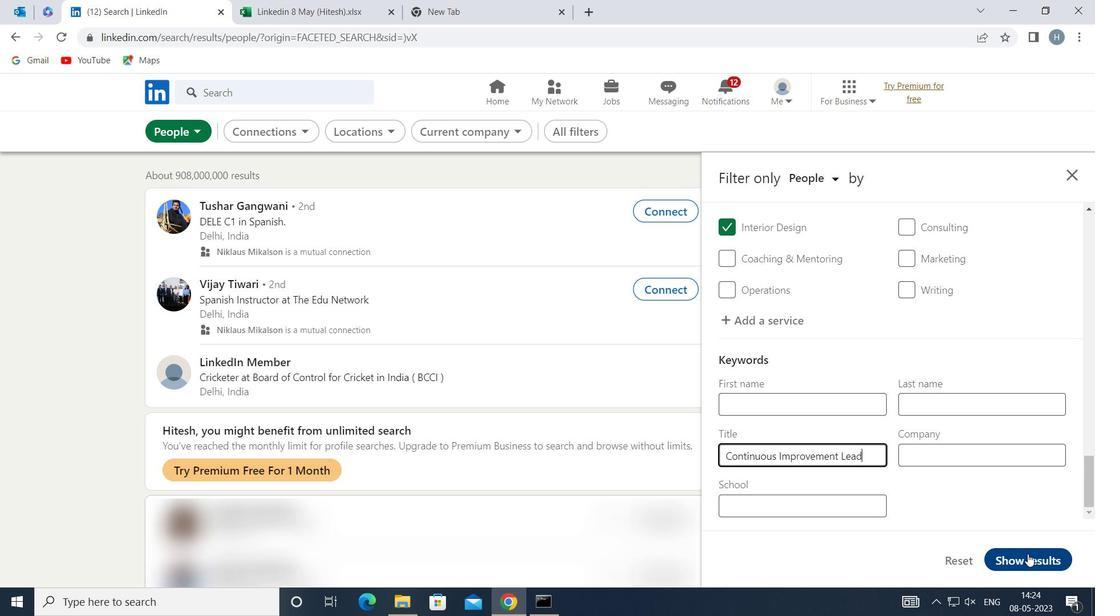 
Action: Mouse moved to (716, 280)
Screenshot: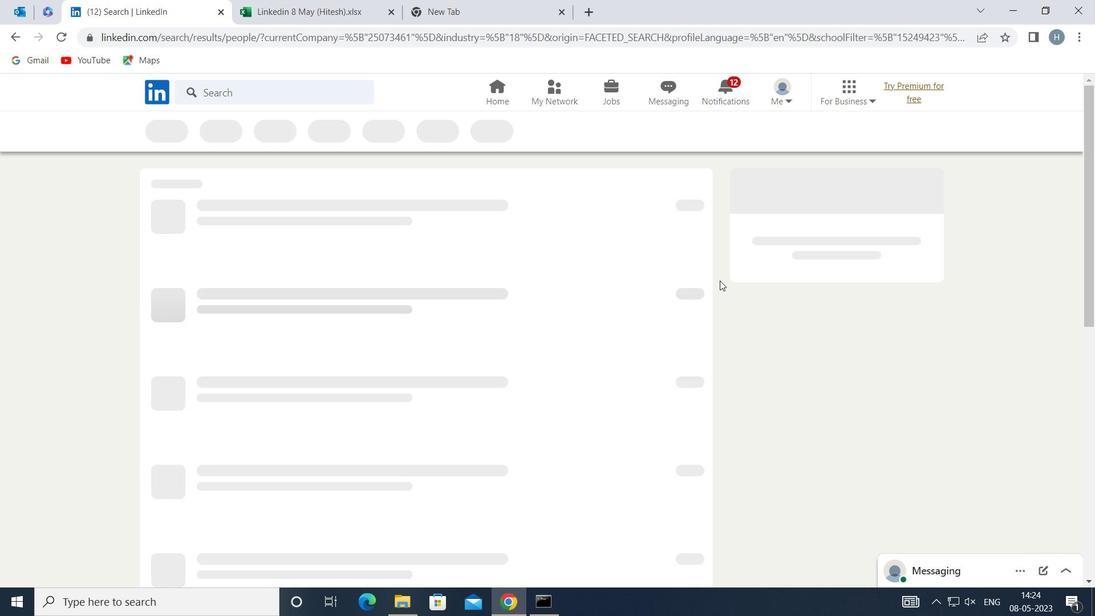 
